 Task: Explore Airbnb accommodation in Kafr Qasim, Israel from 8th December, 2023 to 15th December, 2023 for 8 adults. Place can be shared room with 5 bedrooms having 8 beds and 5 bathrooms. Property type can be flat. Amenities needed are: wifi, TV, free parkinig on premises, gym, breakfast.
Action: Mouse moved to (479, 115)
Screenshot: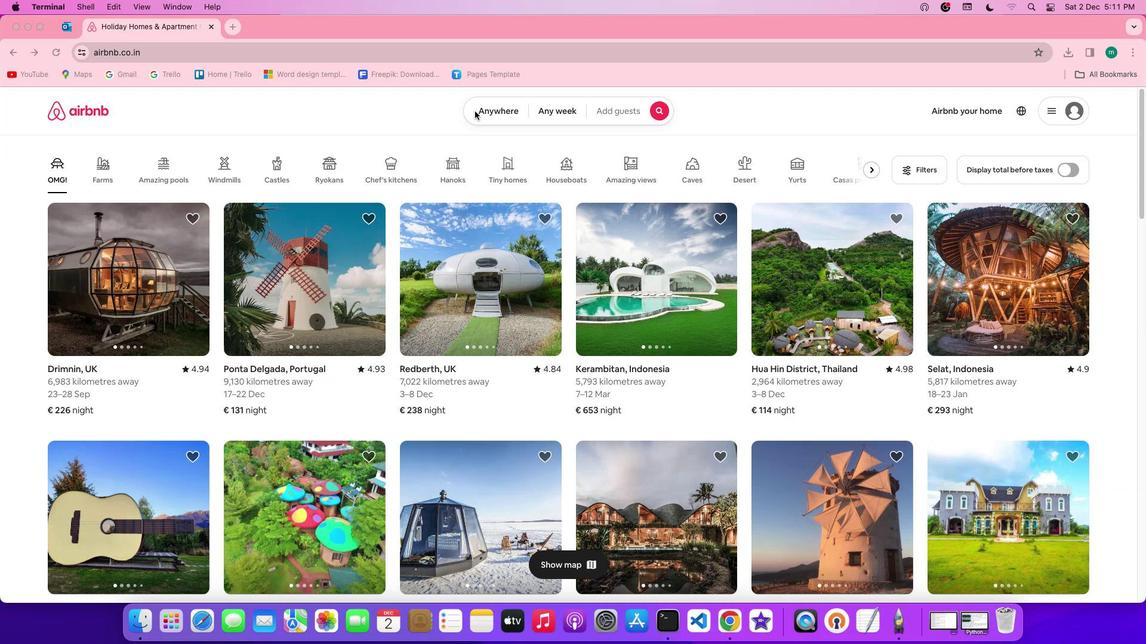 
Action: Mouse pressed left at (479, 115)
Screenshot: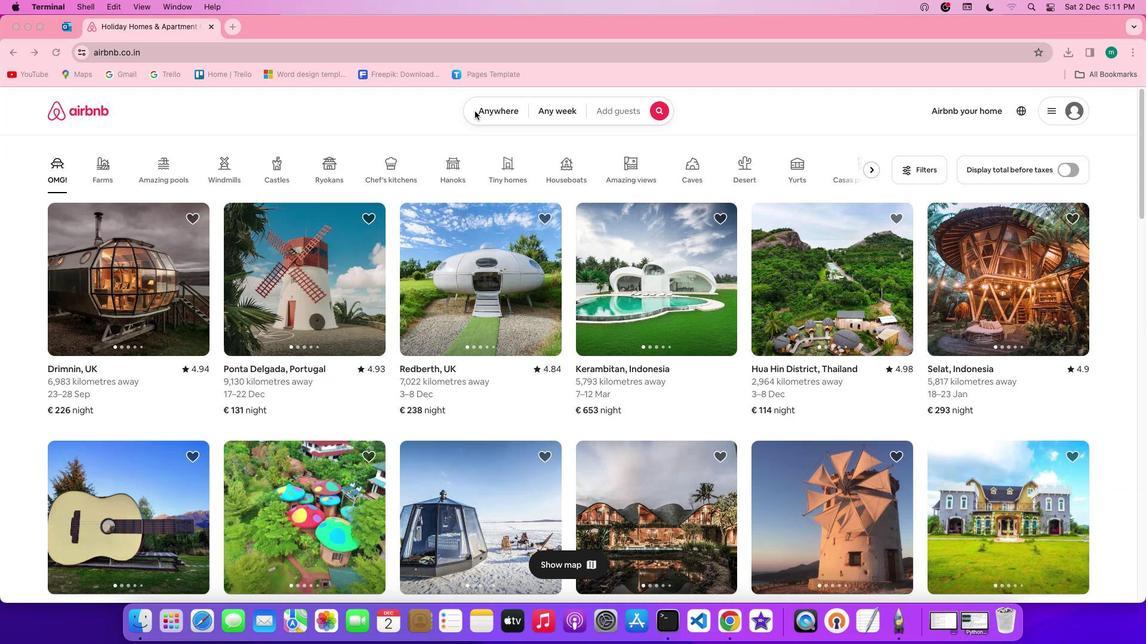 
Action: Mouse pressed left at (479, 115)
Screenshot: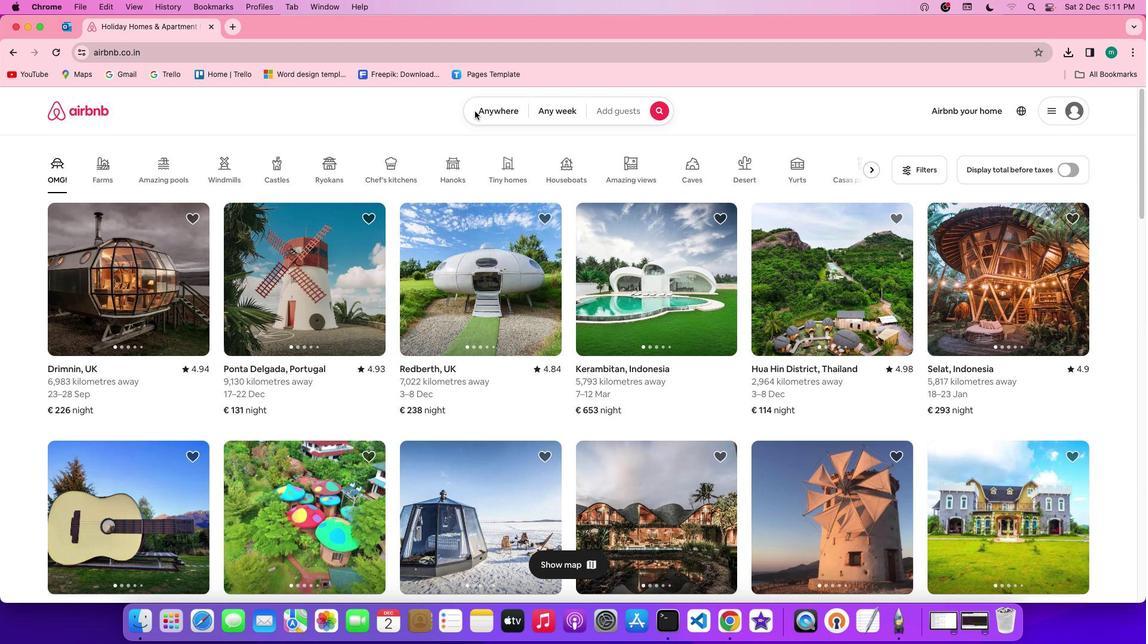 
Action: Mouse moved to (467, 162)
Screenshot: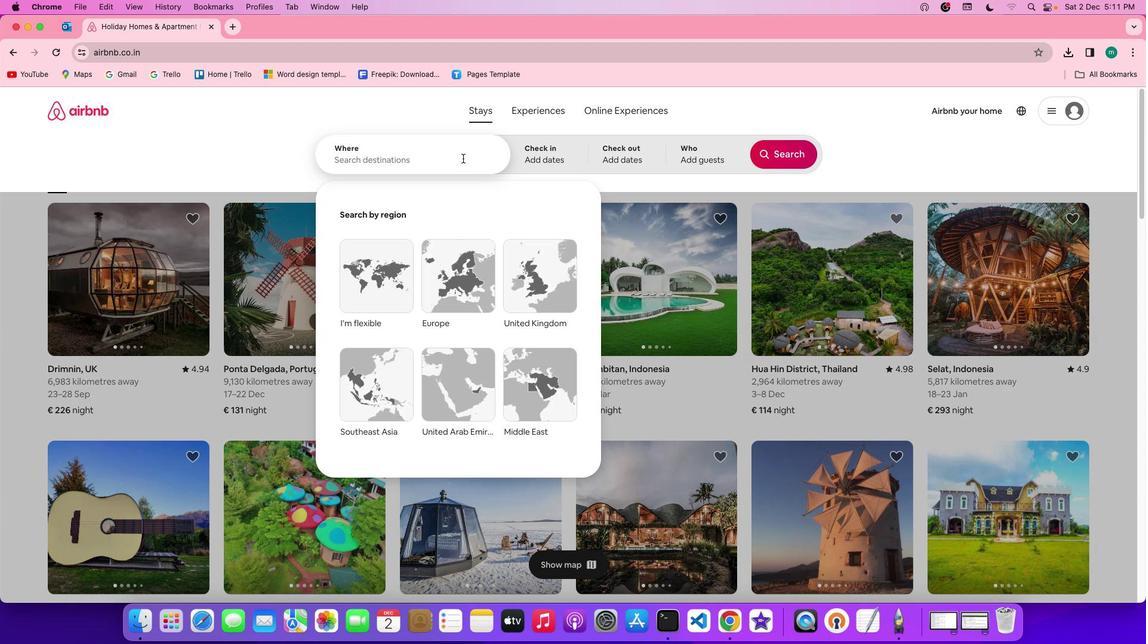 
Action: Mouse pressed left at (467, 162)
Screenshot: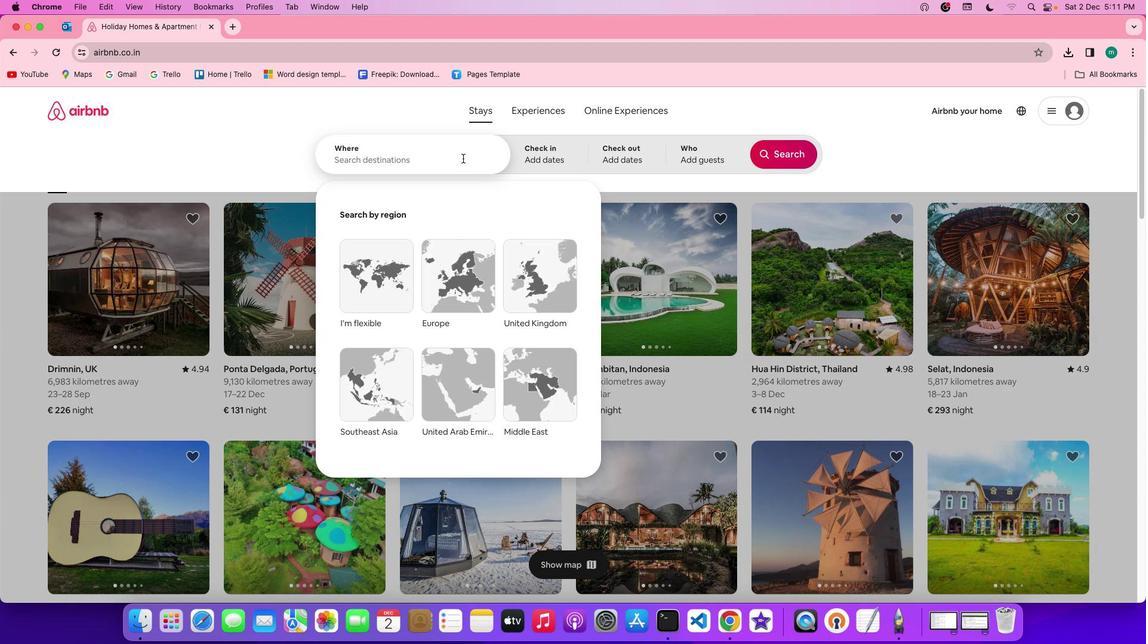 
Action: Key pressed Key.shift'K''a''f''r'Key.spaceKey.shift'Q''a''s''i''m'','Key.spaceKey.shift'i''s''r''a''e''l'
Screenshot: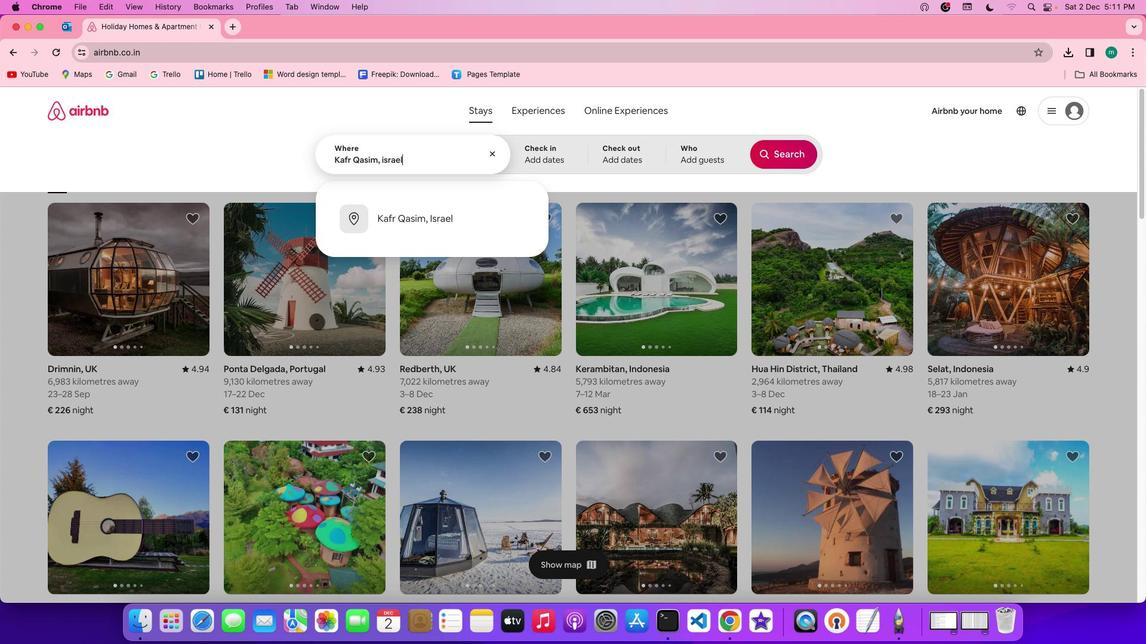 
Action: Mouse moved to (549, 149)
Screenshot: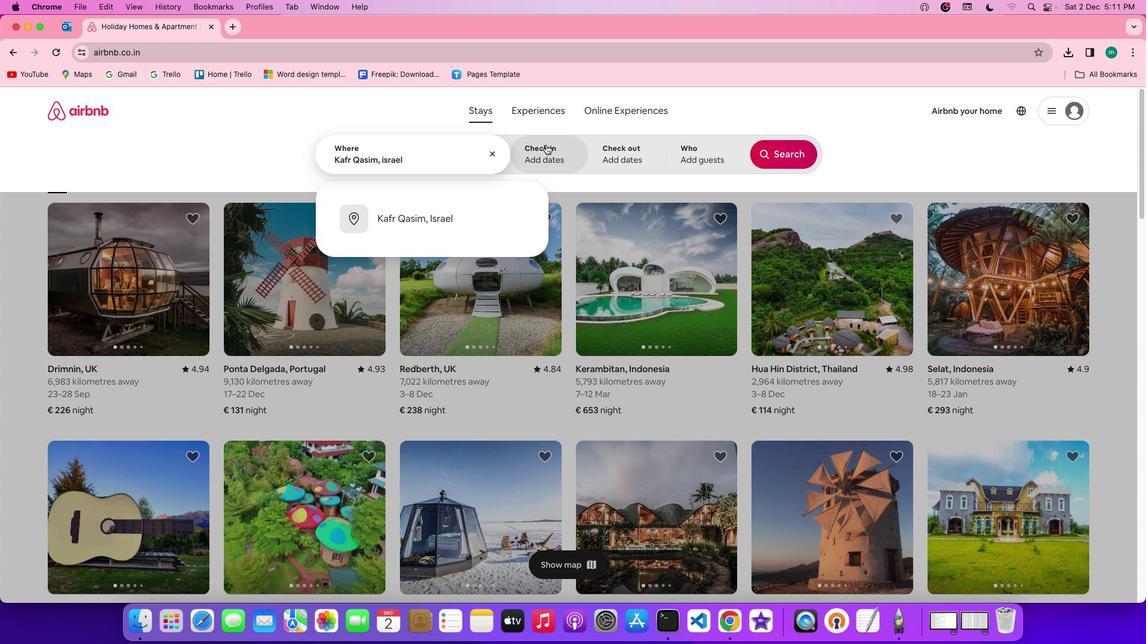 
Action: Mouse pressed left at (549, 149)
Screenshot: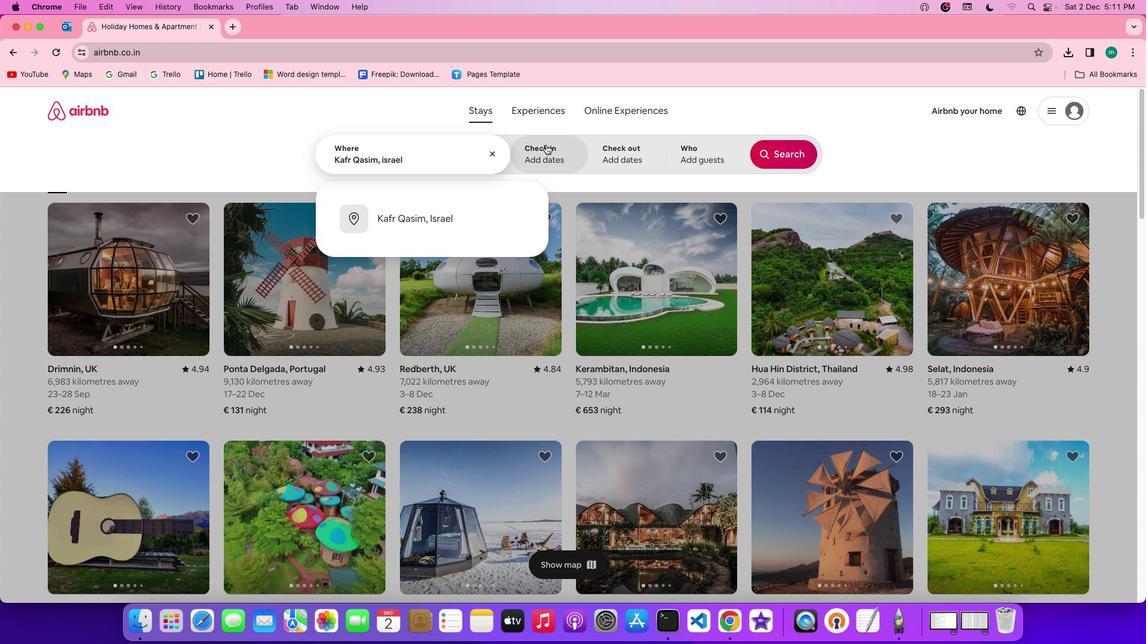 
Action: Mouse moved to (514, 327)
Screenshot: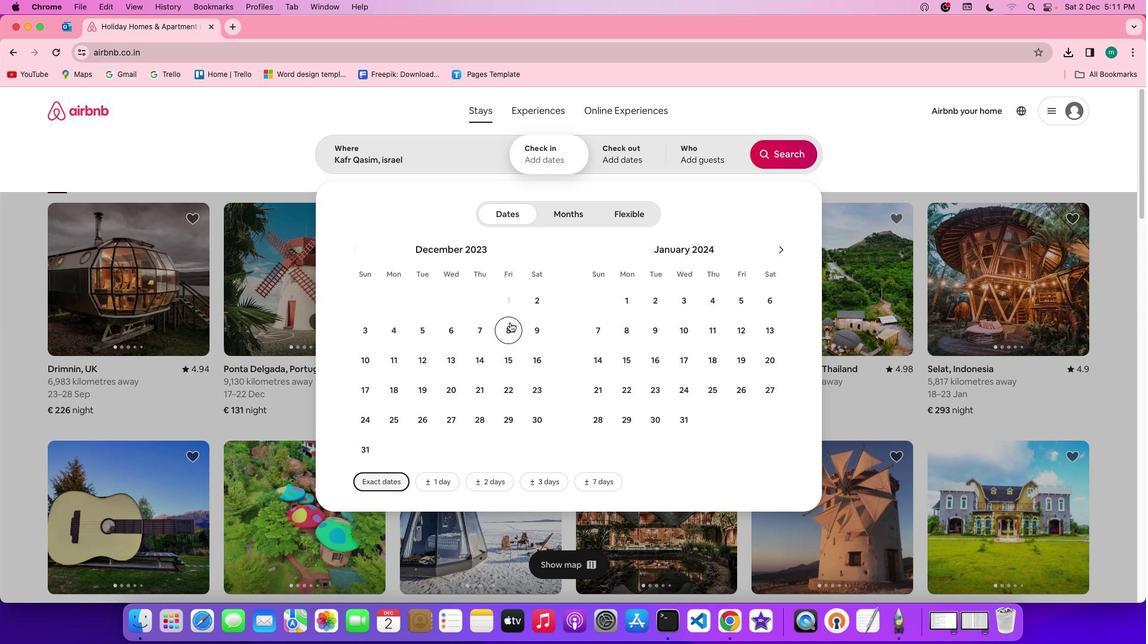 
Action: Mouse pressed left at (514, 327)
Screenshot: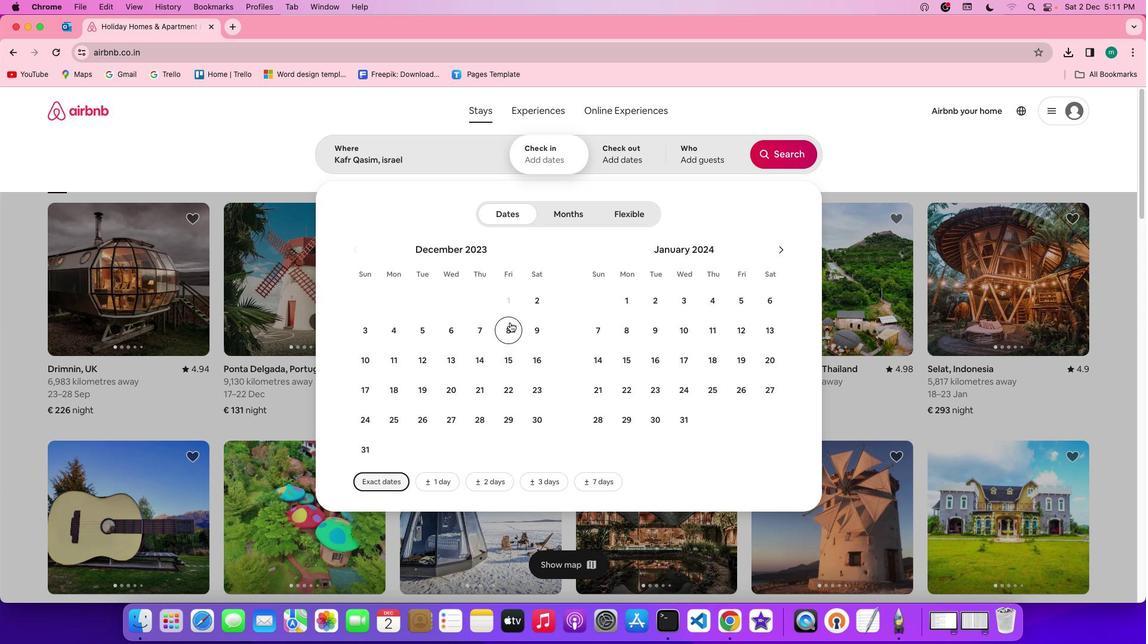 
Action: Mouse moved to (512, 357)
Screenshot: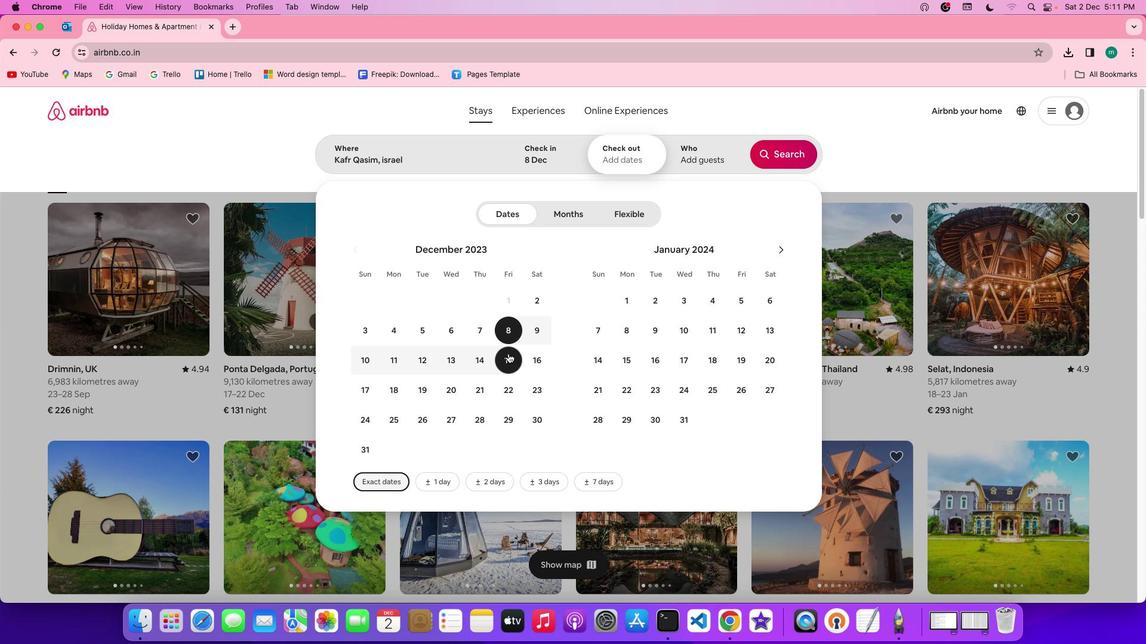 
Action: Mouse pressed left at (512, 357)
Screenshot: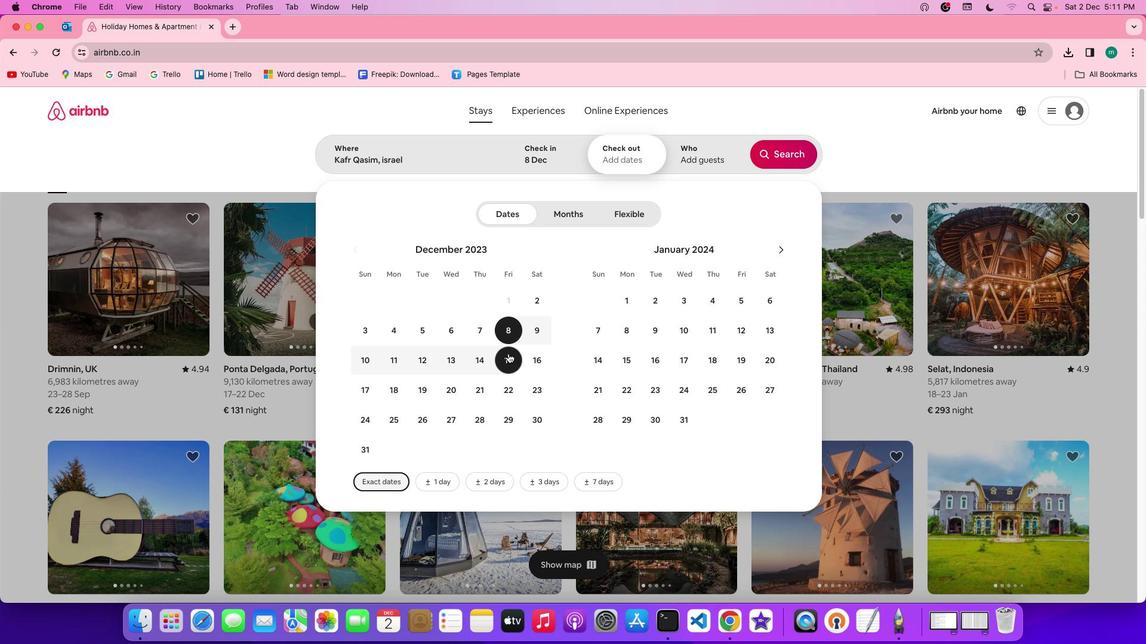 
Action: Mouse moved to (717, 154)
Screenshot: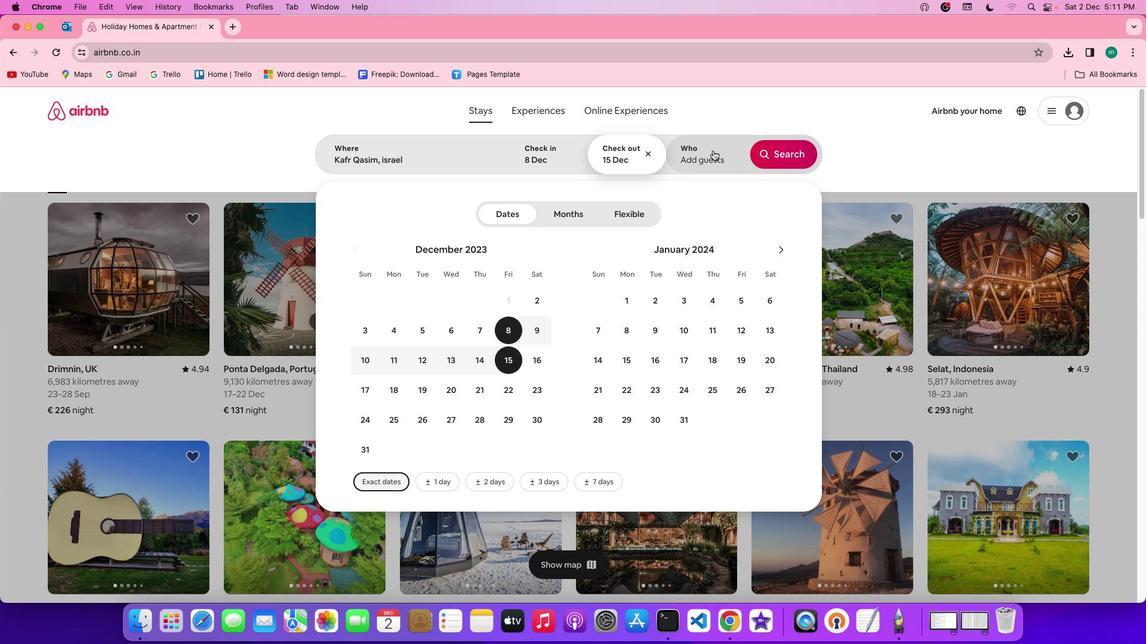 
Action: Mouse pressed left at (717, 154)
Screenshot: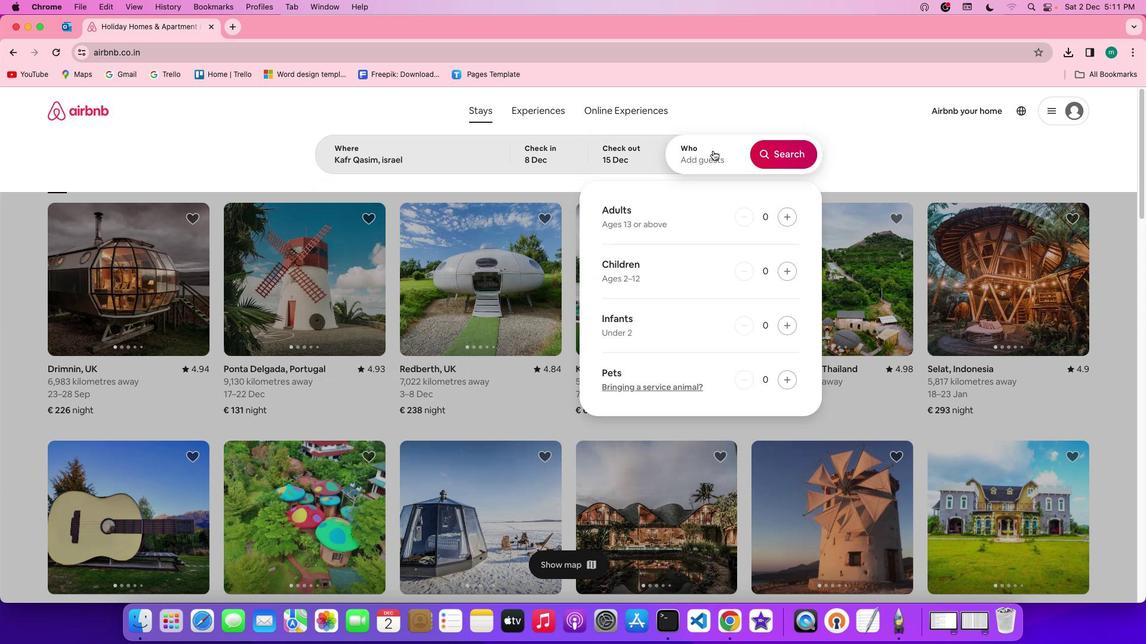 
Action: Mouse moved to (790, 224)
Screenshot: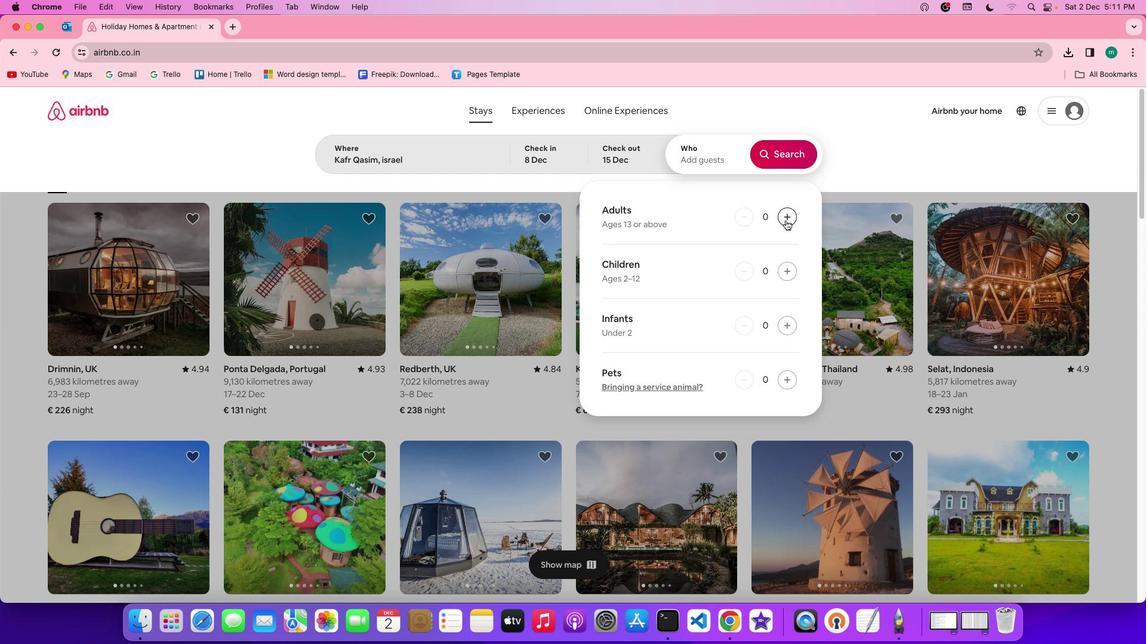 
Action: Mouse pressed left at (790, 224)
Screenshot: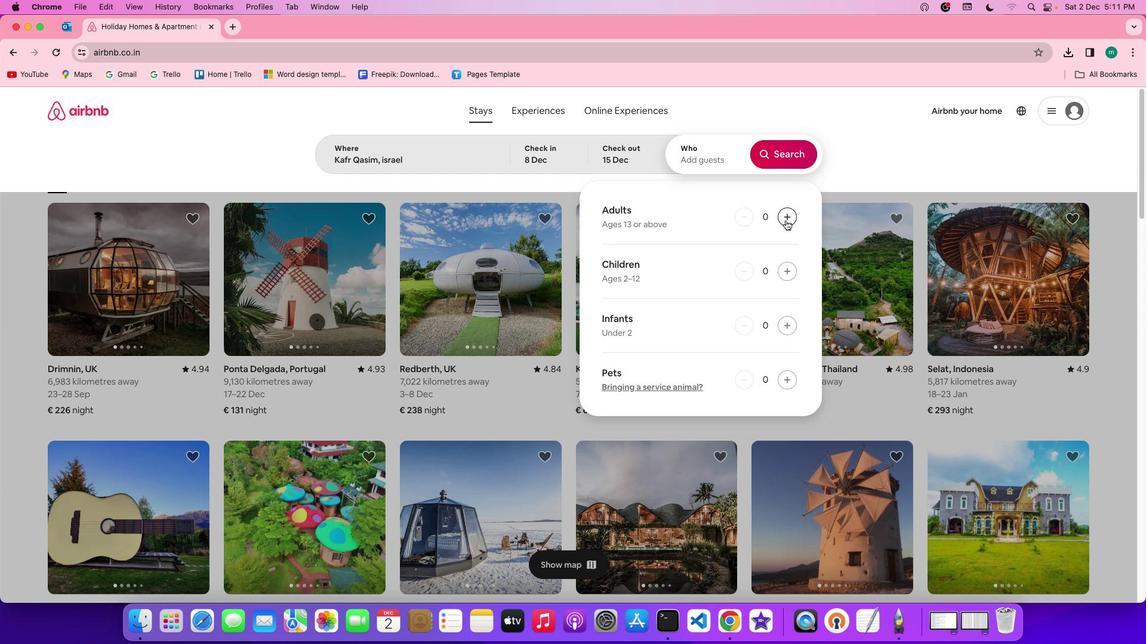 
Action: Mouse pressed left at (790, 224)
Screenshot: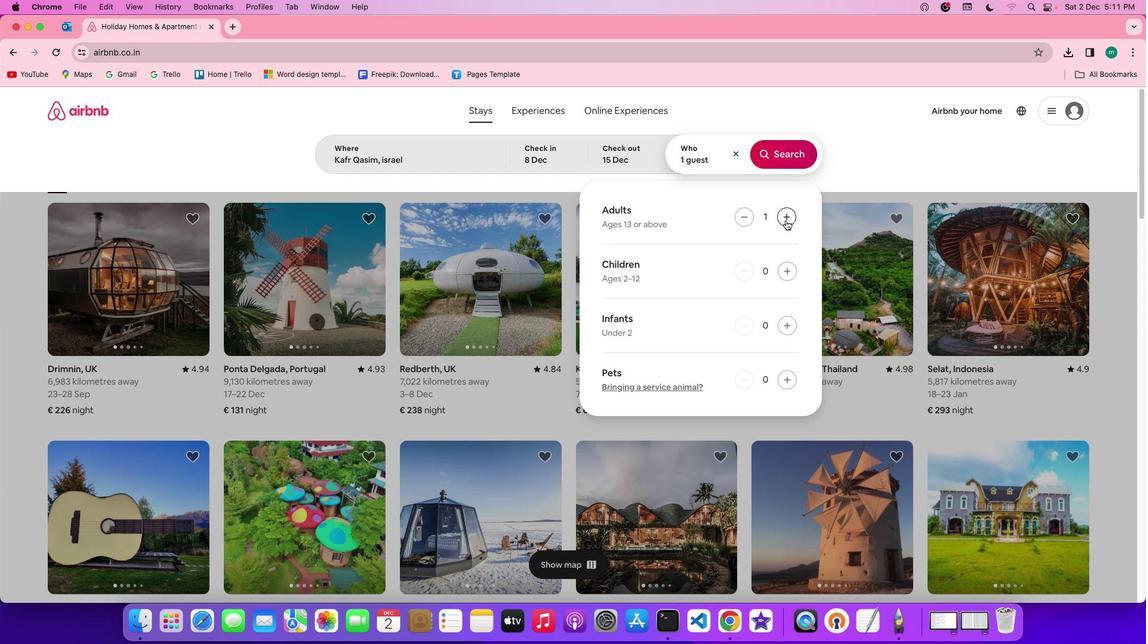 
Action: Mouse pressed left at (790, 224)
Screenshot: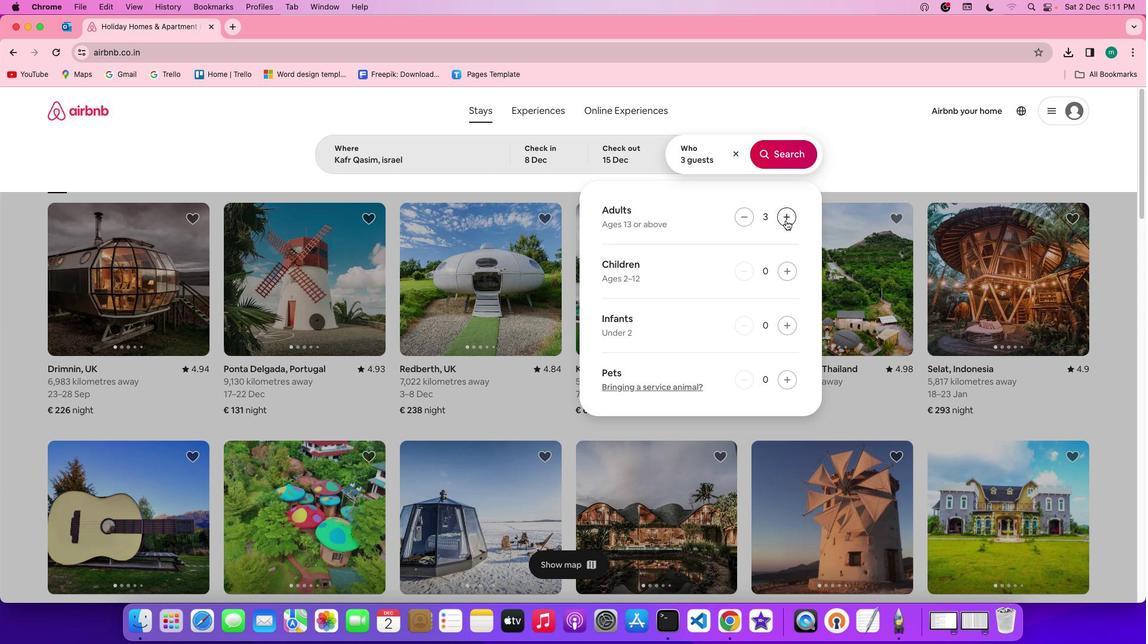 
Action: Mouse pressed left at (790, 224)
Screenshot: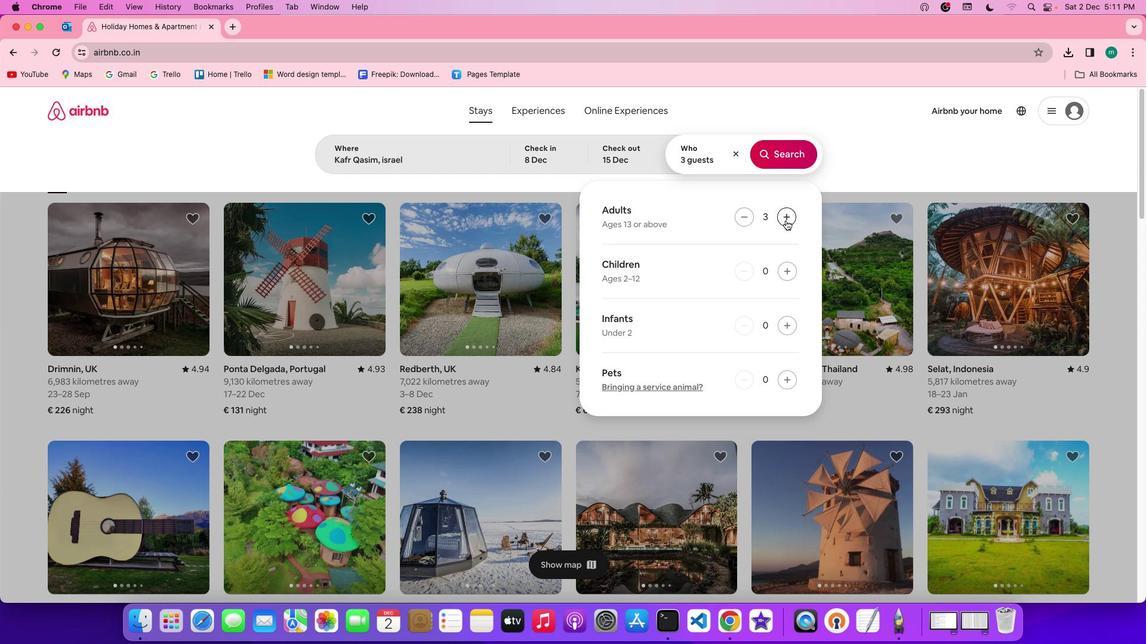 
Action: Mouse pressed left at (790, 224)
Screenshot: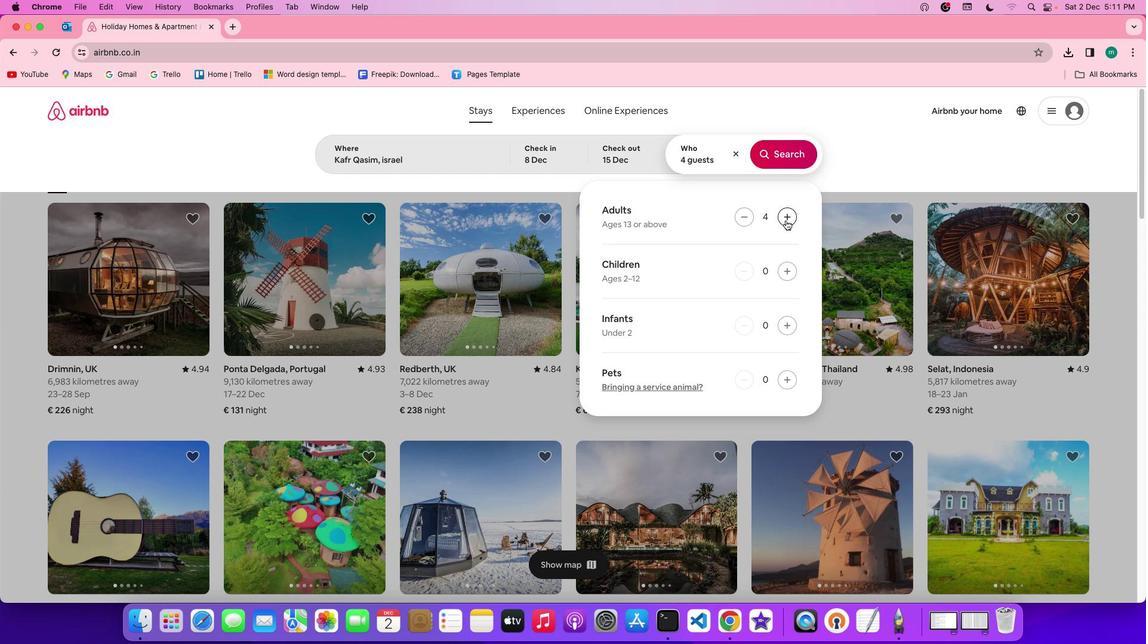 
Action: Mouse pressed left at (790, 224)
Screenshot: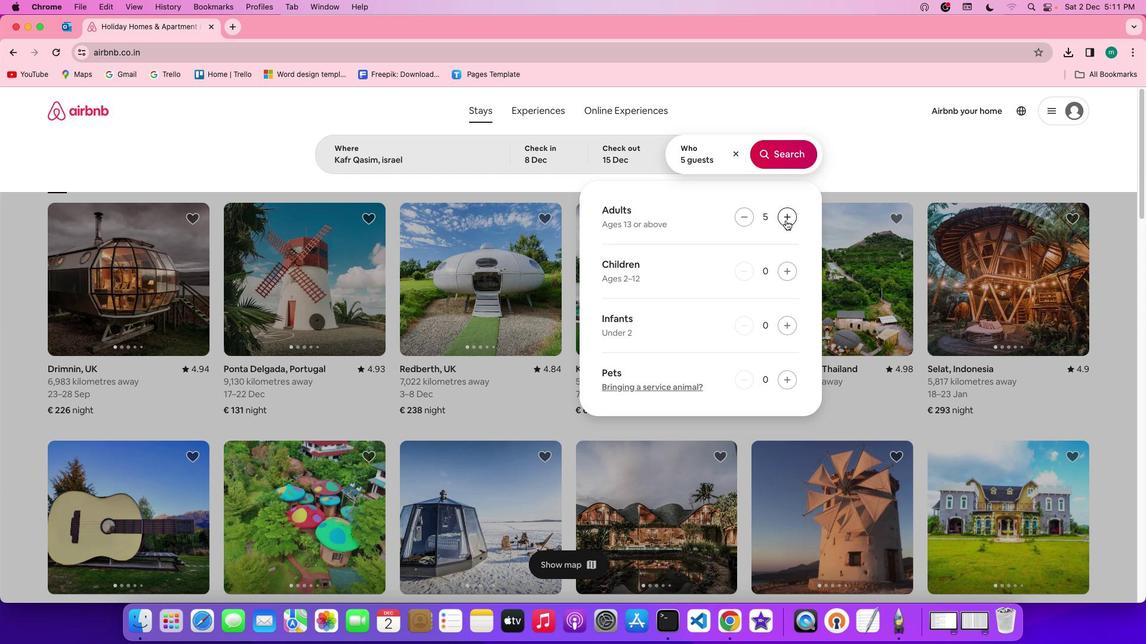 
Action: Mouse pressed left at (790, 224)
Screenshot: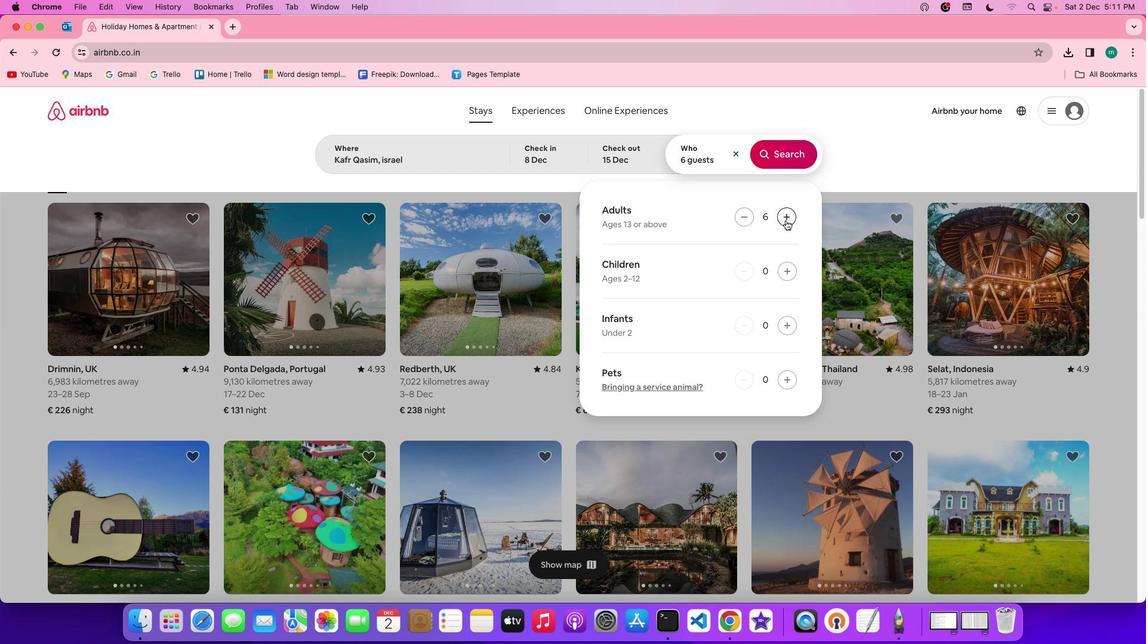 
Action: Mouse pressed left at (790, 224)
Screenshot: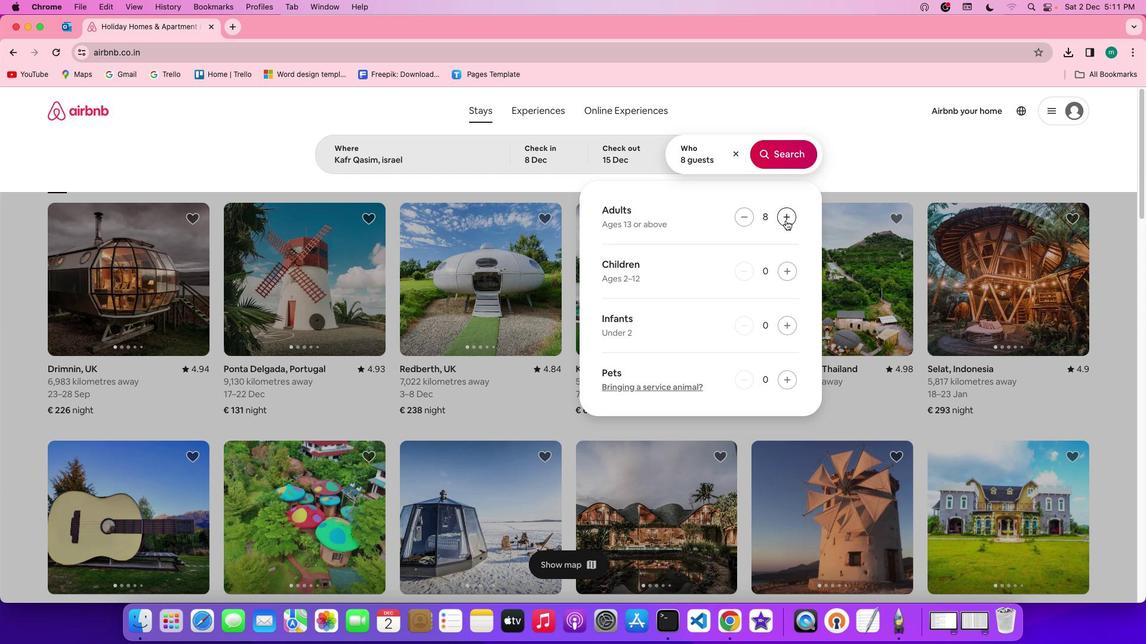 
Action: Mouse moved to (776, 156)
Screenshot: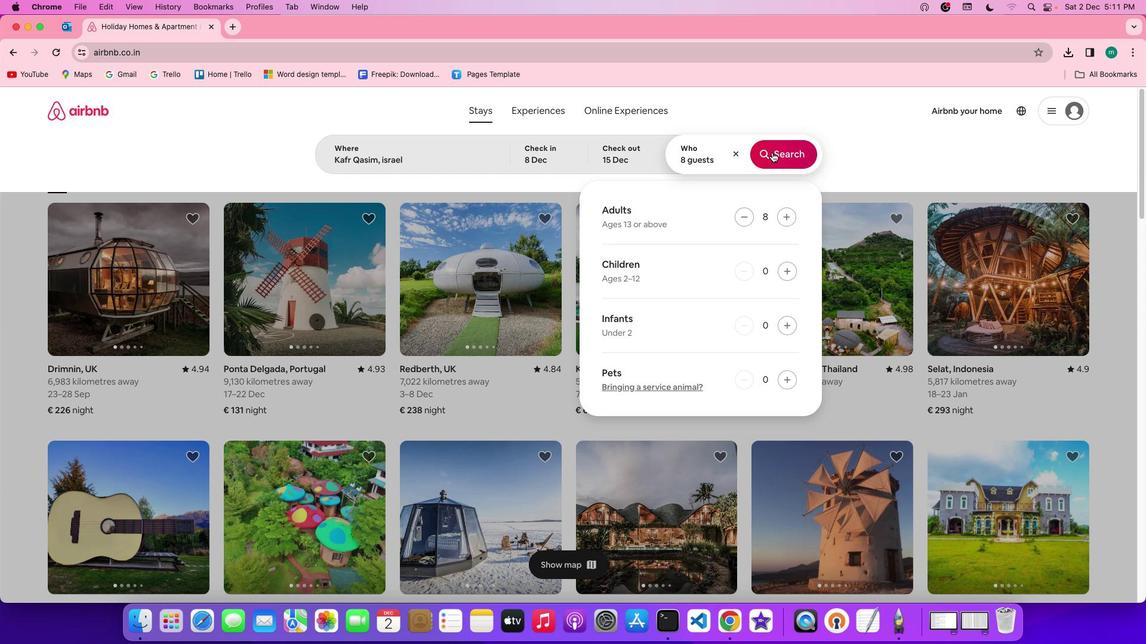 
Action: Mouse pressed left at (776, 156)
Screenshot: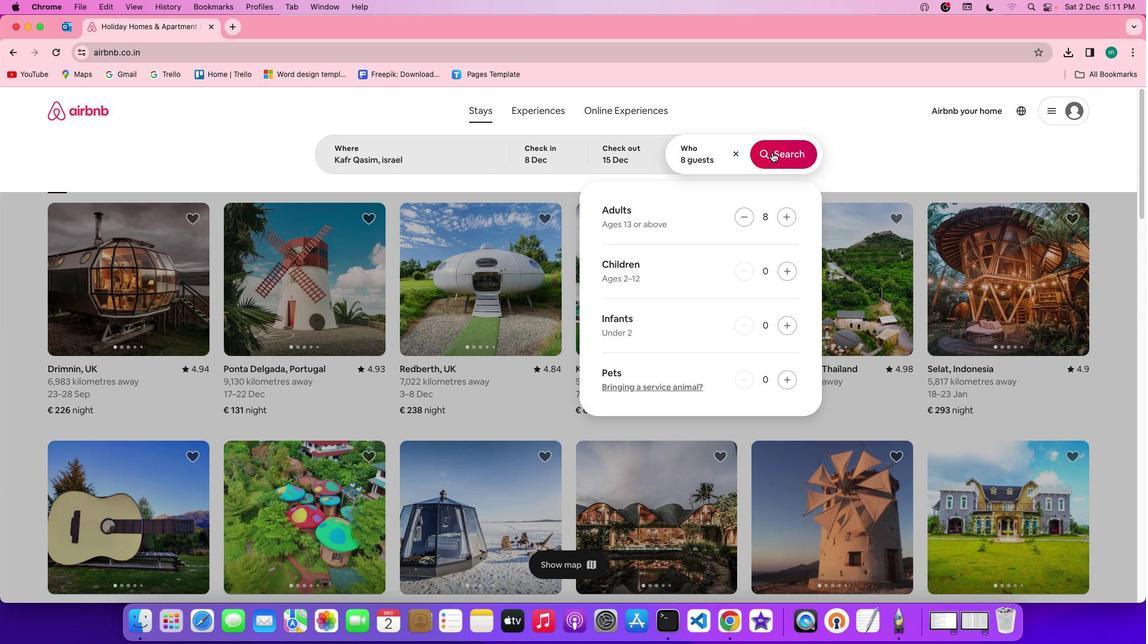
Action: Mouse moved to (970, 165)
Screenshot: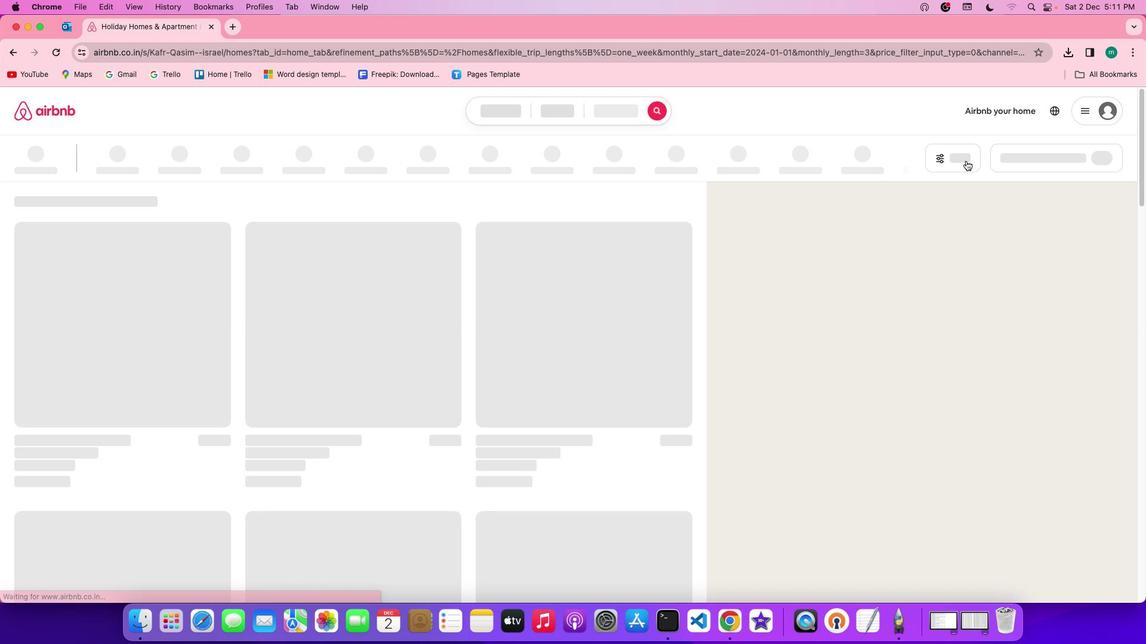 
Action: Mouse pressed left at (970, 165)
Screenshot: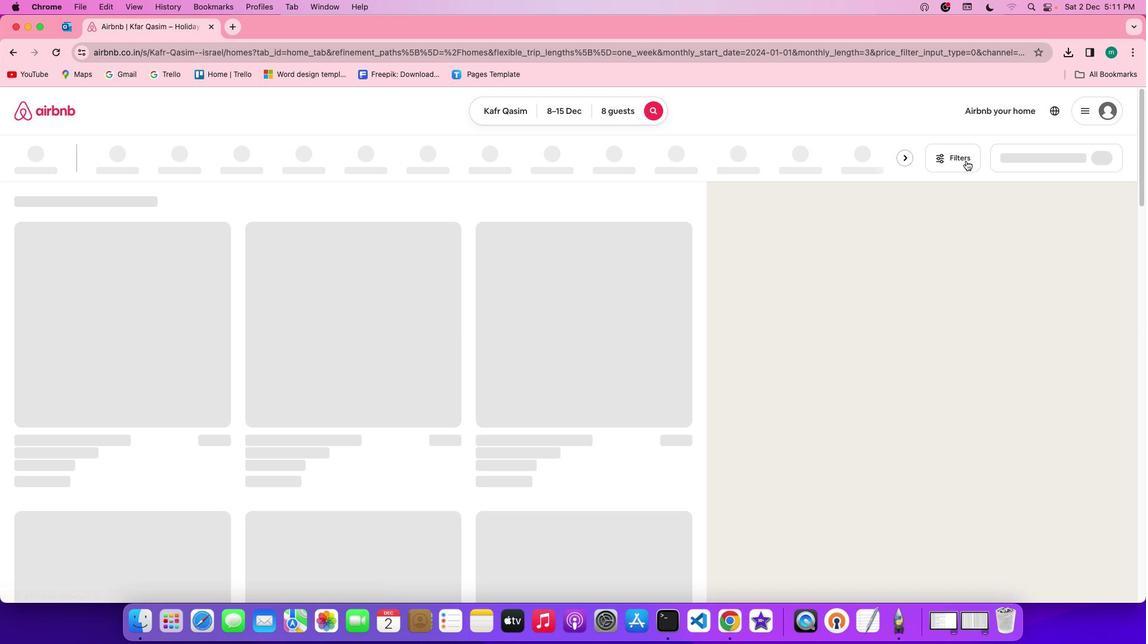 
Action: Mouse moved to (966, 163)
Screenshot: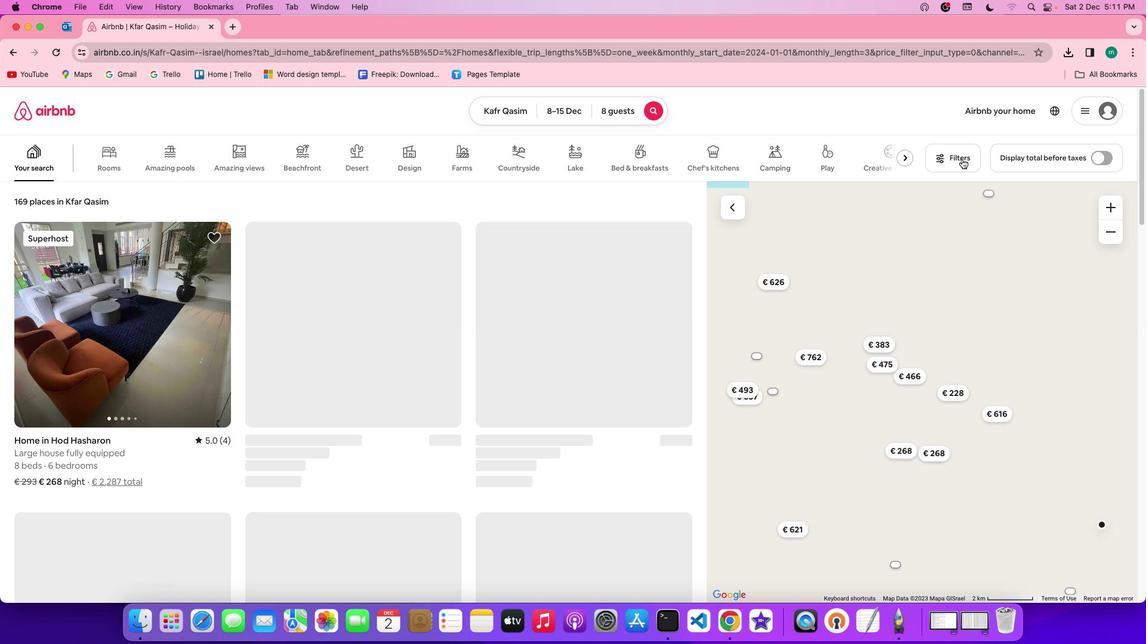 
Action: Mouse scrolled (966, 163) with delta (4, 3)
Screenshot: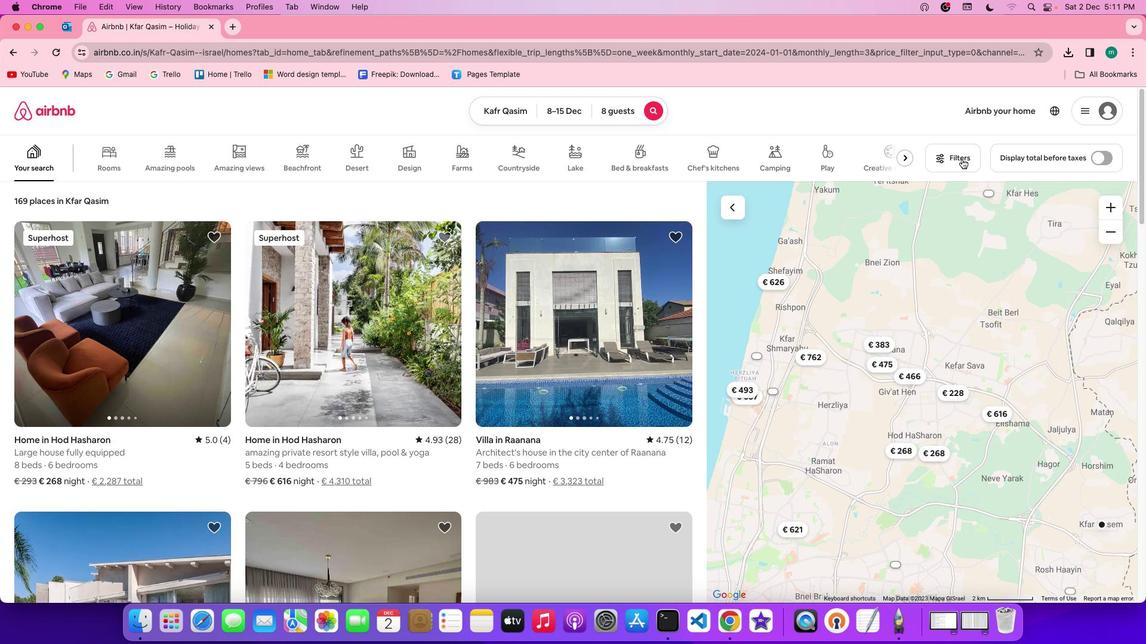 
Action: Mouse scrolled (966, 163) with delta (4, 3)
Screenshot: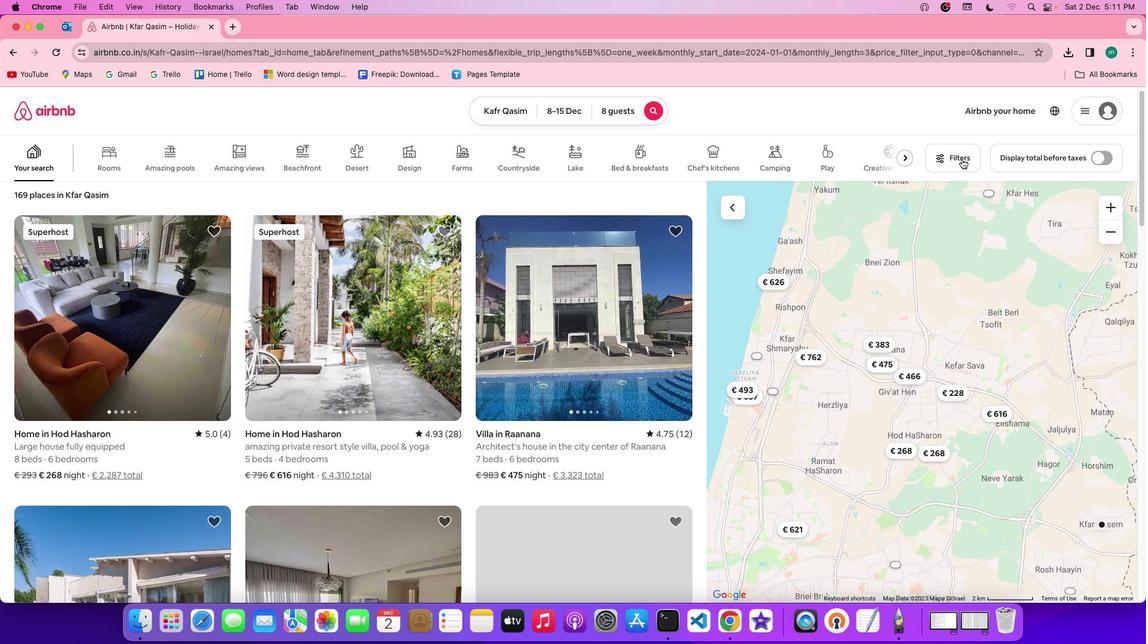 
Action: Mouse scrolled (966, 163) with delta (4, 3)
Screenshot: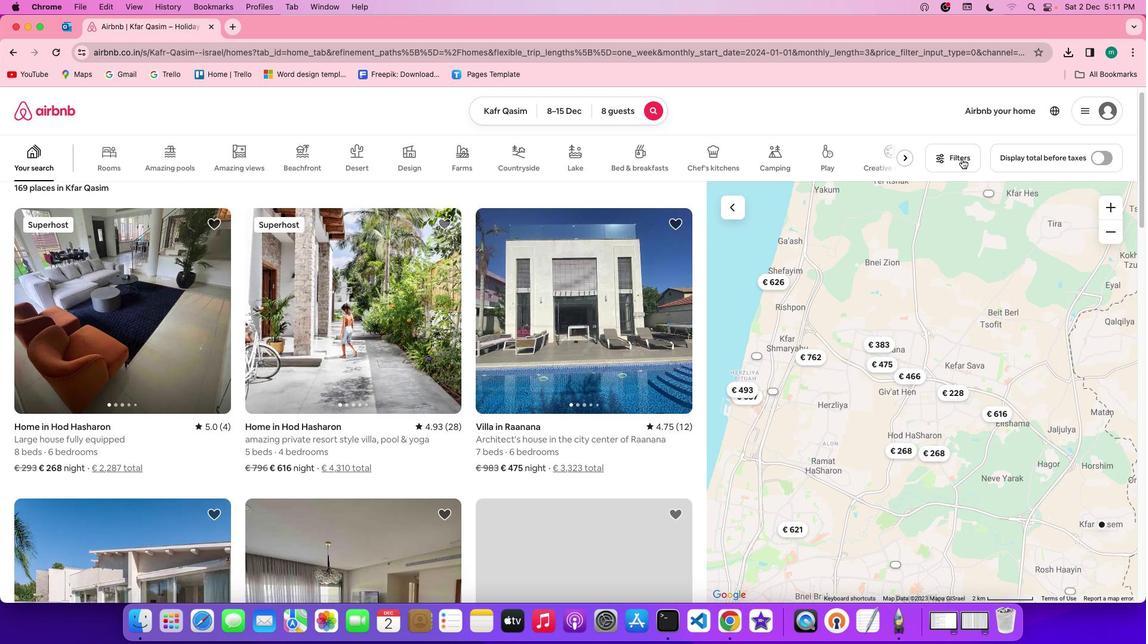 
Action: Mouse scrolled (966, 163) with delta (4, 3)
Screenshot: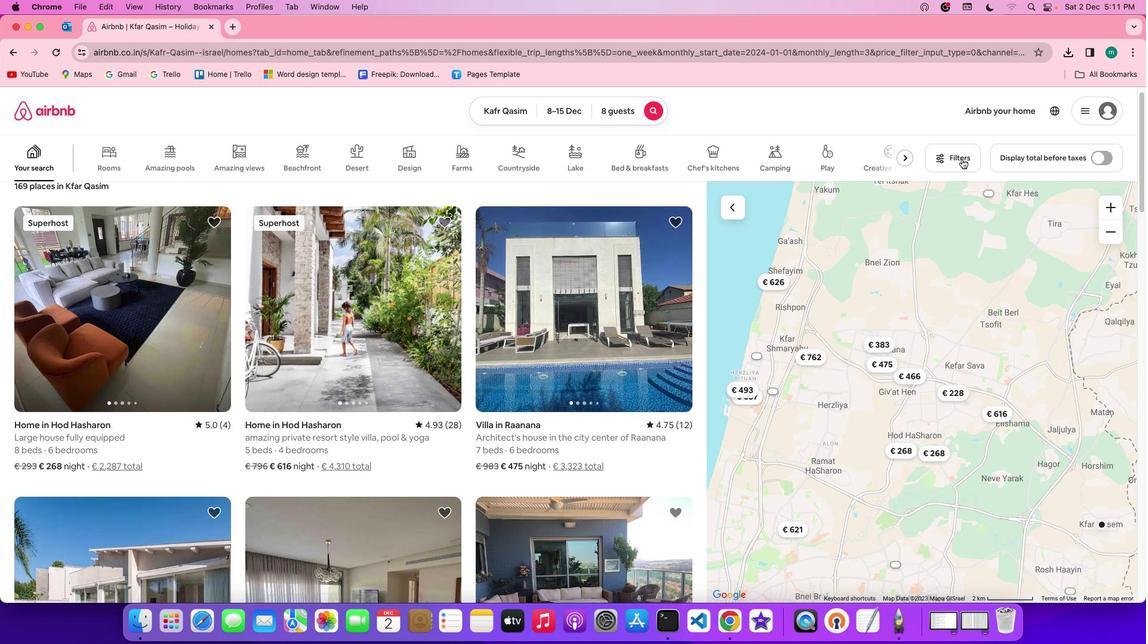 
Action: Mouse scrolled (966, 163) with delta (4, 3)
Screenshot: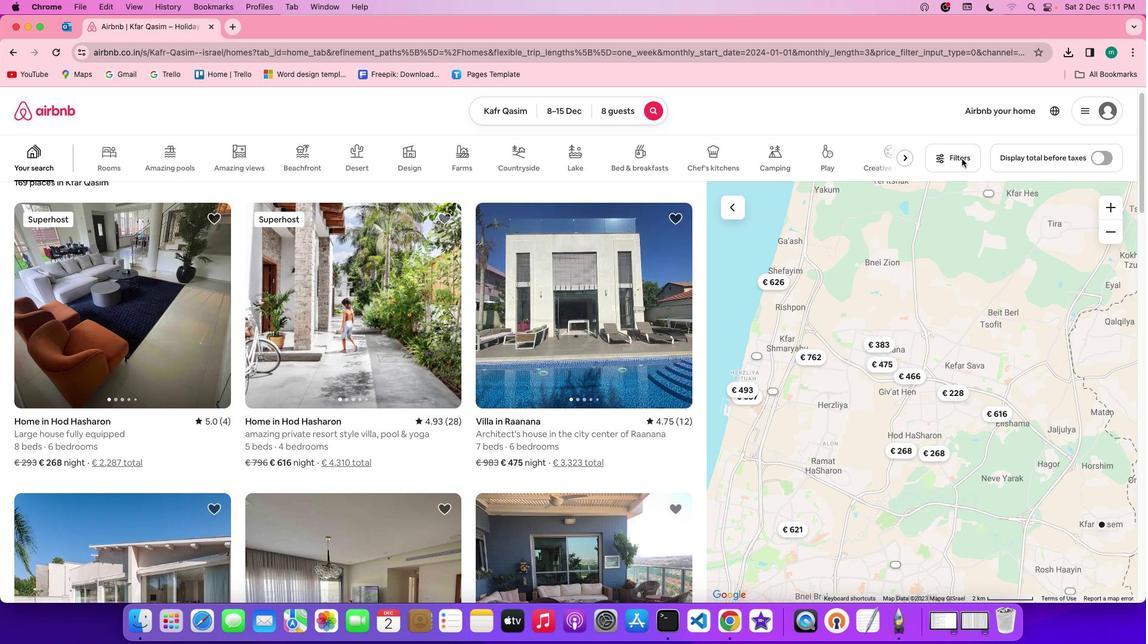 
Action: Mouse scrolled (966, 163) with delta (4, 3)
Screenshot: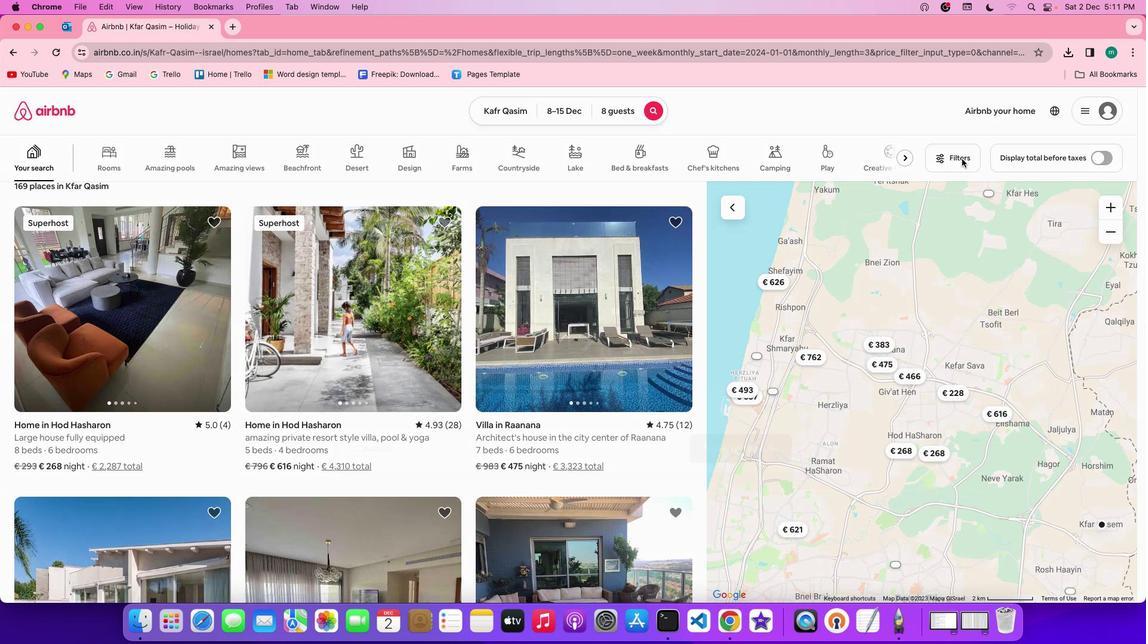 
Action: Mouse moved to (523, 344)
Screenshot: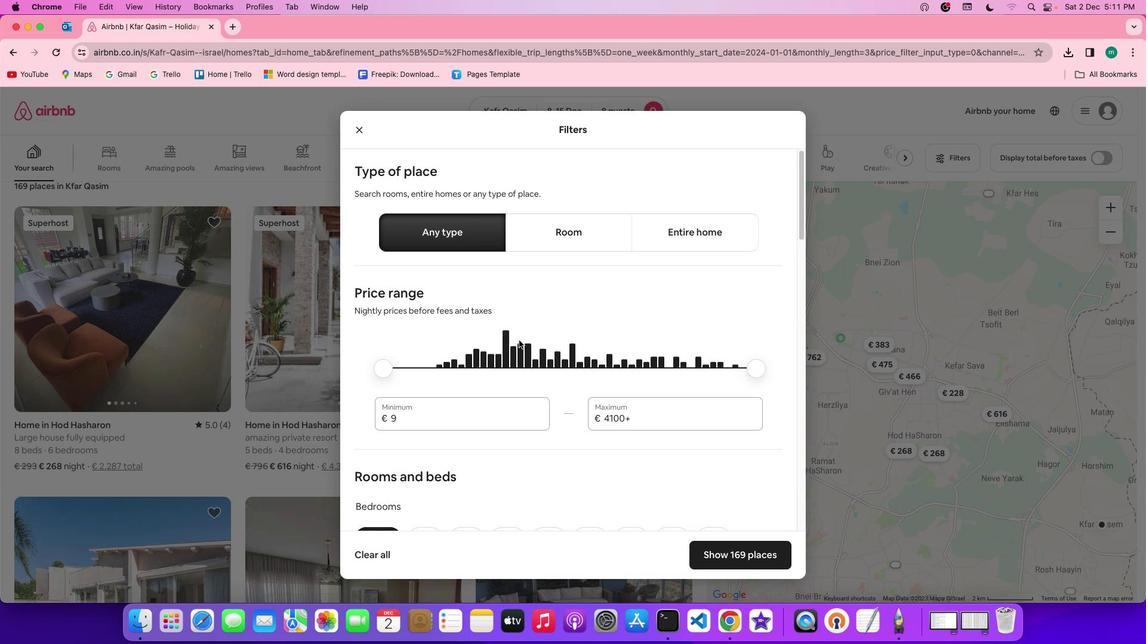 
Action: Mouse scrolled (523, 344) with delta (4, 3)
Screenshot: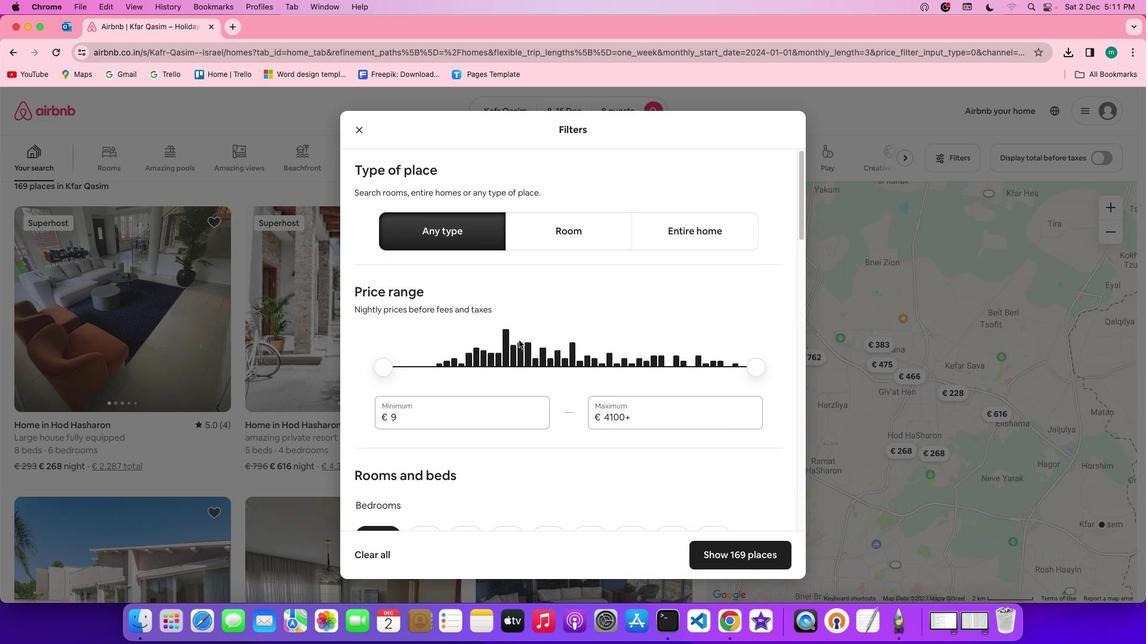 
Action: Mouse scrolled (523, 344) with delta (4, 3)
Screenshot: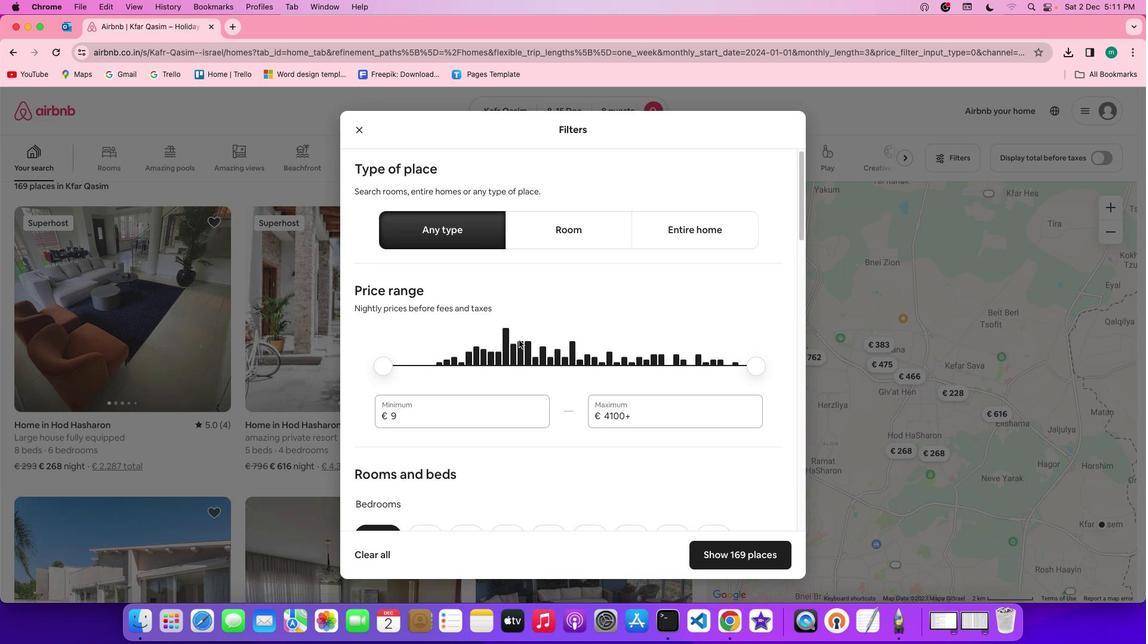 
Action: Mouse scrolled (523, 344) with delta (4, 3)
Screenshot: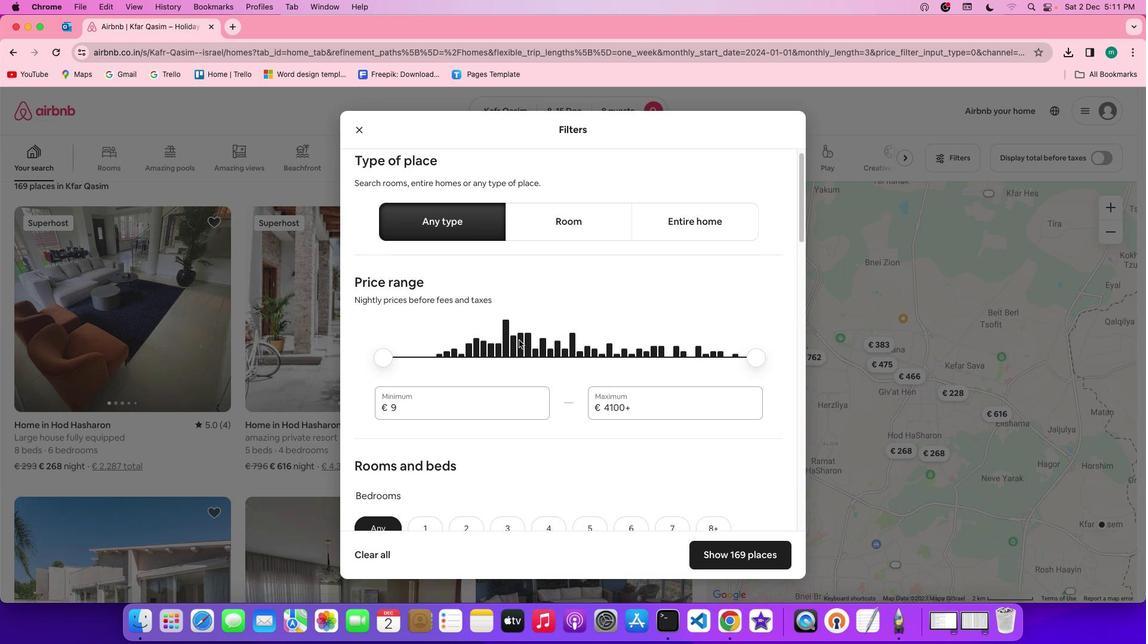 
Action: Mouse scrolled (523, 344) with delta (4, 3)
Screenshot: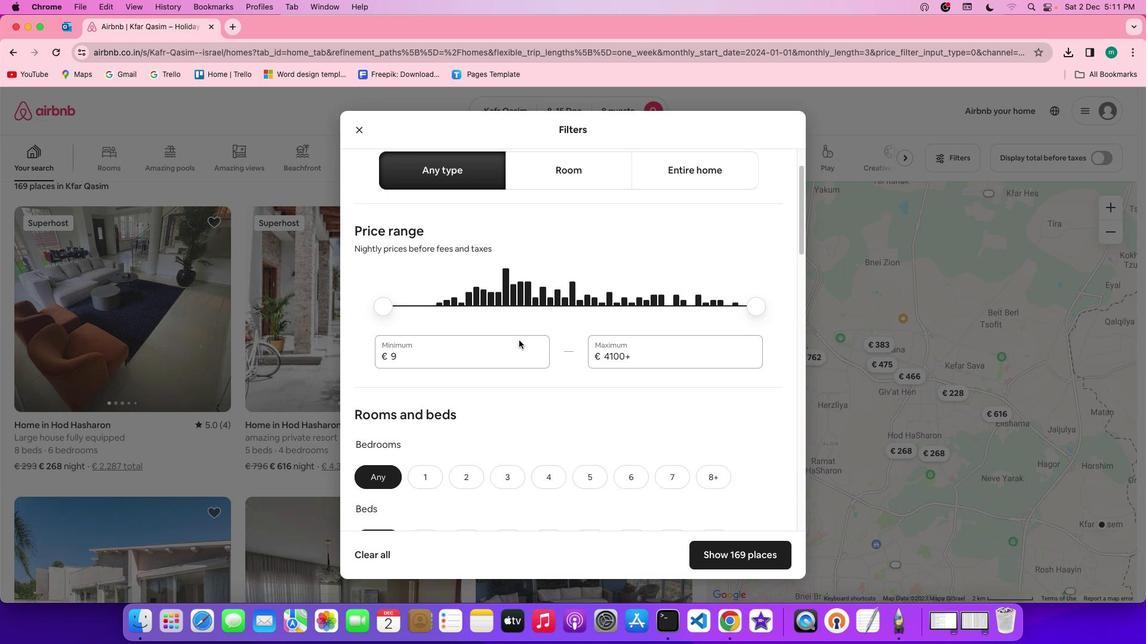 
Action: Mouse scrolled (523, 344) with delta (4, 3)
Screenshot: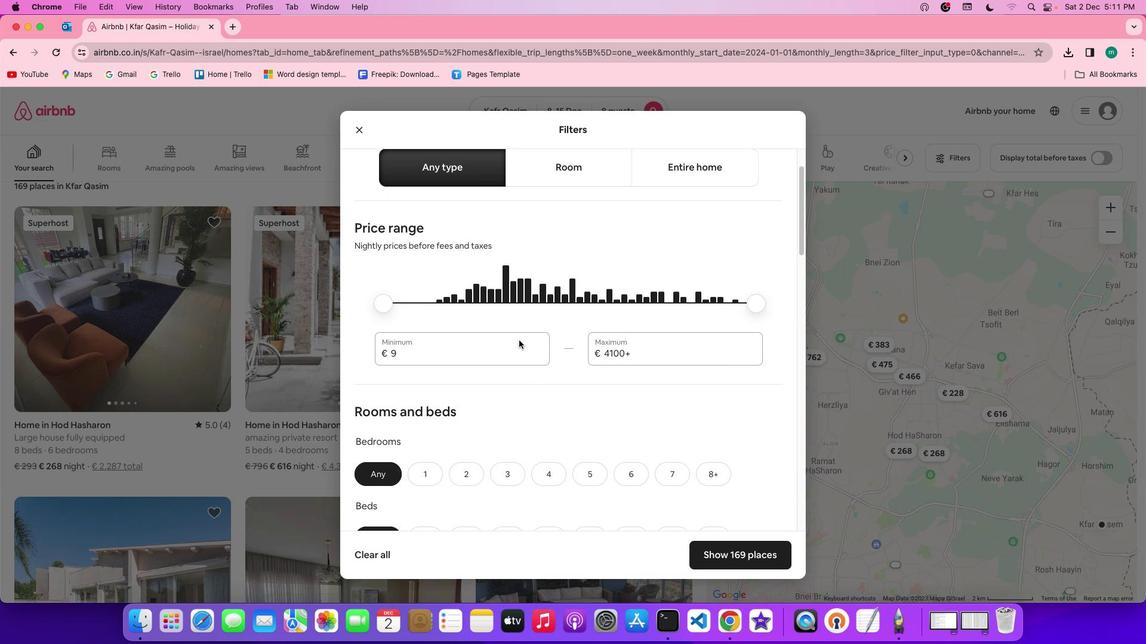 
Action: Mouse scrolled (523, 344) with delta (4, 3)
Screenshot: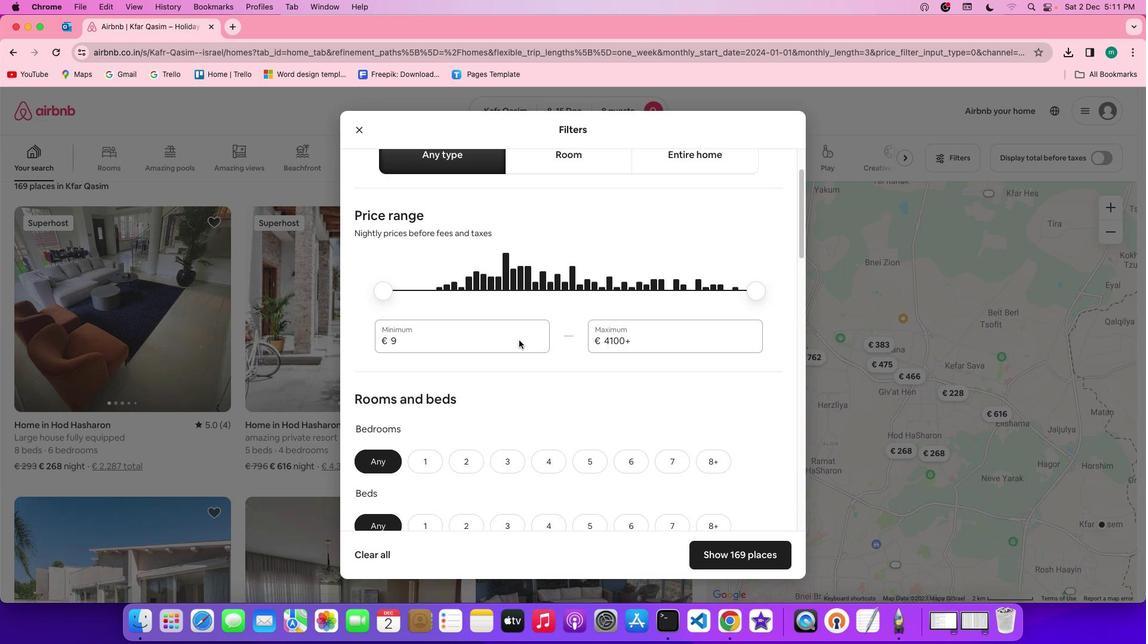 
Action: Mouse scrolled (523, 344) with delta (4, 3)
Screenshot: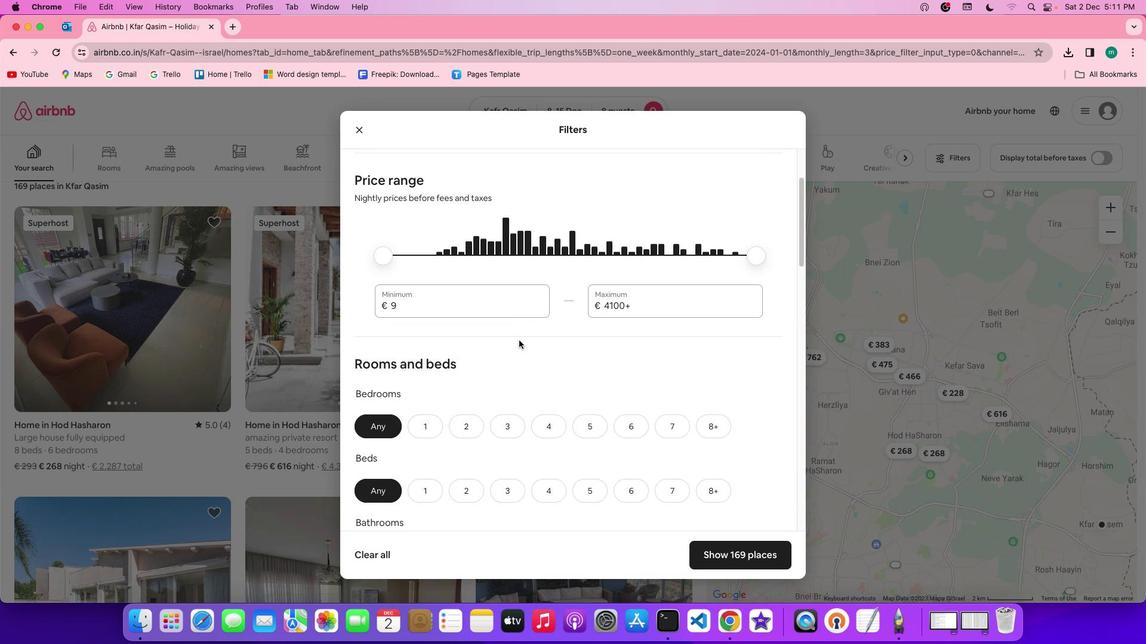 
Action: Mouse scrolled (523, 344) with delta (4, 3)
Screenshot: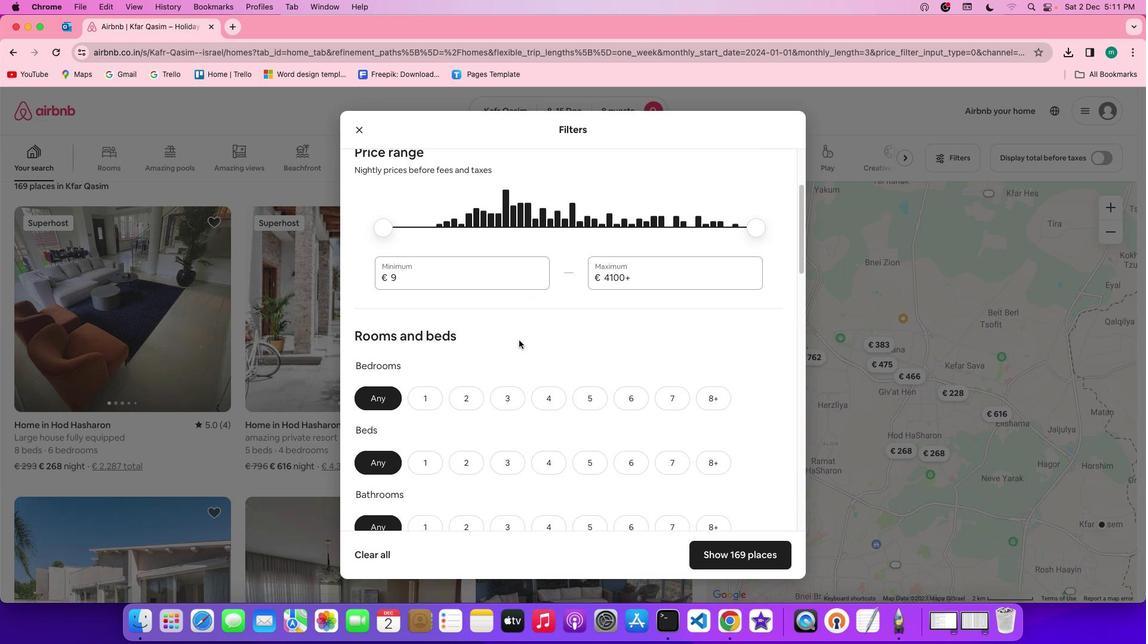 
Action: Mouse scrolled (523, 344) with delta (4, 3)
Screenshot: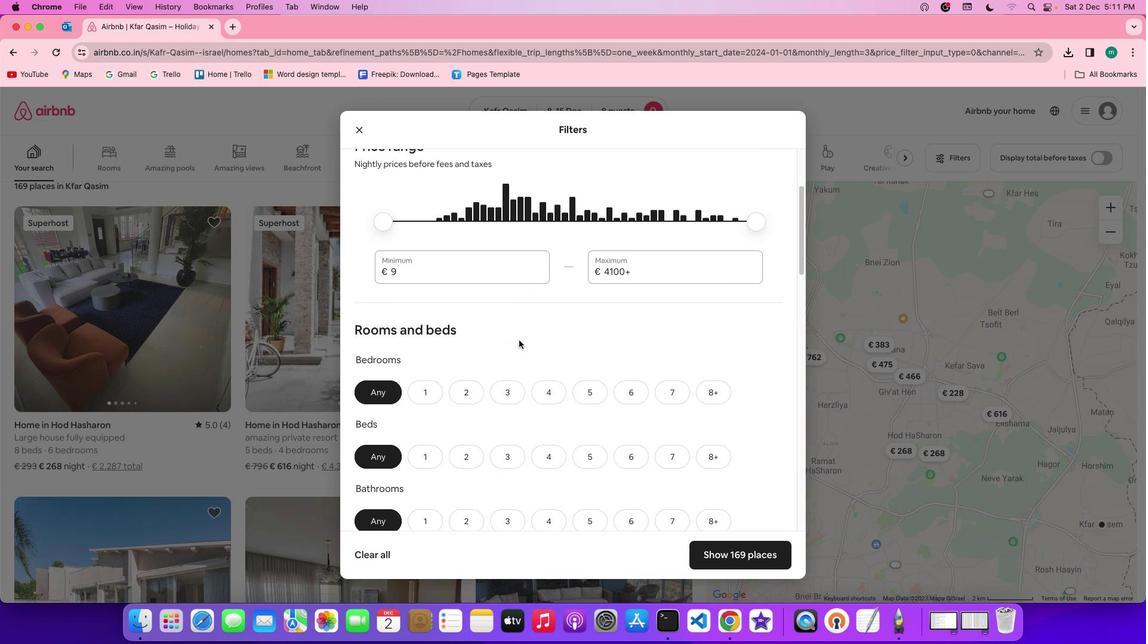
Action: Mouse scrolled (523, 344) with delta (4, 3)
Screenshot: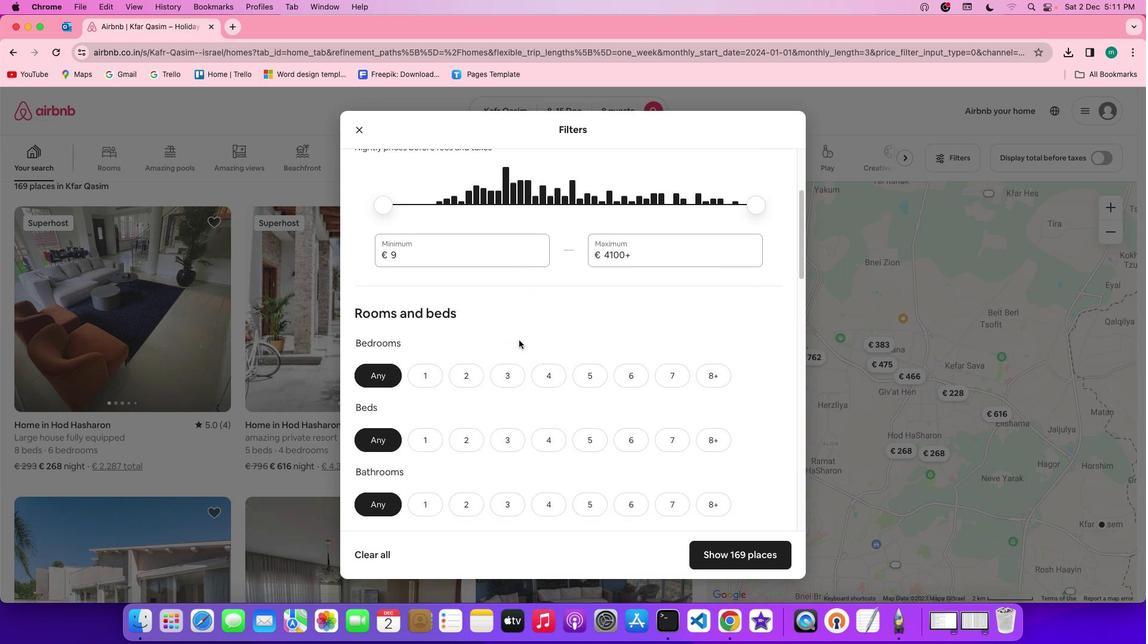 
Action: Mouse scrolled (523, 344) with delta (4, 3)
Screenshot: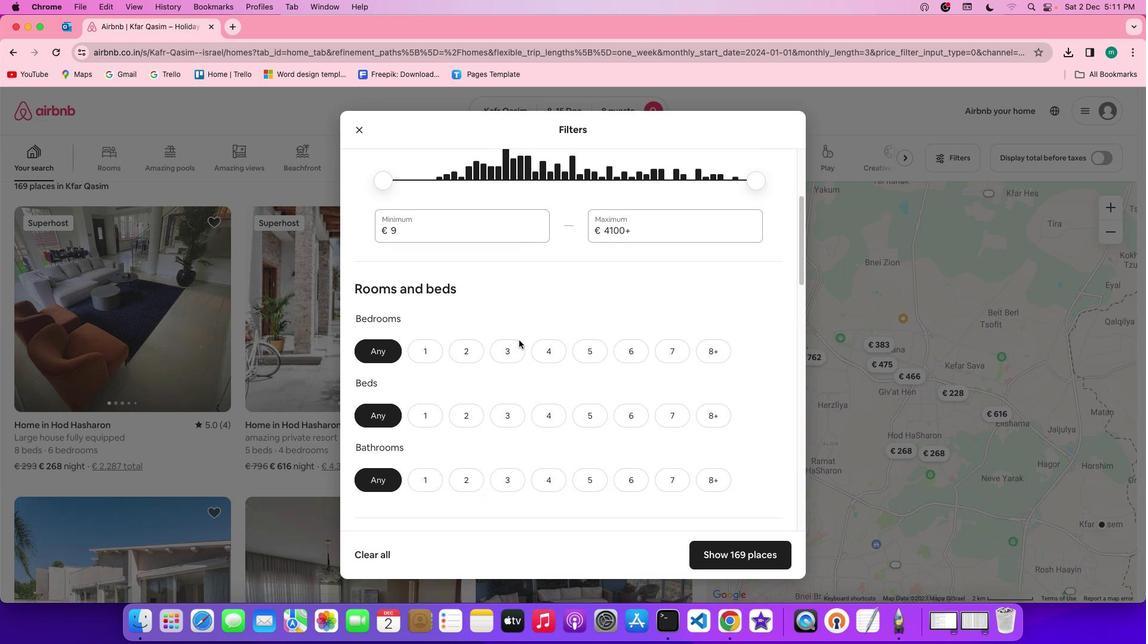
Action: Mouse scrolled (523, 344) with delta (4, 3)
Screenshot: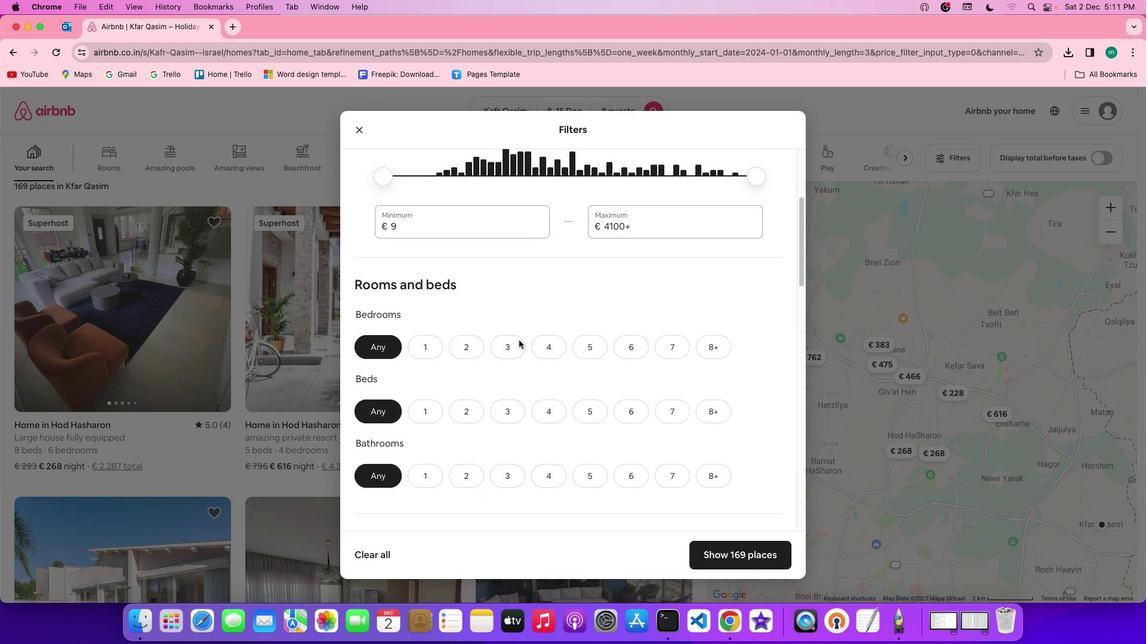 
Action: Mouse scrolled (523, 344) with delta (4, 2)
Screenshot: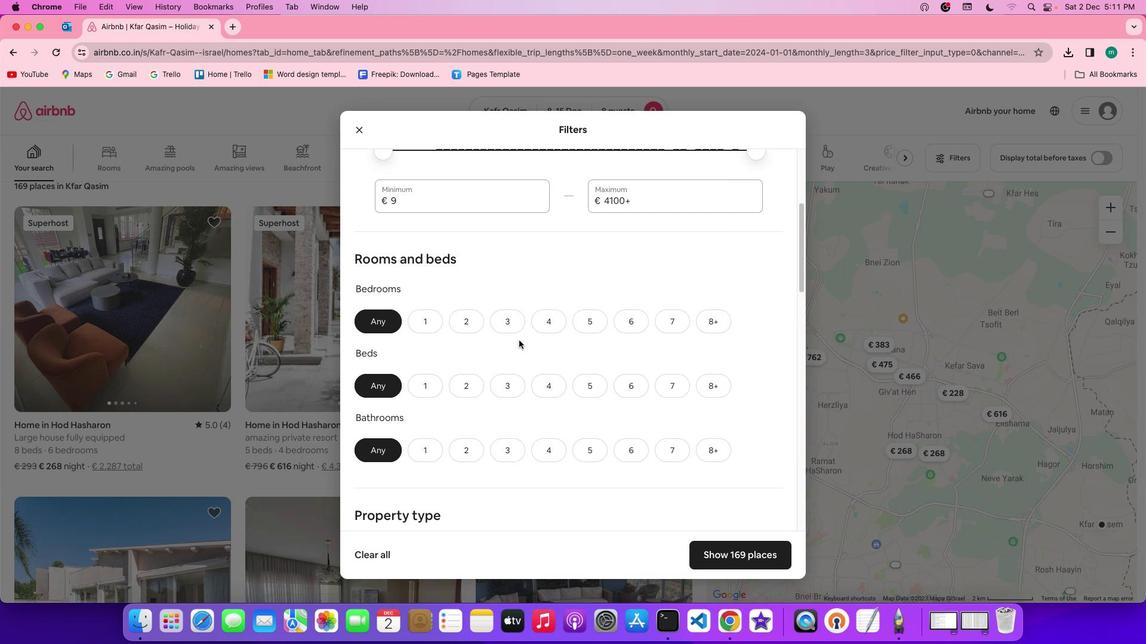 
Action: Mouse moved to (592, 276)
Screenshot: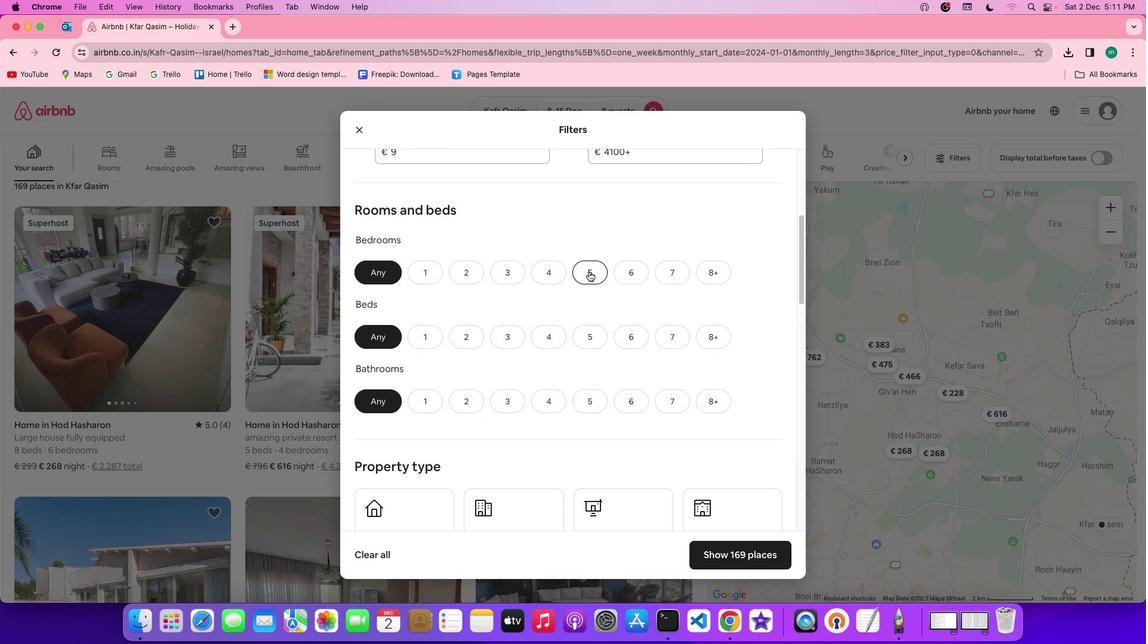 
Action: Mouse pressed left at (592, 276)
Screenshot: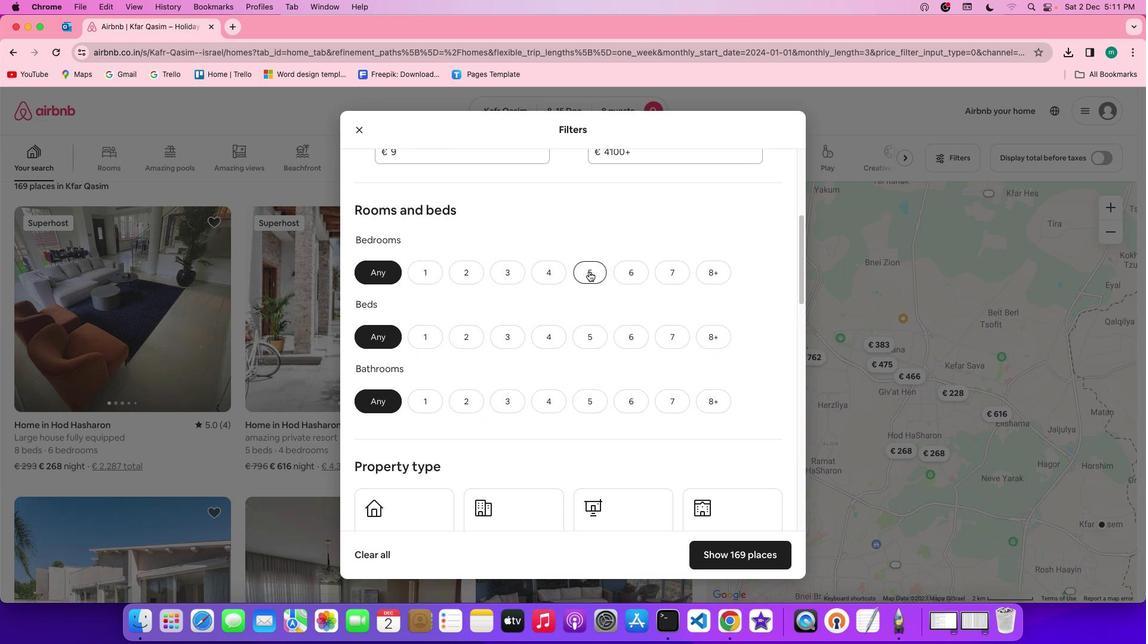 
Action: Mouse moved to (709, 343)
Screenshot: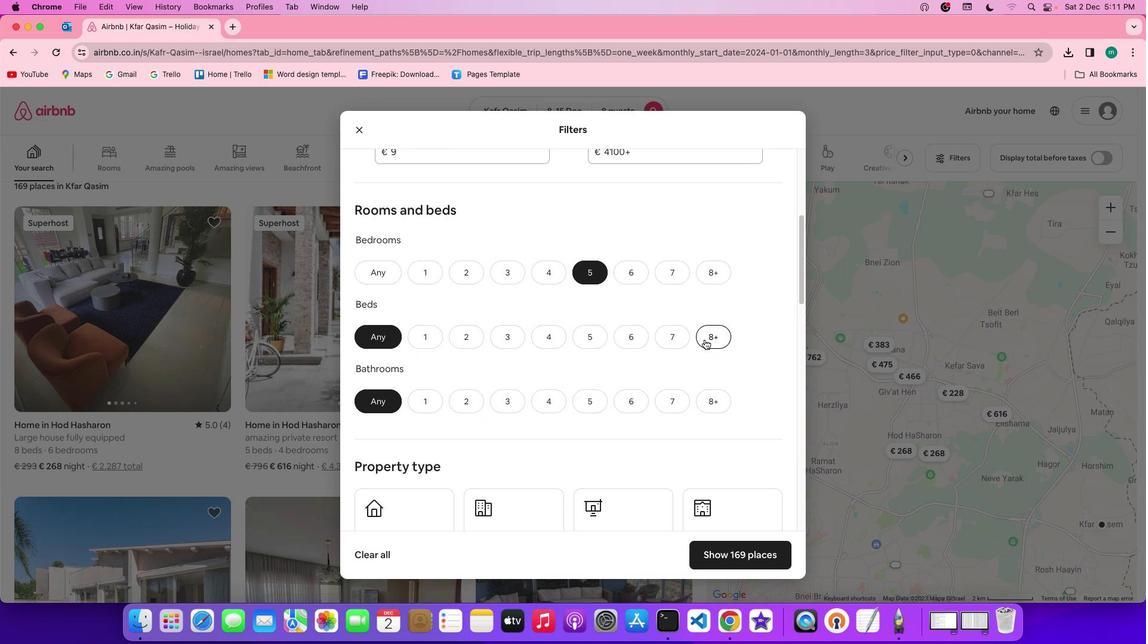 
Action: Mouse pressed left at (709, 343)
Screenshot: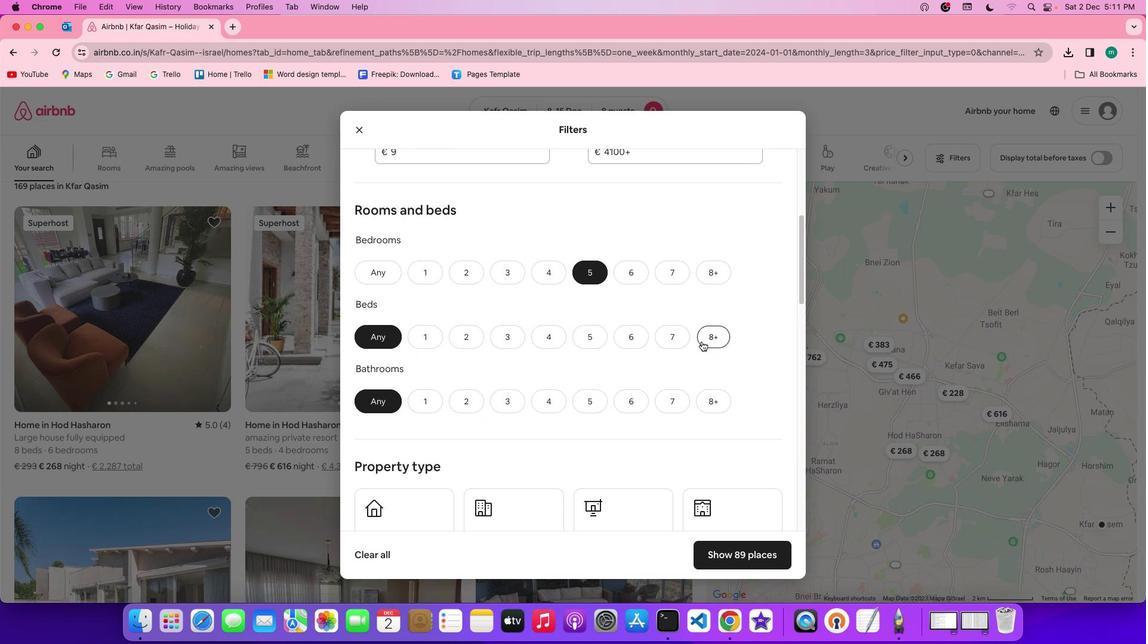 
Action: Mouse moved to (601, 412)
Screenshot: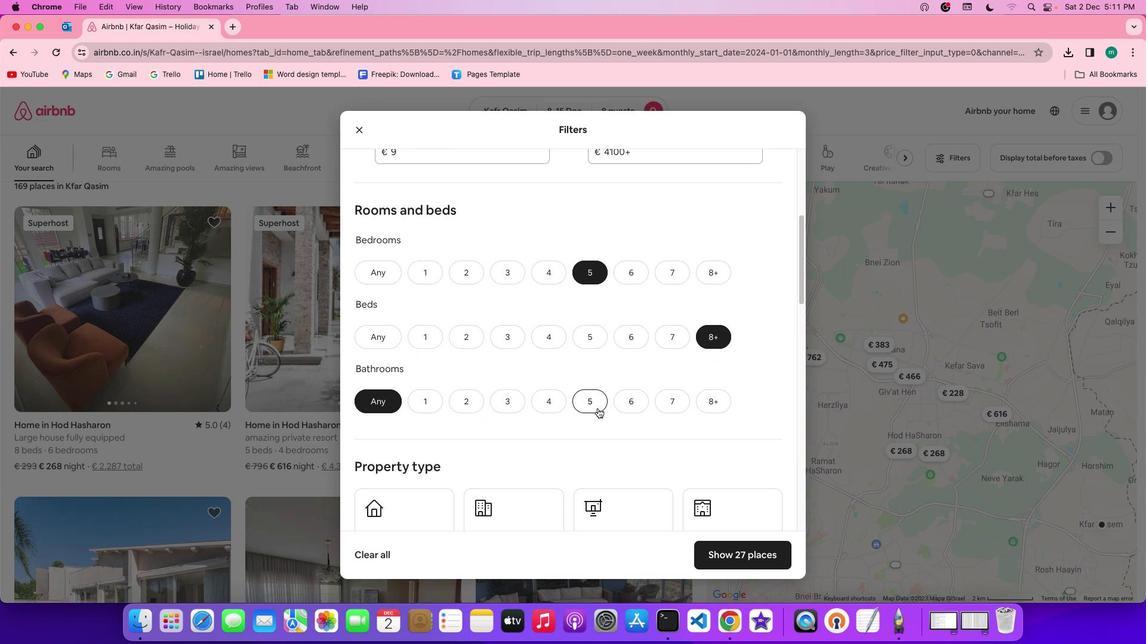 
Action: Mouse pressed left at (601, 412)
Screenshot: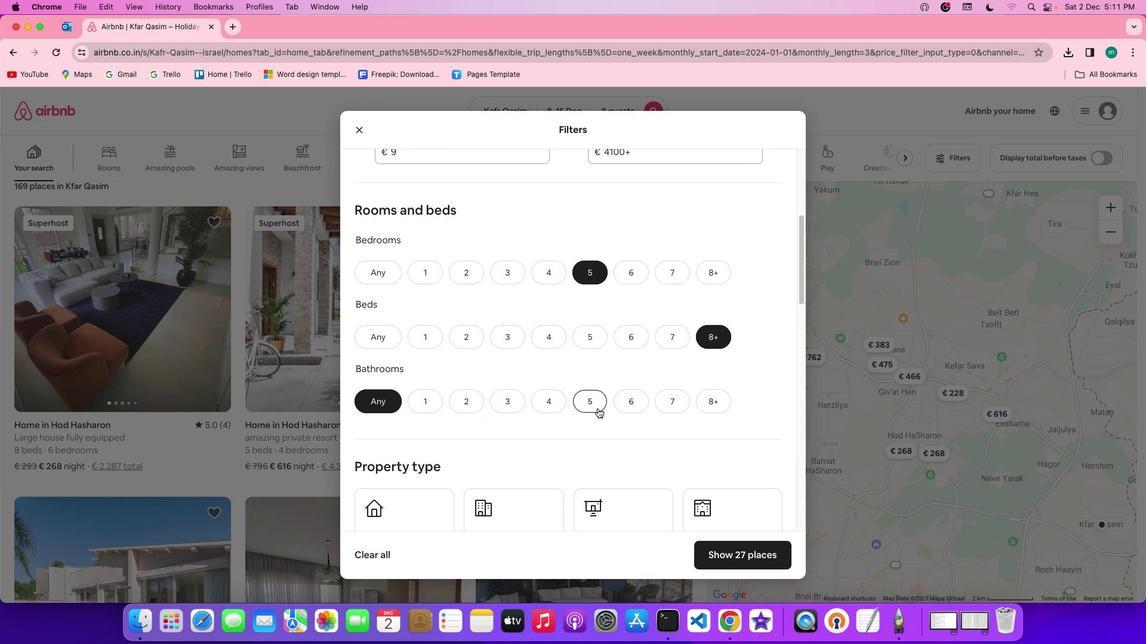 
Action: Mouse moved to (653, 409)
Screenshot: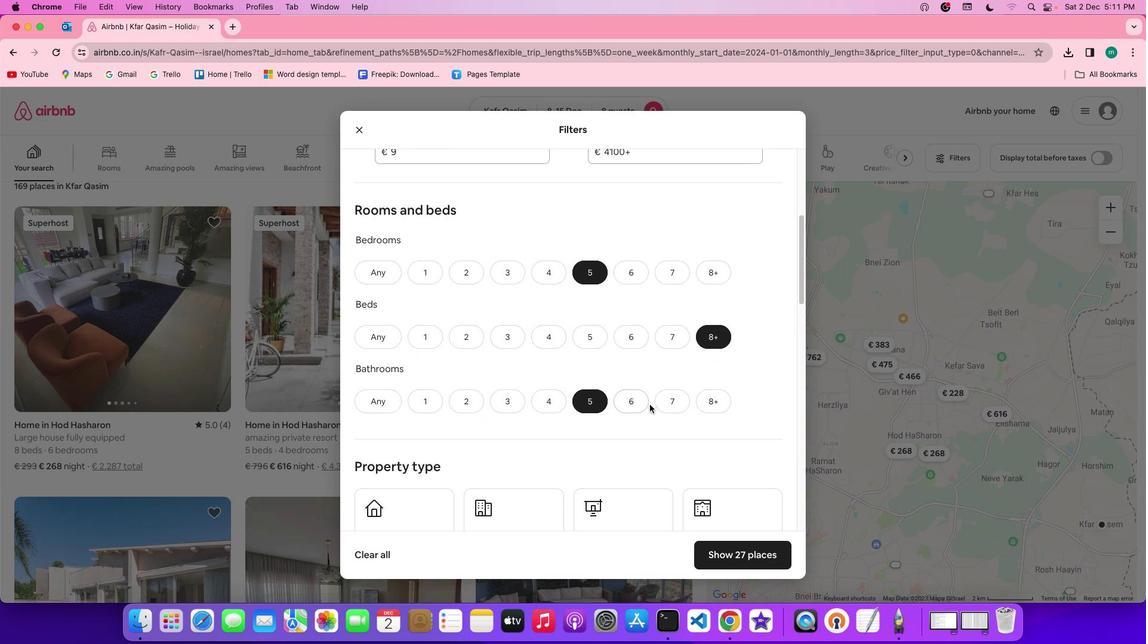 
Action: Mouse scrolled (653, 409) with delta (4, 3)
Screenshot: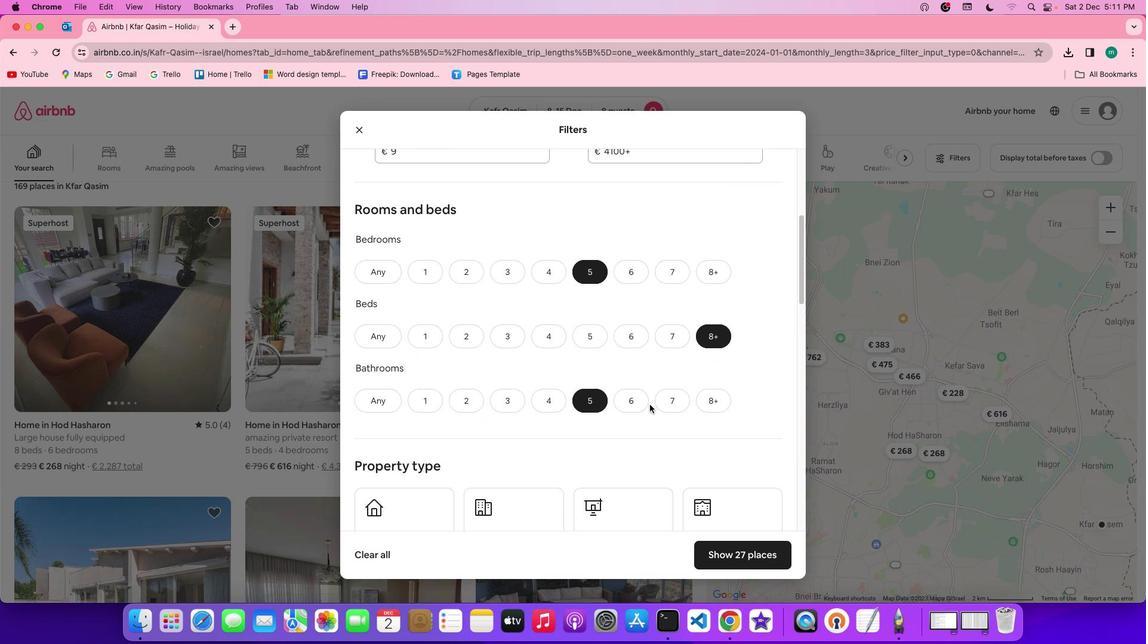 
Action: Mouse scrolled (653, 409) with delta (4, 3)
Screenshot: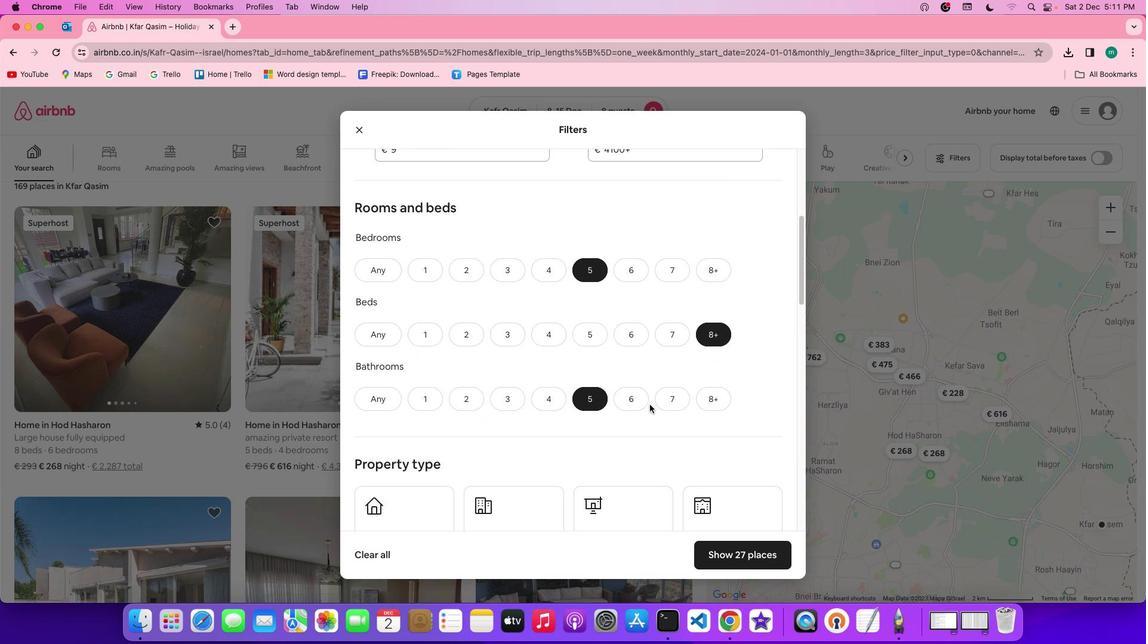 
Action: Mouse scrolled (653, 409) with delta (4, 3)
Screenshot: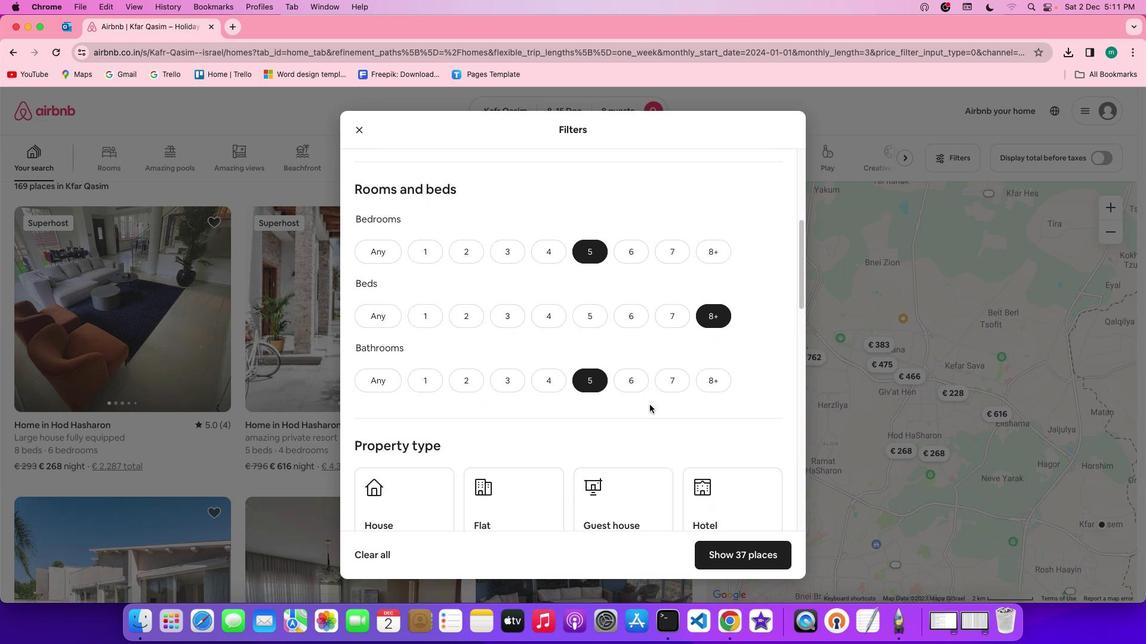 
Action: Mouse scrolled (653, 409) with delta (4, 3)
Screenshot: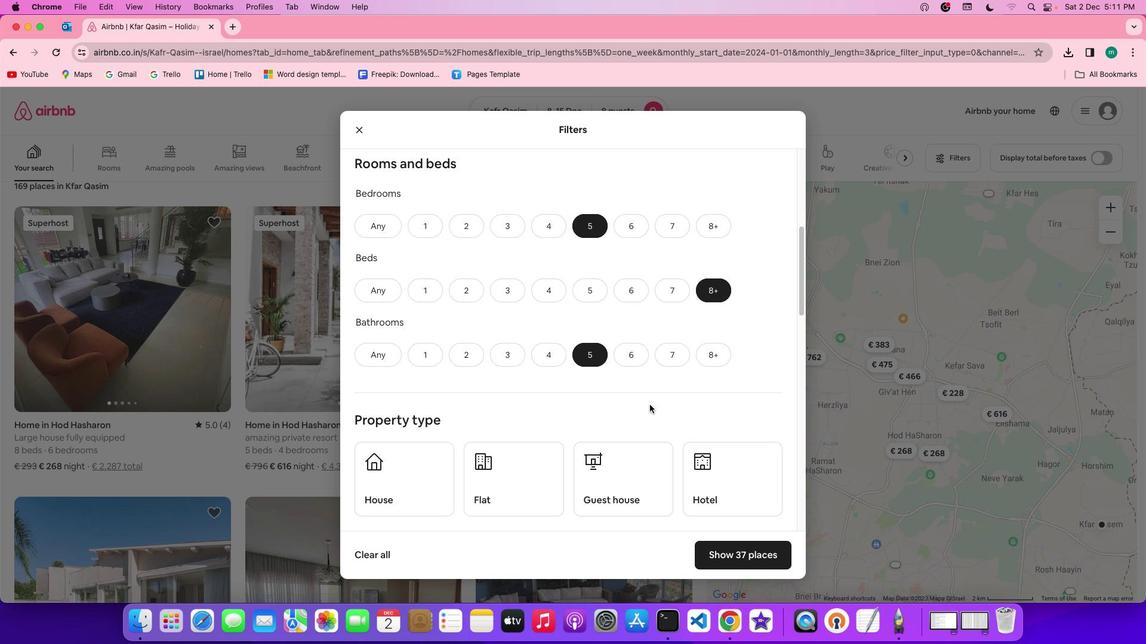 
Action: Mouse scrolled (653, 409) with delta (4, 3)
Screenshot: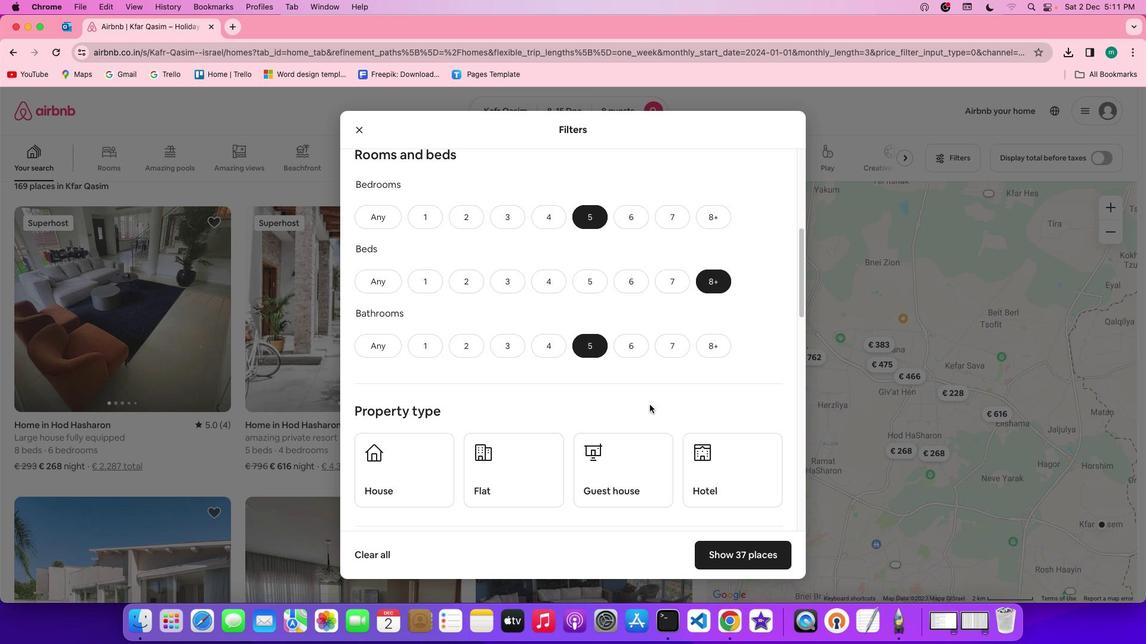 
Action: Mouse scrolled (653, 409) with delta (4, 3)
Screenshot: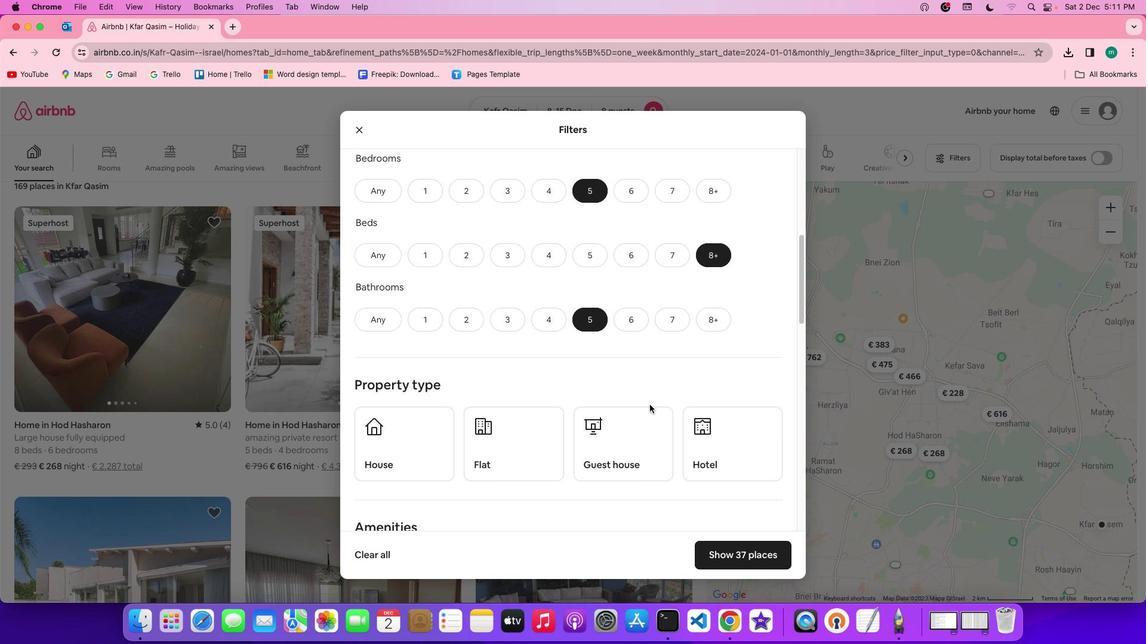 
Action: Mouse scrolled (653, 409) with delta (4, 3)
Screenshot: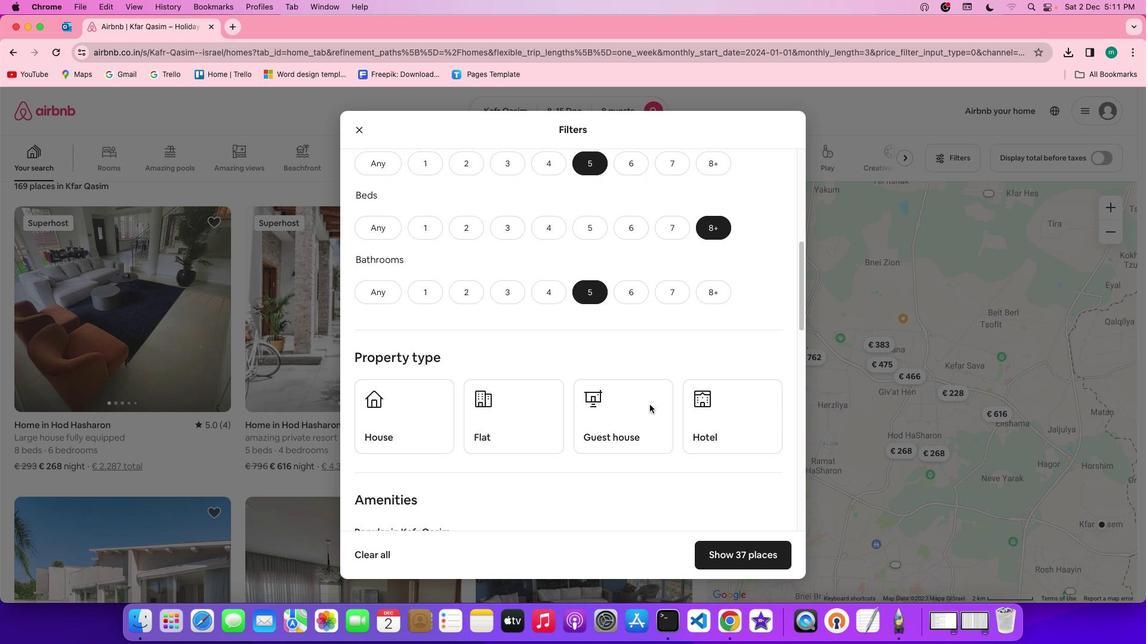
Action: Mouse scrolled (653, 409) with delta (4, 3)
Screenshot: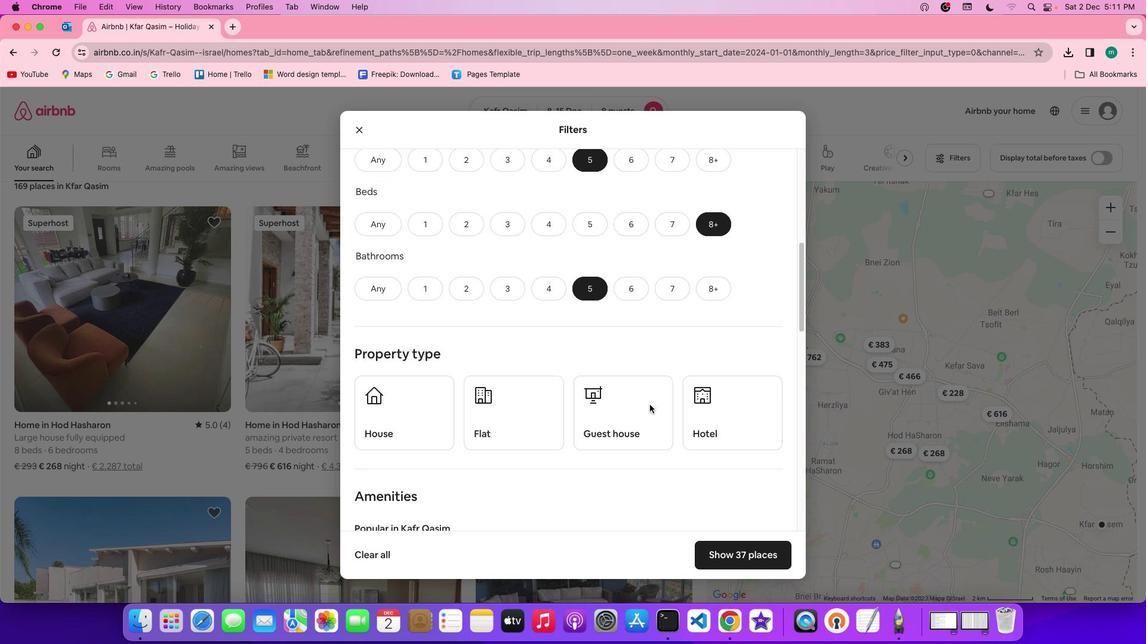 
Action: Mouse scrolled (653, 409) with delta (4, 3)
Screenshot: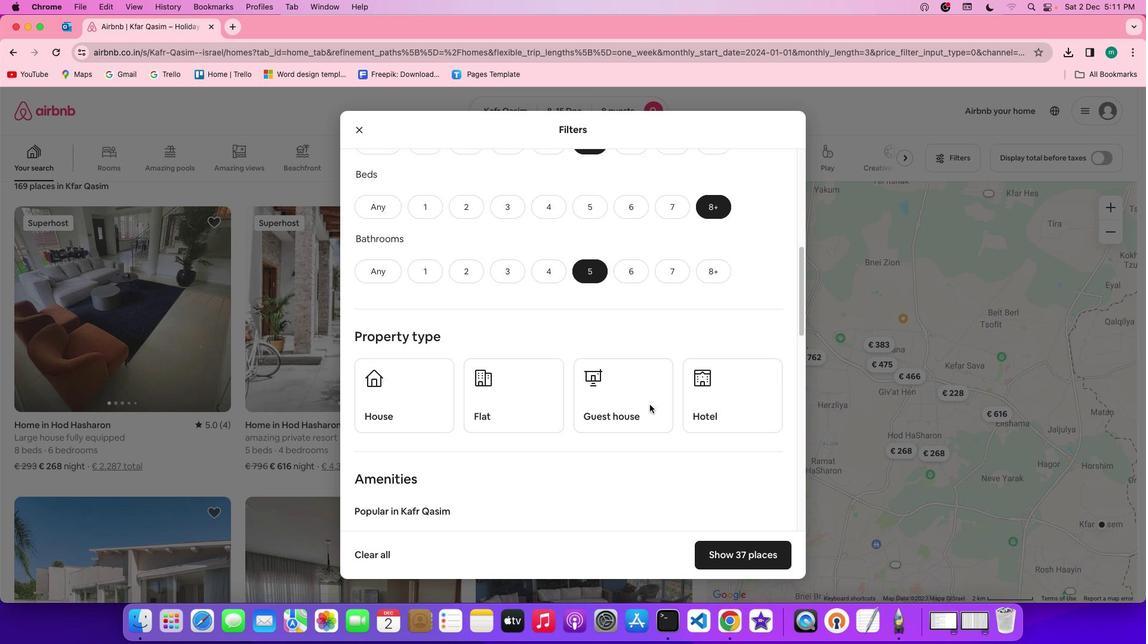 
Action: Mouse scrolled (653, 409) with delta (4, 3)
Screenshot: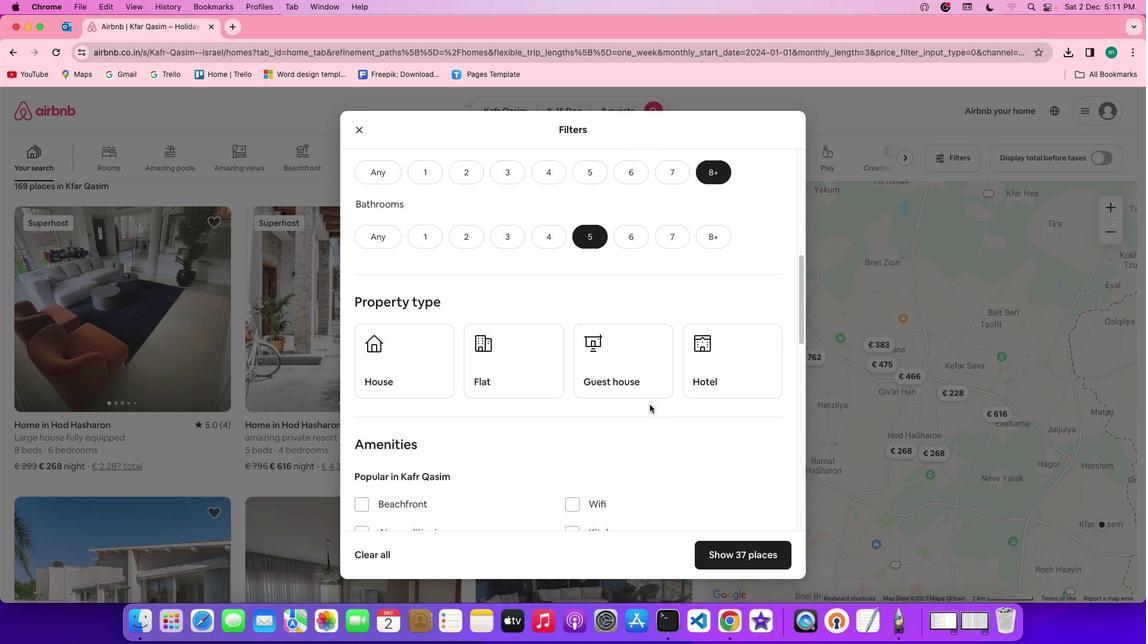 
Action: Mouse scrolled (653, 409) with delta (4, 3)
Screenshot: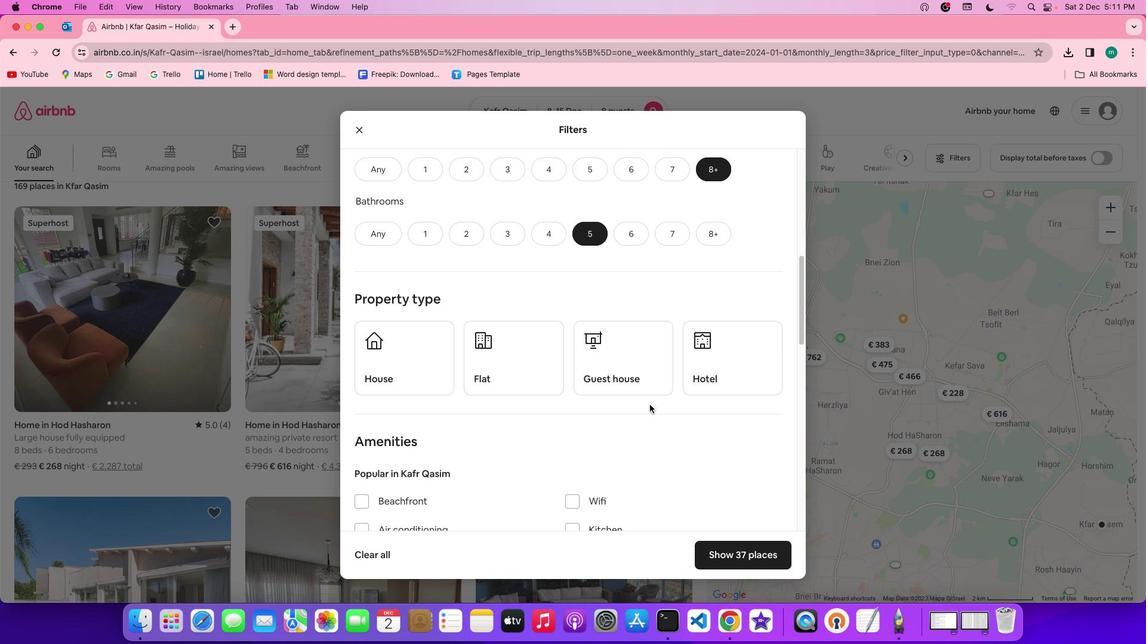 
Action: Mouse moved to (545, 366)
Screenshot: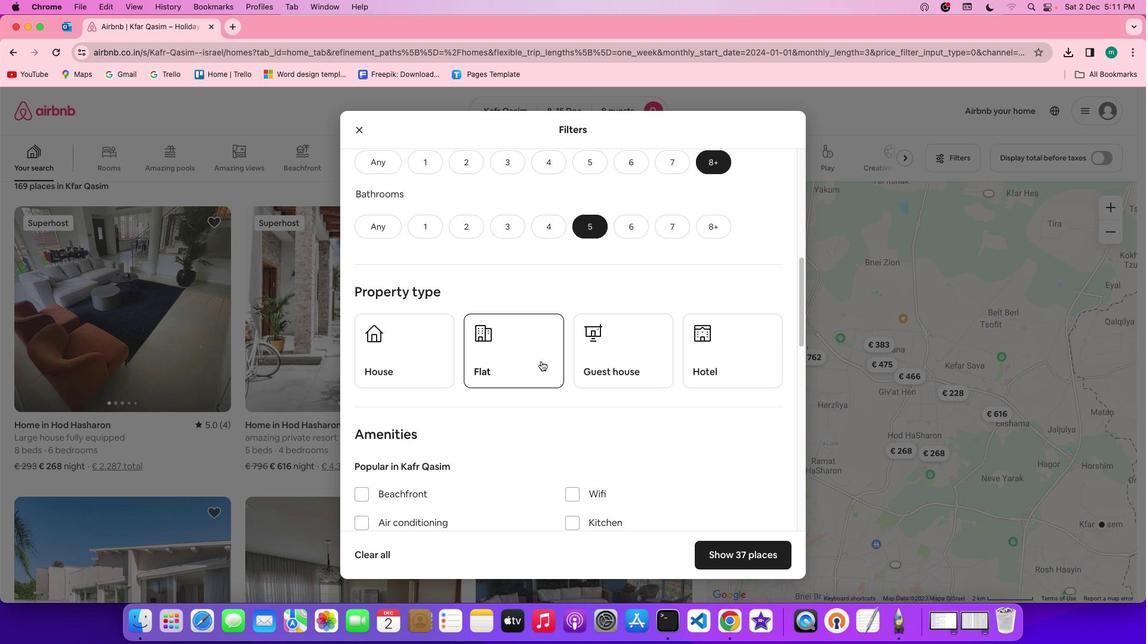 
Action: Mouse pressed left at (545, 366)
Screenshot: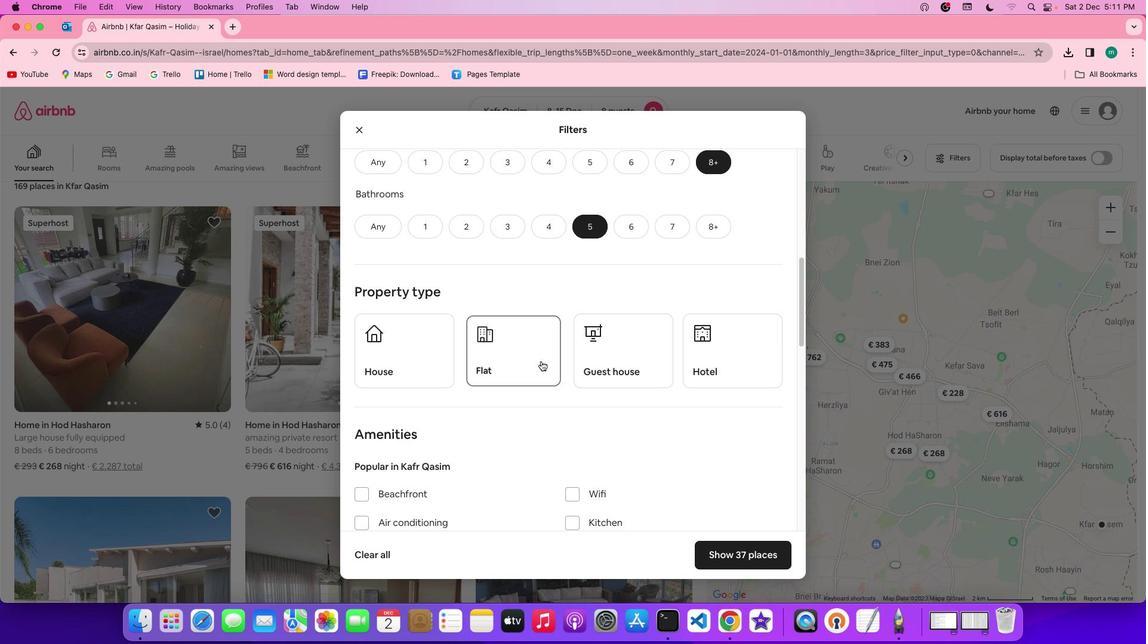 
Action: Mouse moved to (655, 406)
Screenshot: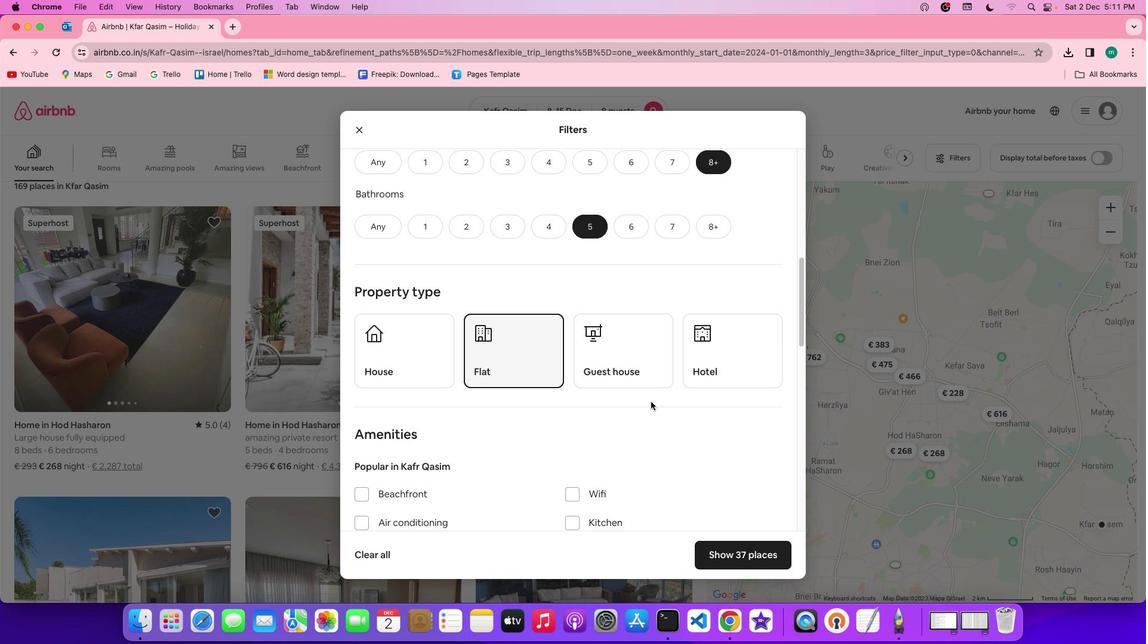 
Action: Mouse scrolled (655, 406) with delta (4, 3)
Screenshot: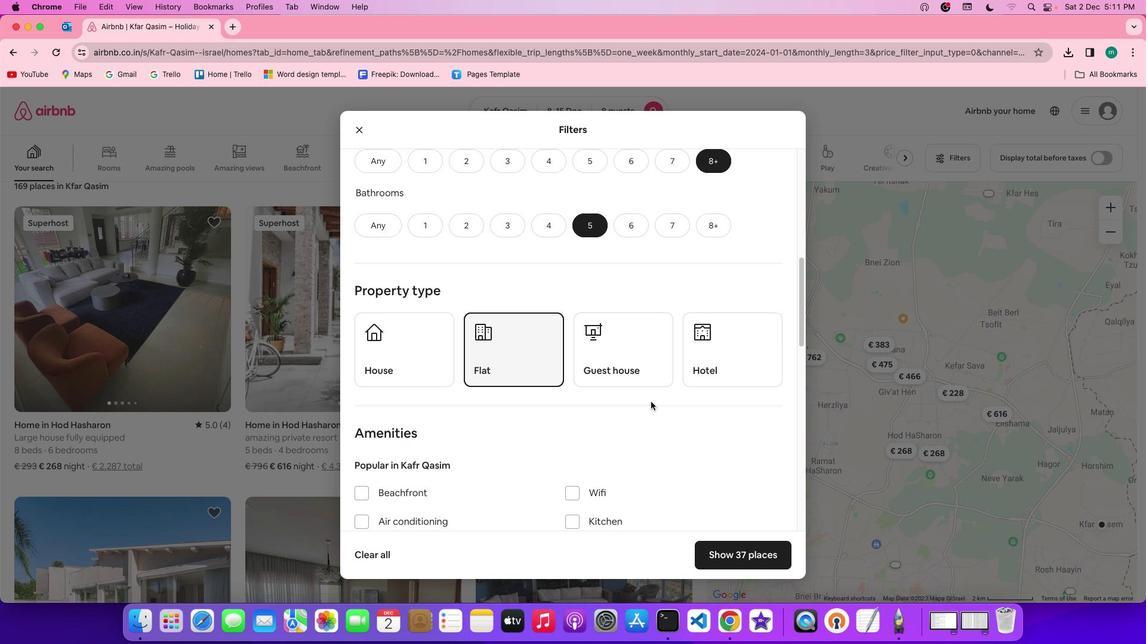 
Action: Mouse scrolled (655, 406) with delta (4, 3)
Screenshot: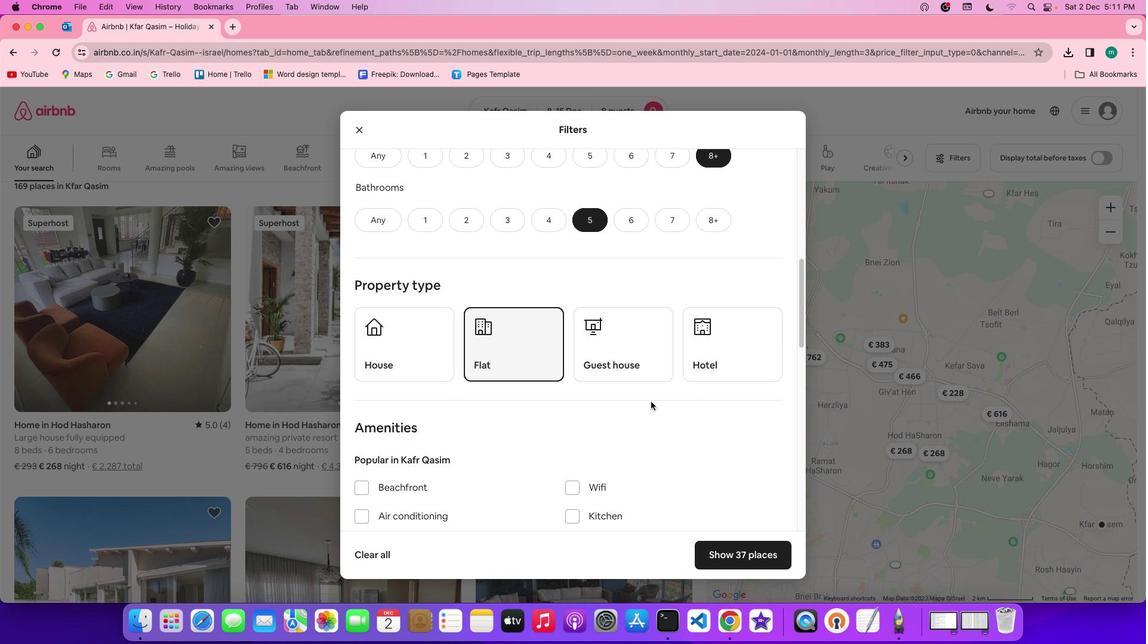 
Action: Mouse scrolled (655, 406) with delta (4, 3)
Screenshot: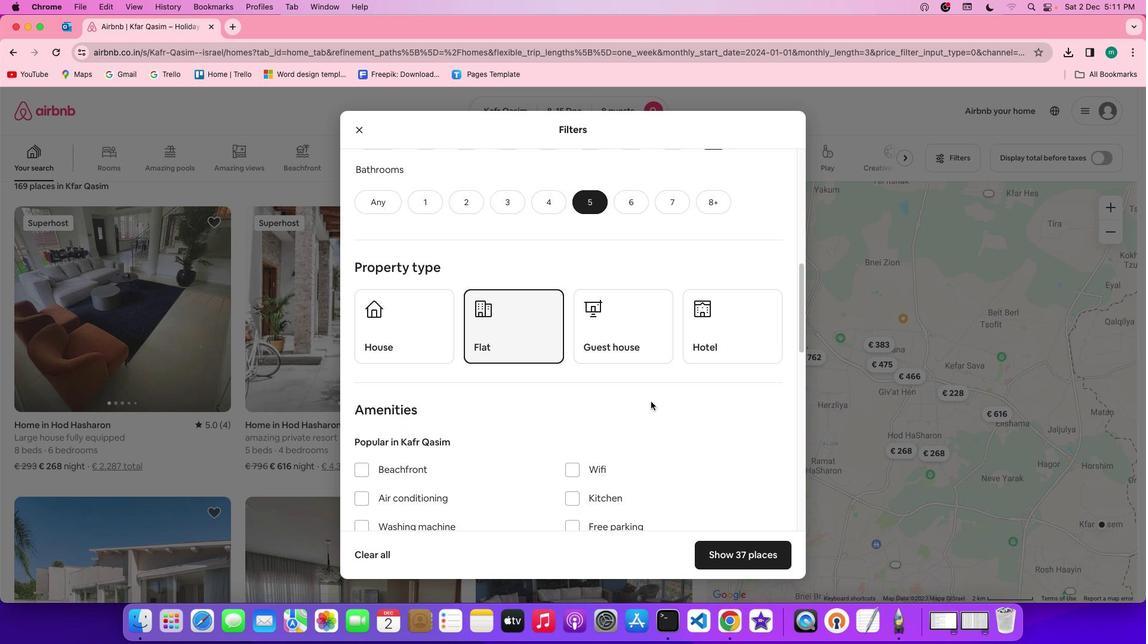 
Action: Mouse scrolled (655, 406) with delta (4, 3)
Screenshot: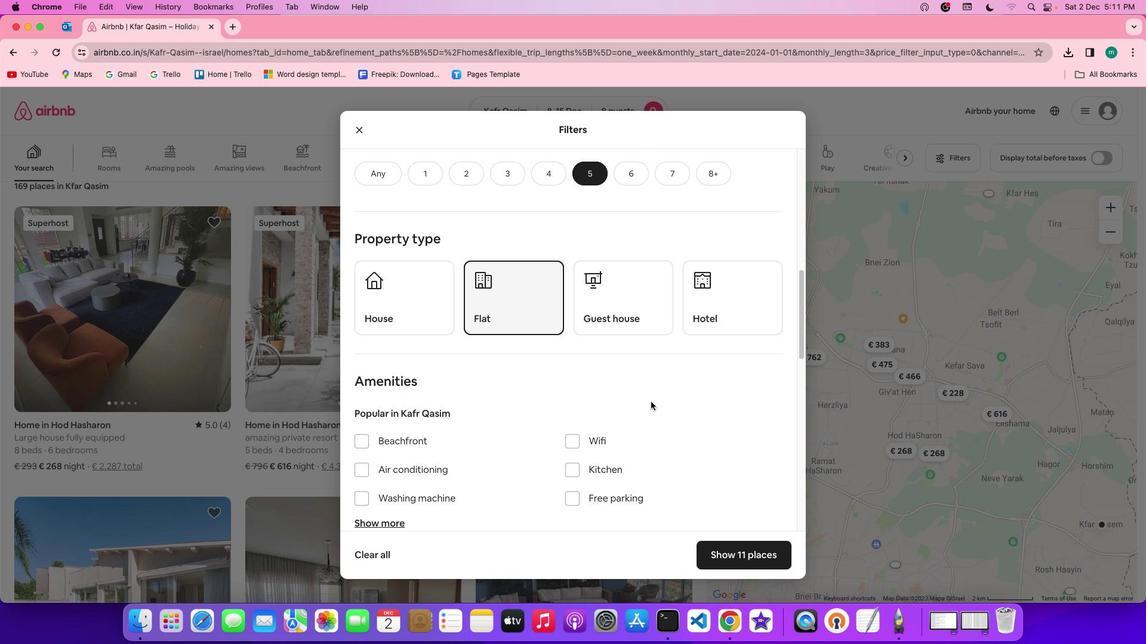 
Action: Mouse scrolled (655, 406) with delta (4, 3)
Screenshot: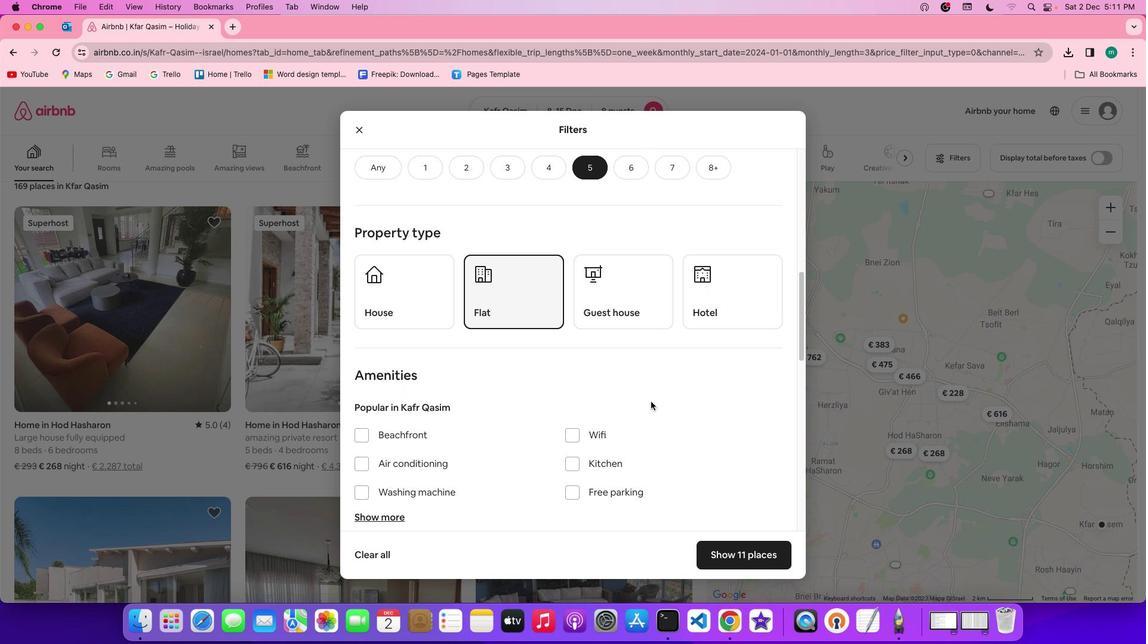 
Action: Mouse scrolled (655, 406) with delta (4, 2)
Screenshot: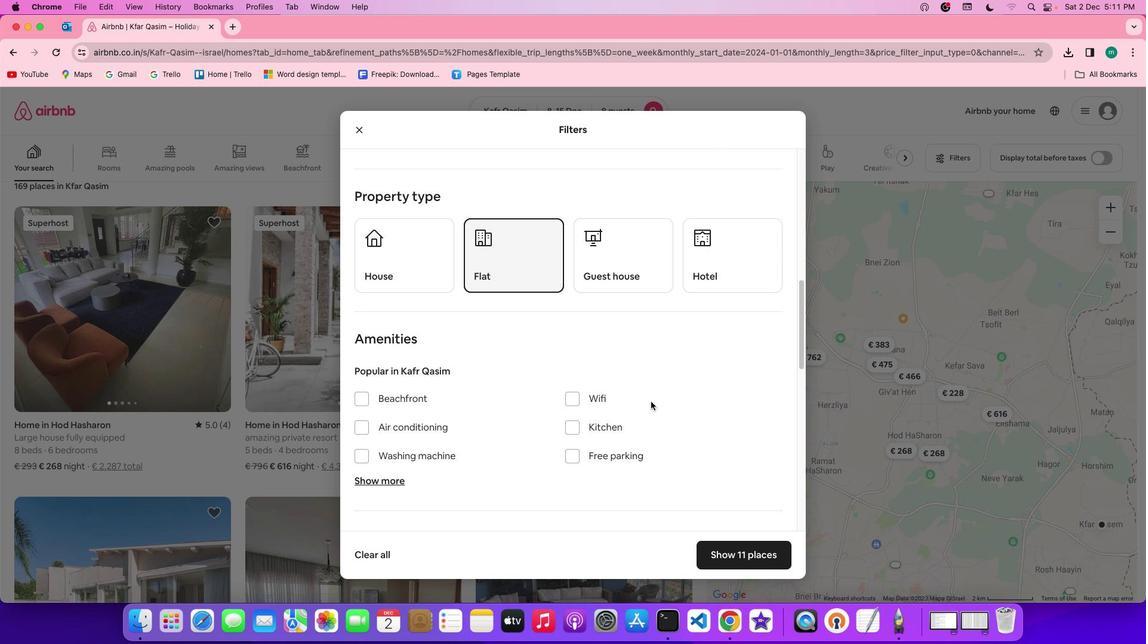 
Action: Mouse scrolled (655, 406) with delta (4, 3)
Screenshot: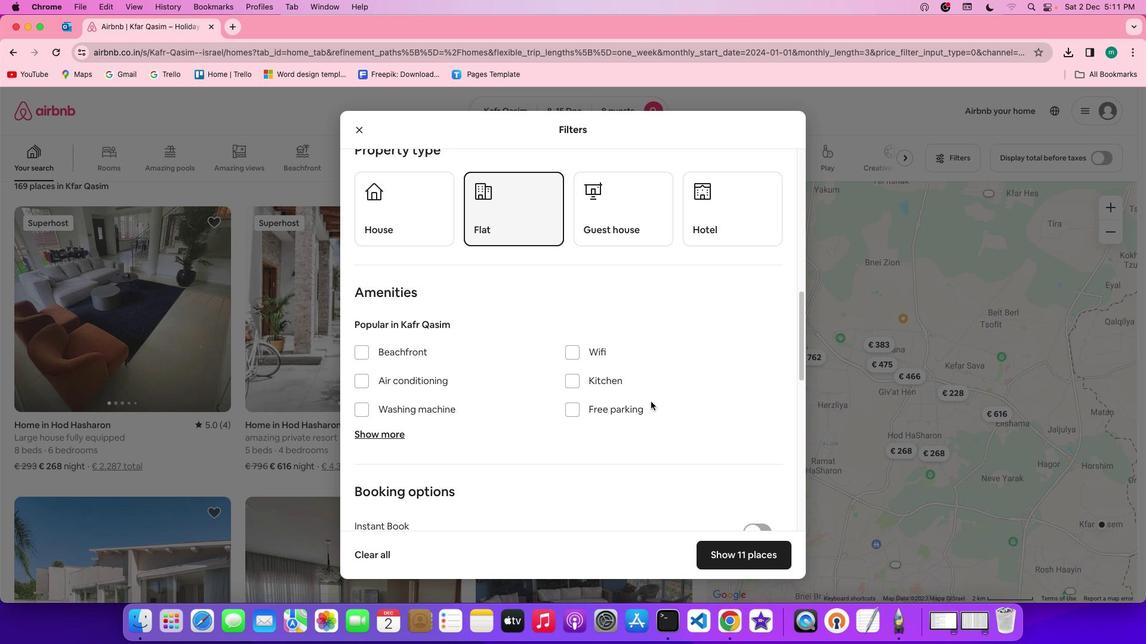 
Action: Mouse scrolled (655, 406) with delta (4, 3)
Screenshot: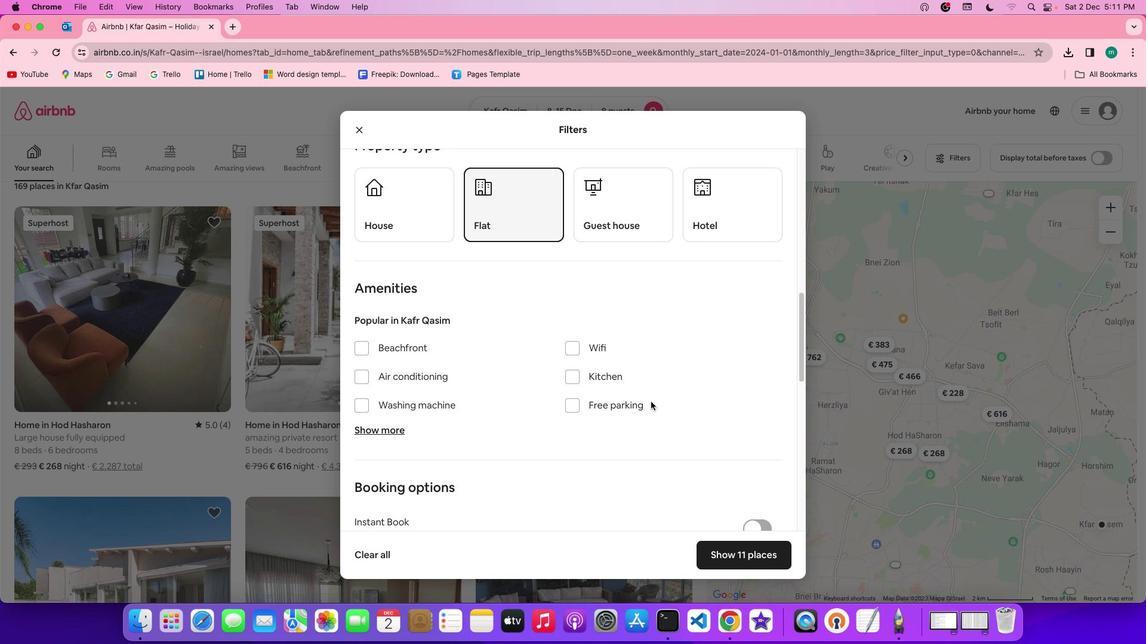 
Action: Mouse scrolled (655, 406) with delta (4, 2)
Screenshot: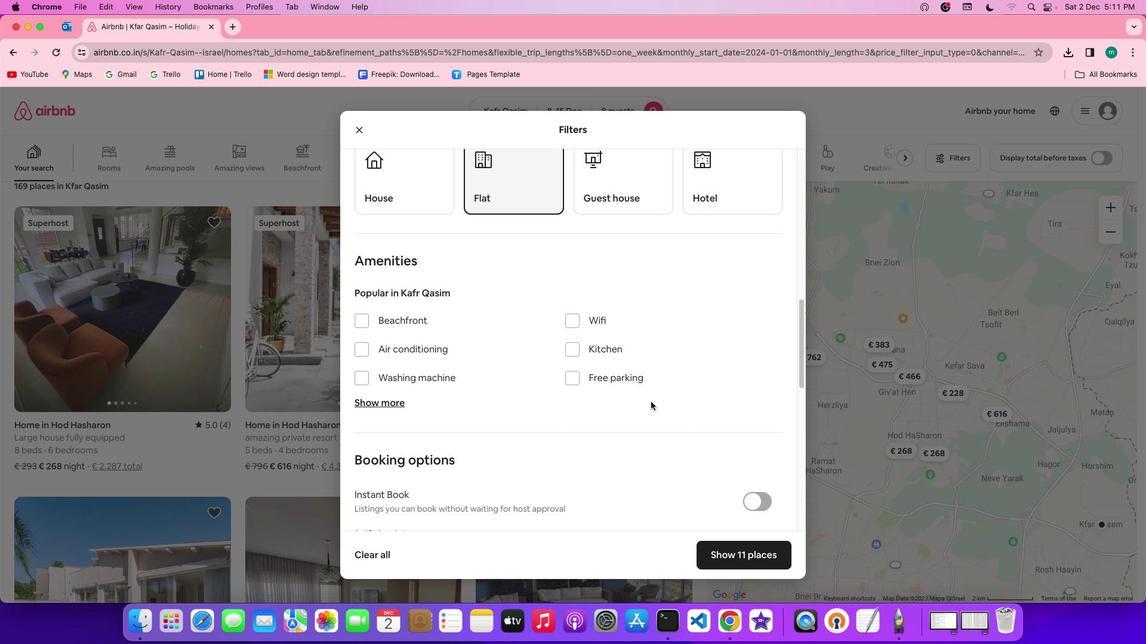 
Action: Mouse moved to (579, 280)
Screenshot: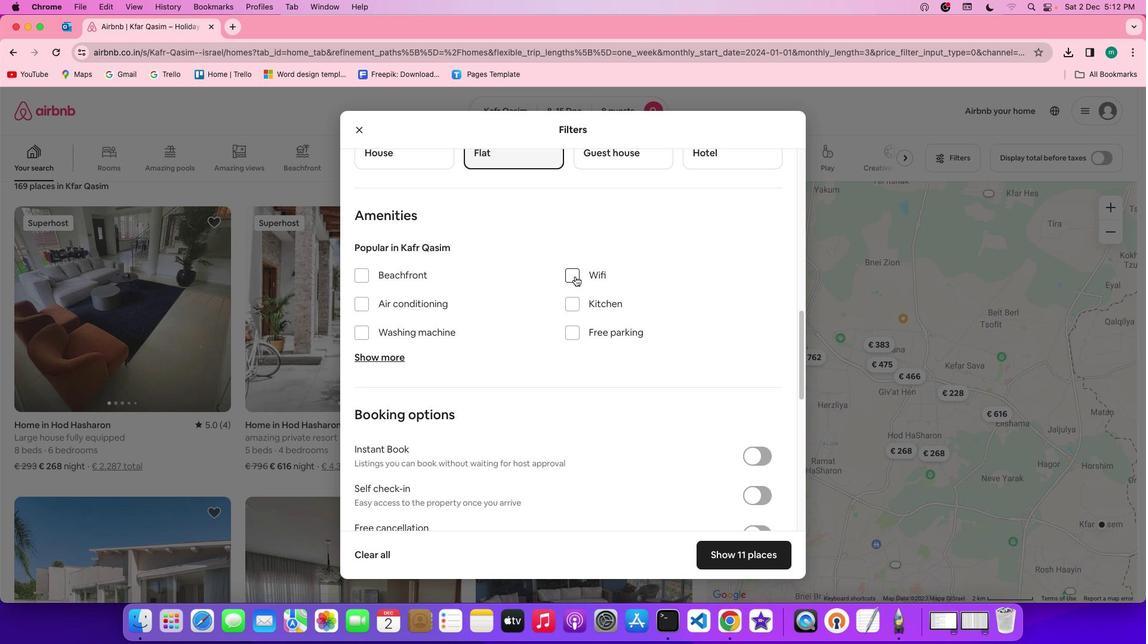
Action: Mouse pressed left at (579, 280)
Screenshot: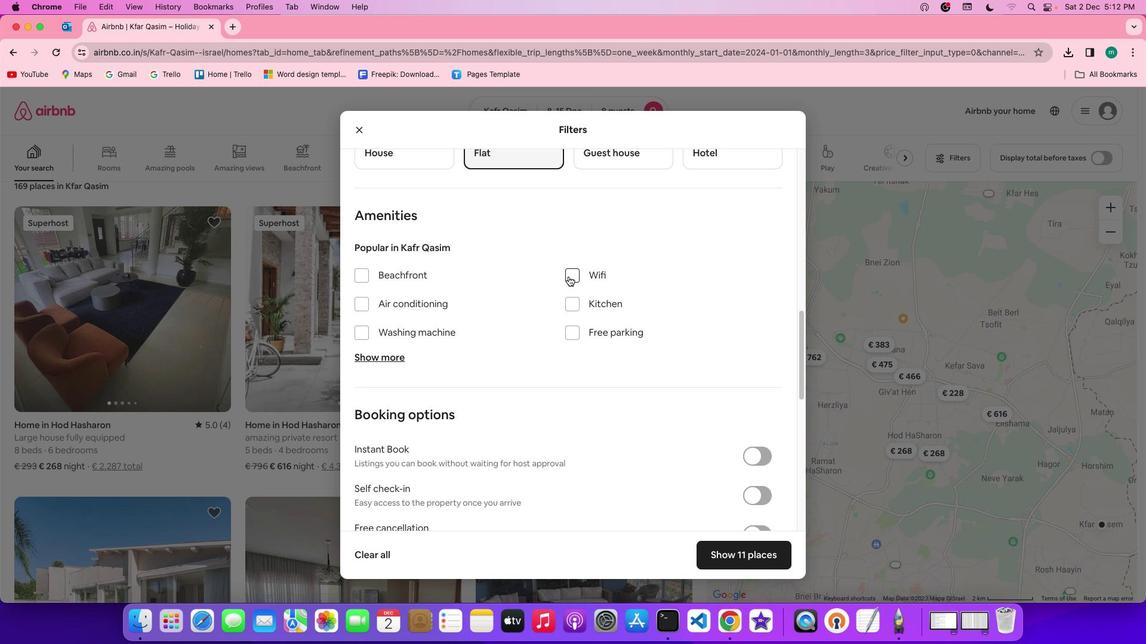 
Action: Mouse moved to (397, 360)
Screenshot: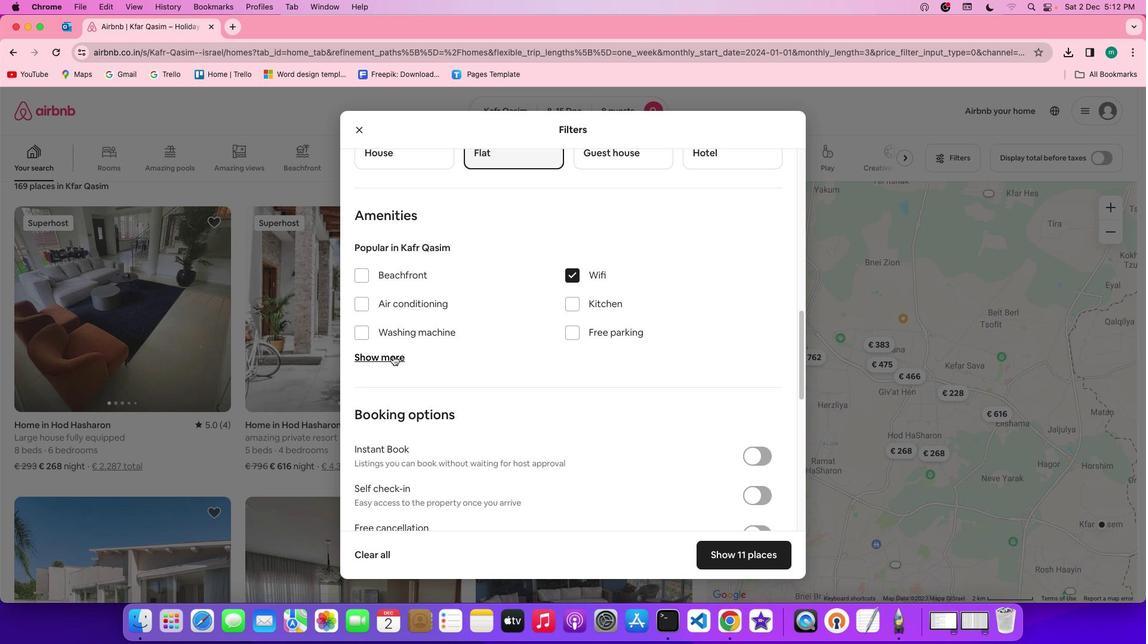 
Action: Mouse pressed left at (397, 360)
Screenshot: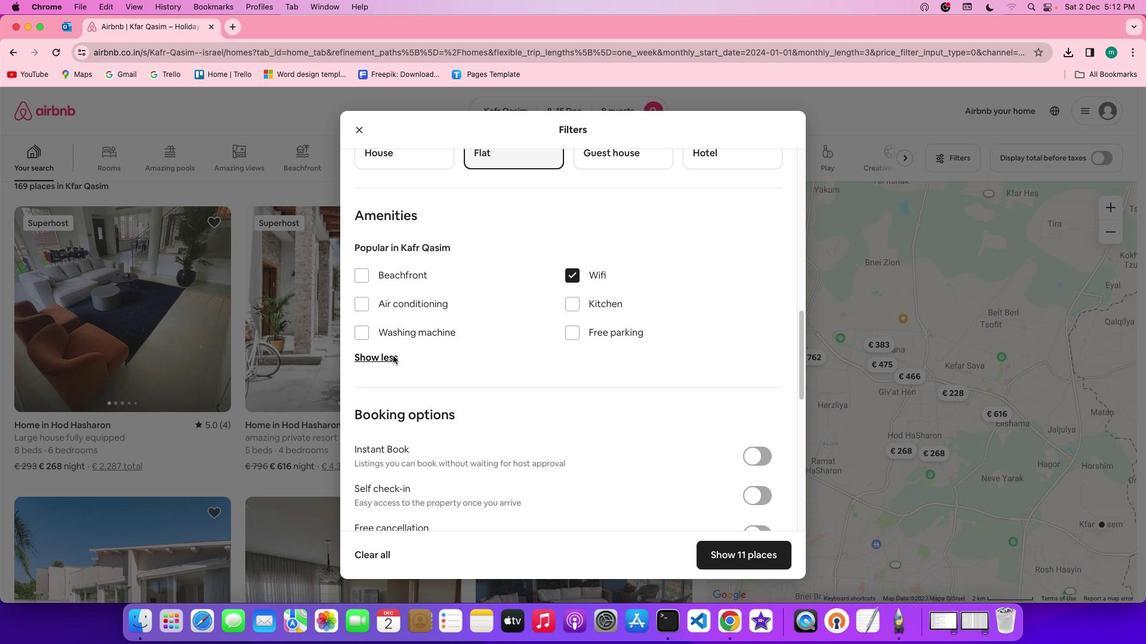 
Action: Mouse moved to (477, 367)
Screenshot: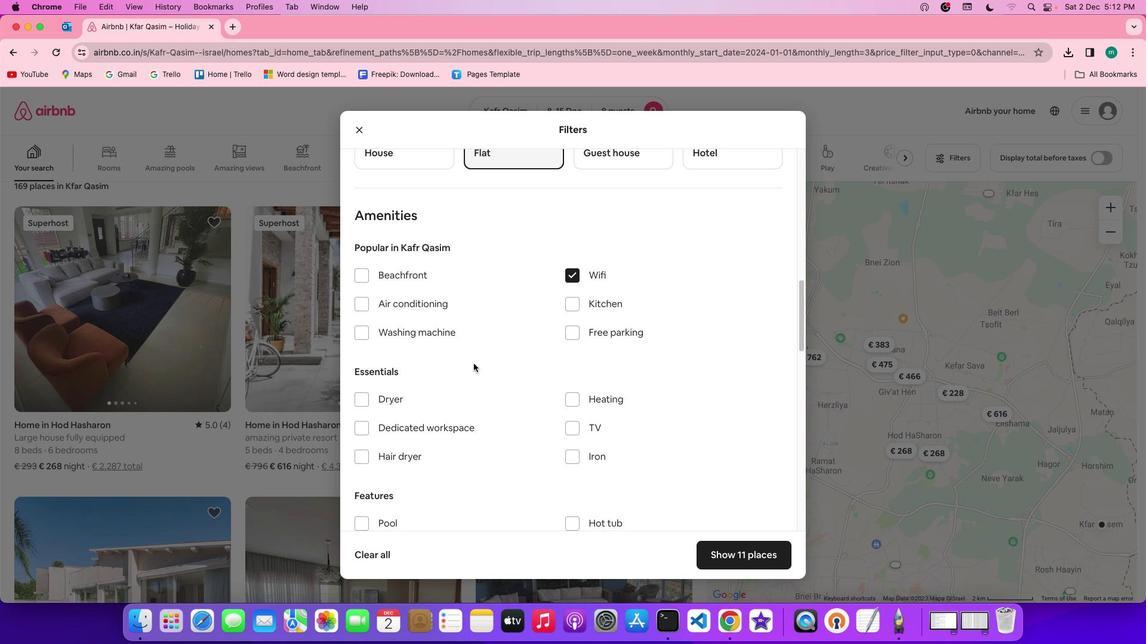 
Action: Mouse scrolled (477, 367) with delta (4, 3)
Screenshot: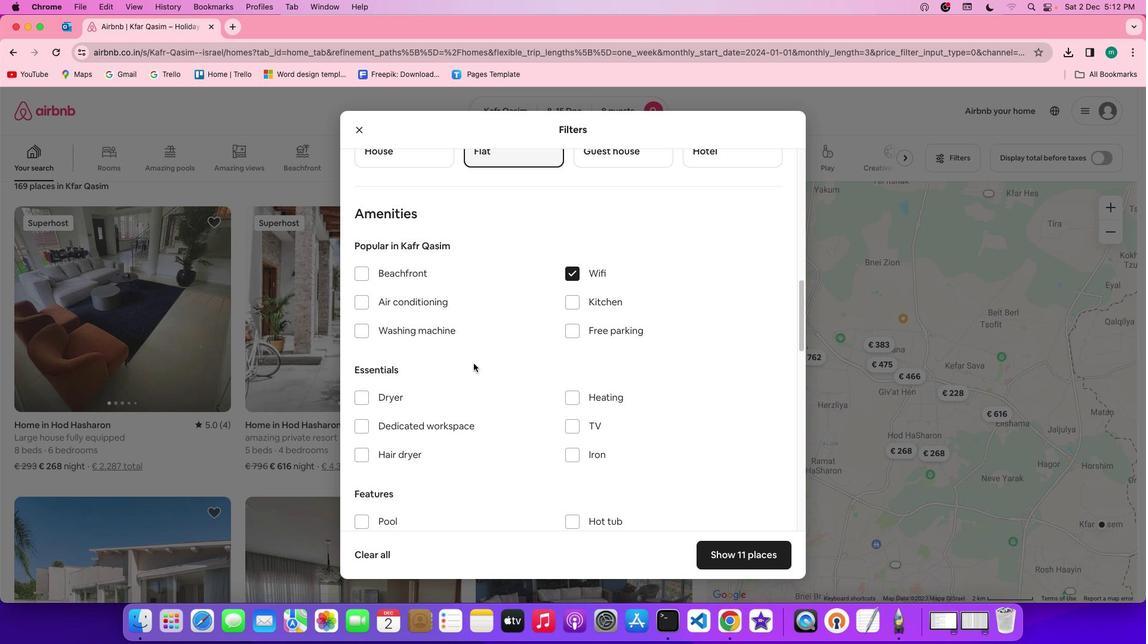 
Action: Mouse scrolled (477, 367) with delta (4, 3)
Screenshot: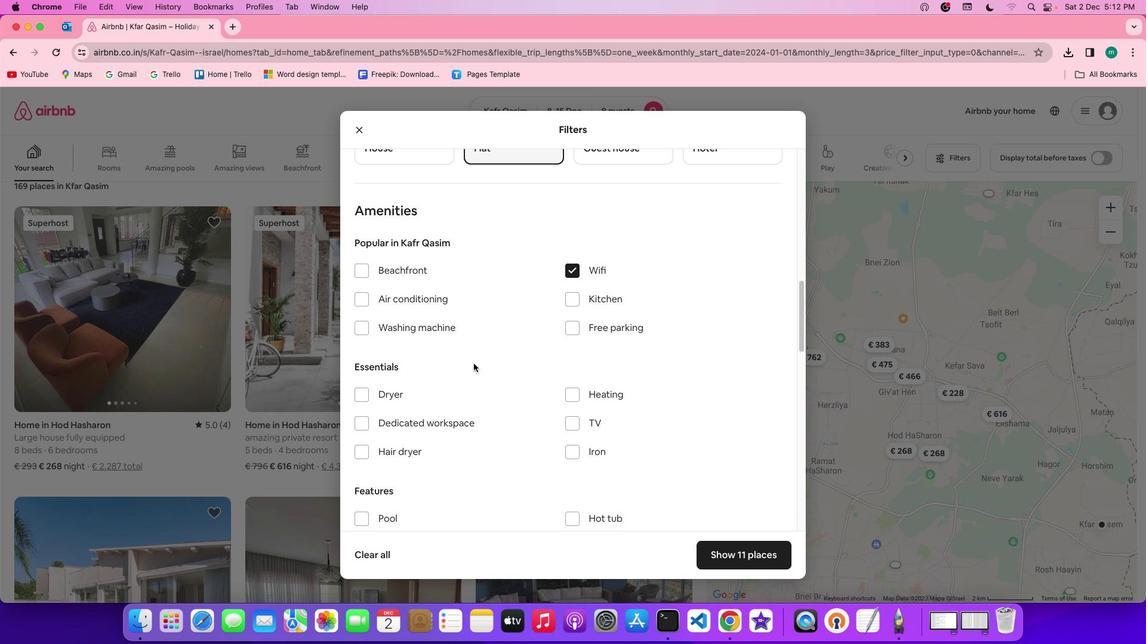 
Action: Mouse scrolled (477, 367) with delta (4, 2)
Screenshot: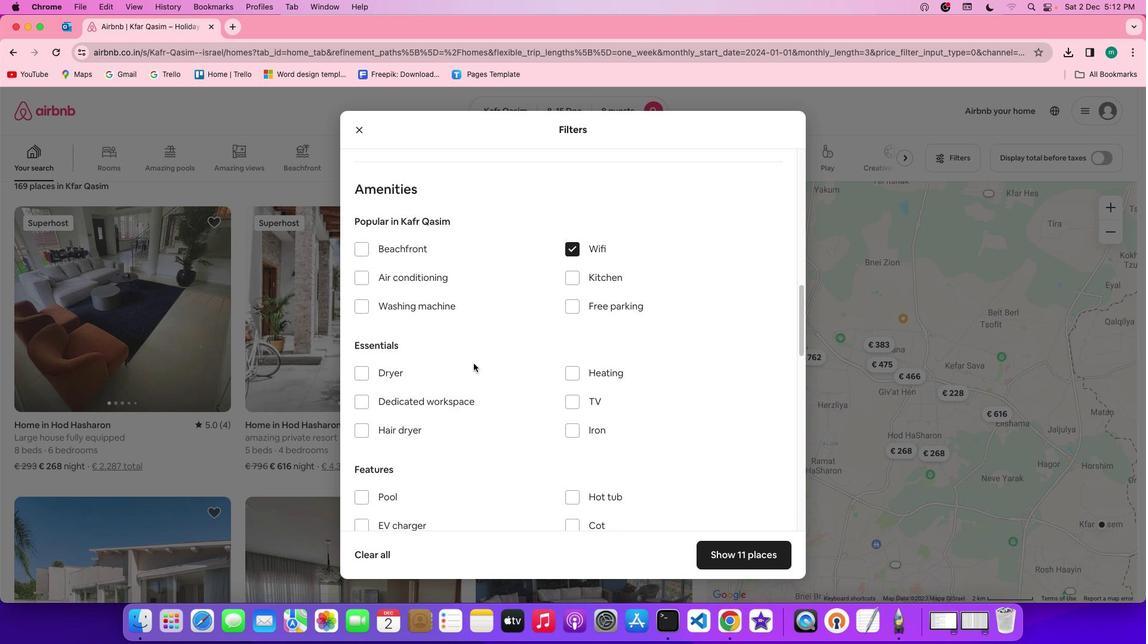 
Action: Mouse moved to (567, 357)
Screenshot: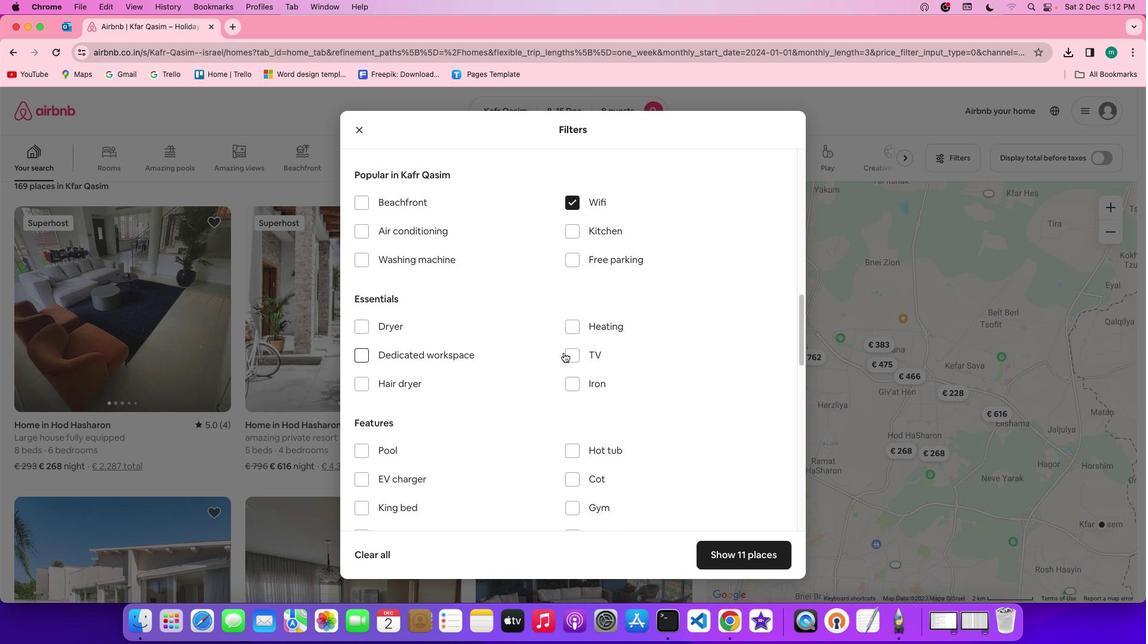 
Action: Mouse pressed left at (567, 357)
Screenshot: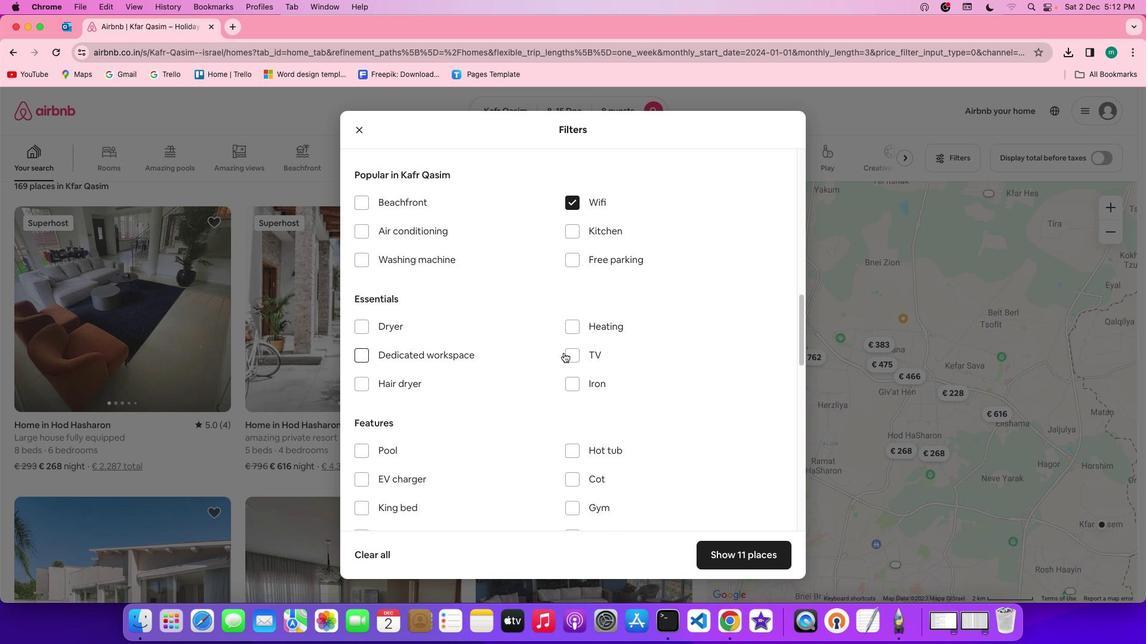 
Action: Mouse moved to (575, 358)
Screenshot: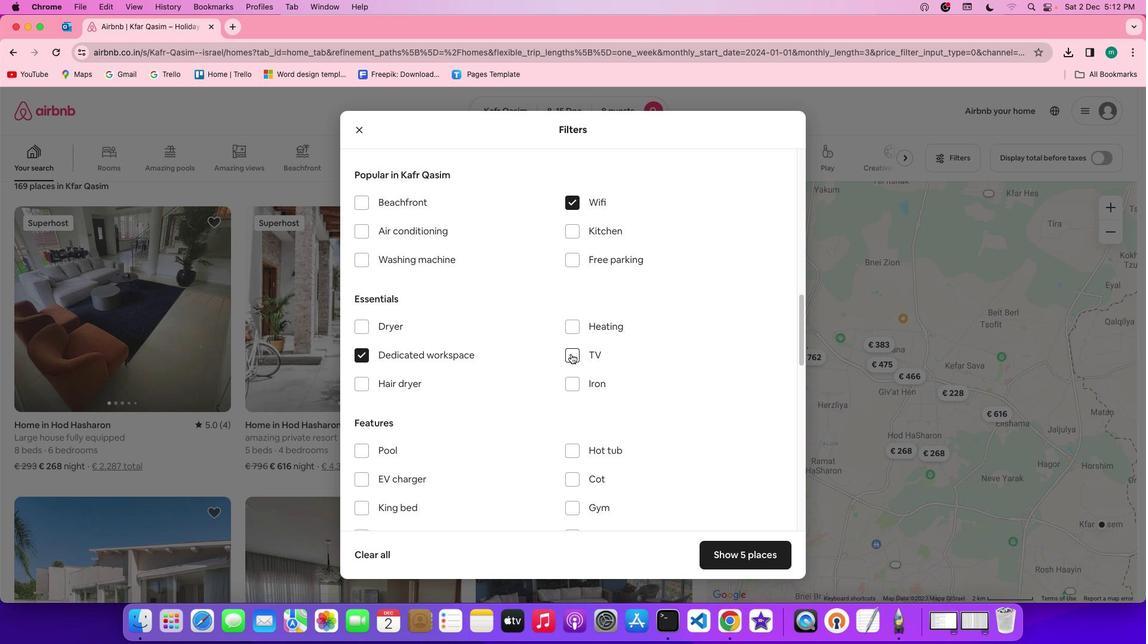 
Action: Mouse pressed left at (575, 358)
Screenshot: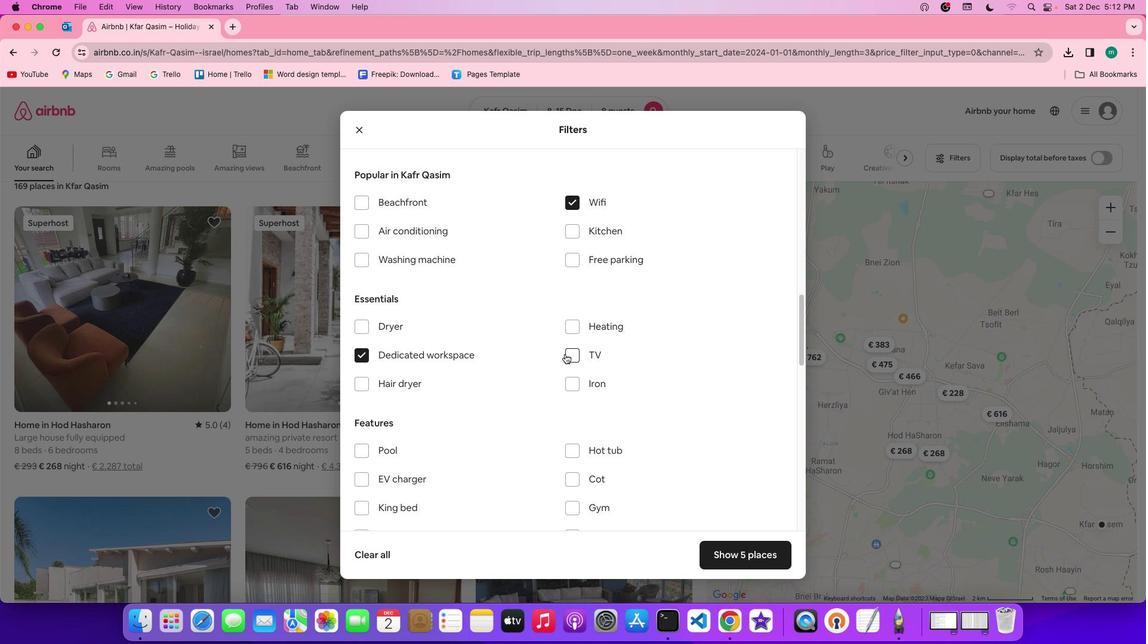 
Action: Mouse moved to (440, 362)
Screenshot: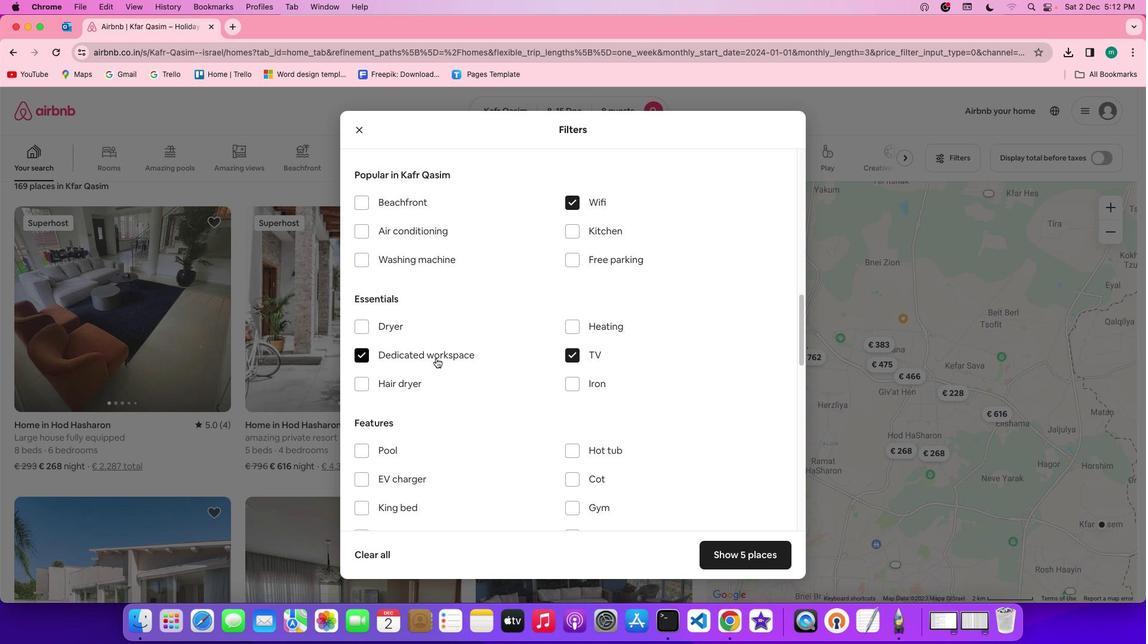 
Action: Mouse pressed left at (440, 362)
Screenshot: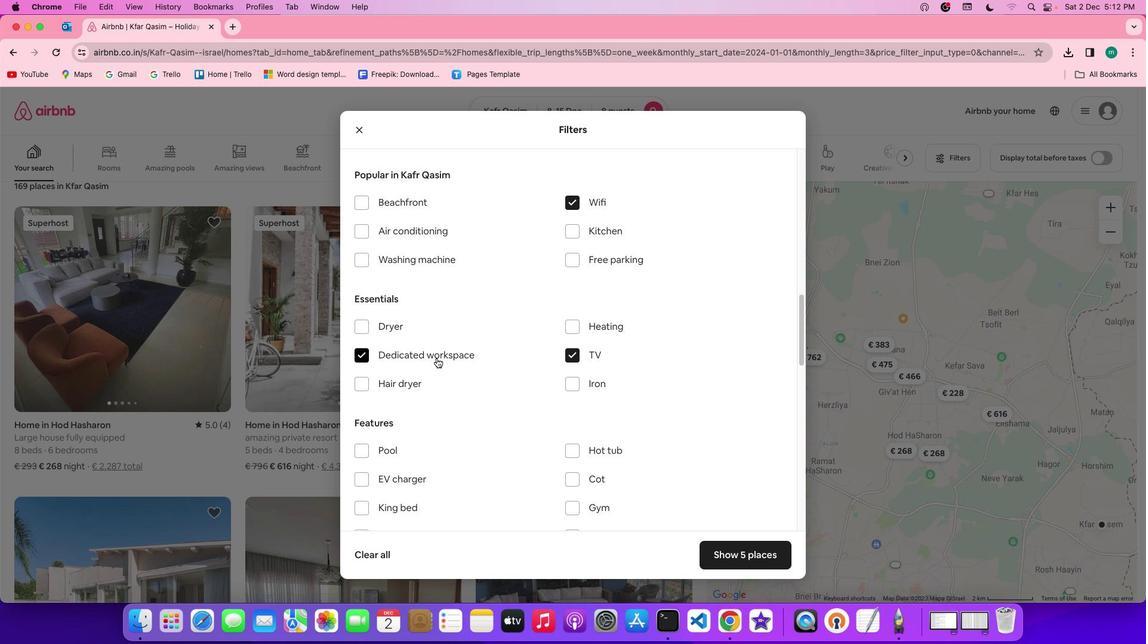 
Action: Mouse moved to (680, 413)
Screenshot: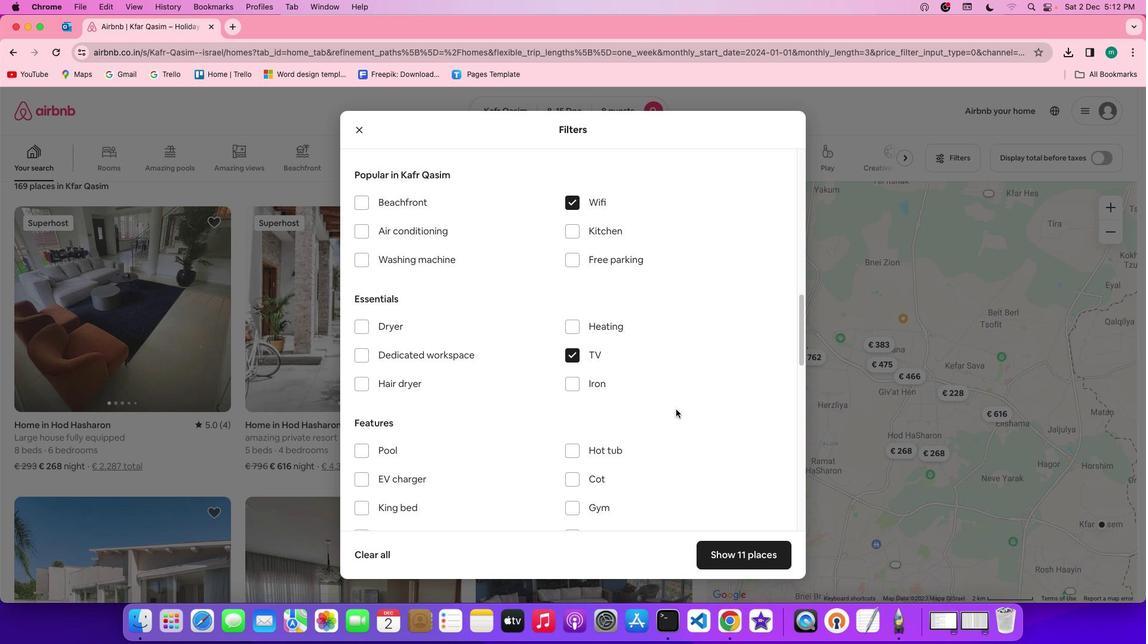 
Action: Mouse scrolled (680, 413) with delta (4, 3)
Screenshot: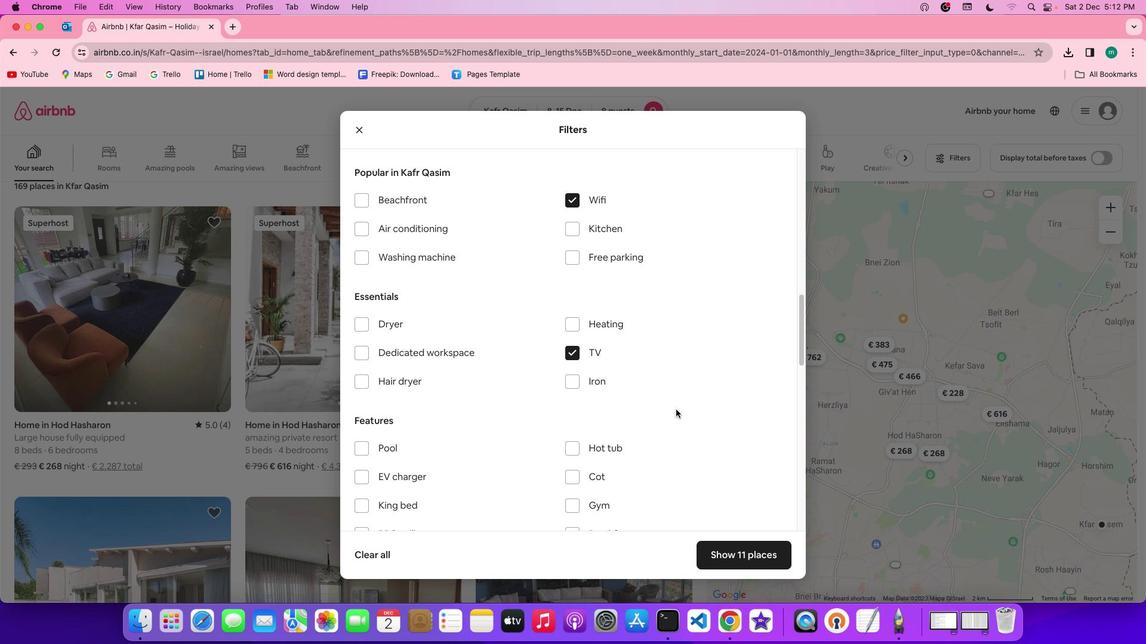 
Action: Mouse scrolled (680, 413) with delta (4, 3)
Screenshot: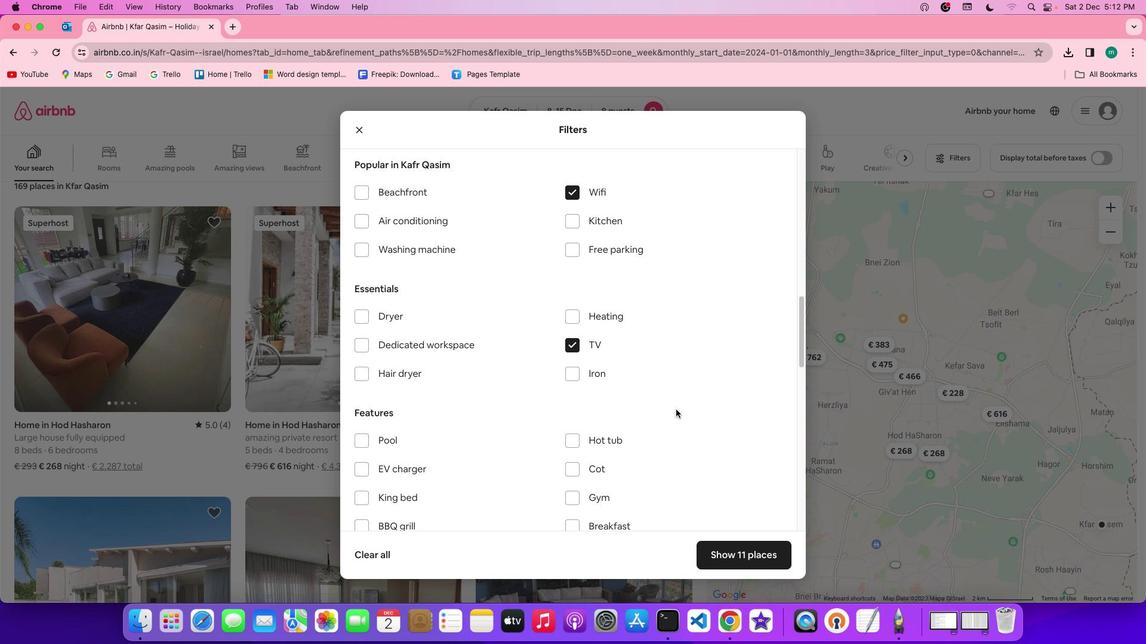 
Action: Mouse moved to (604, 249)
Screenshot: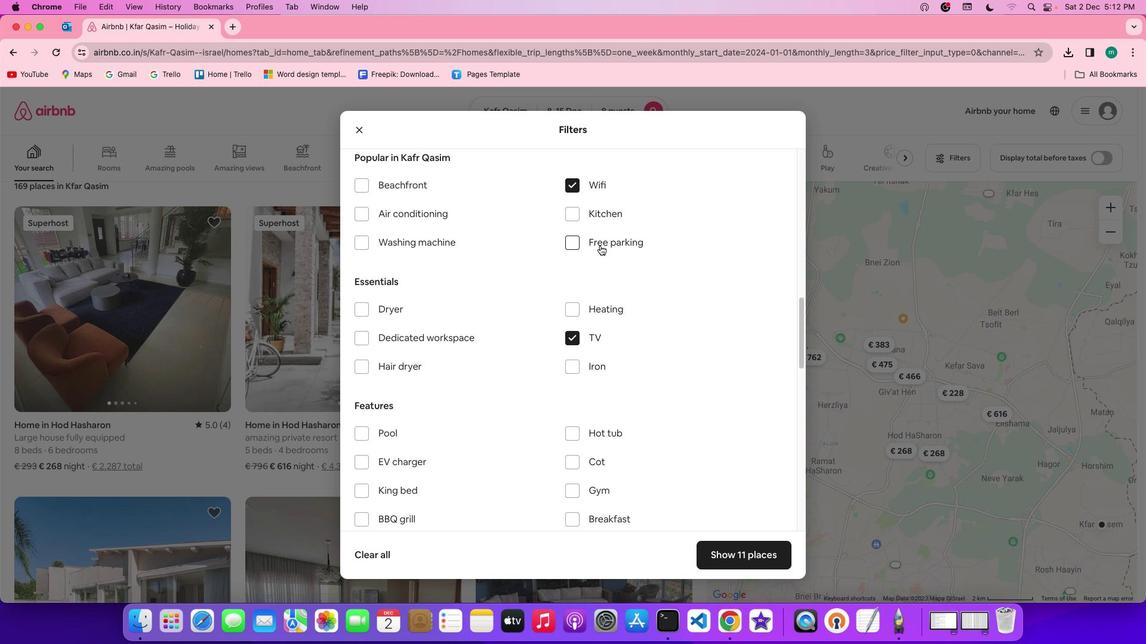 
Action: Mouse pressed left at (604, 249)
Screenshot: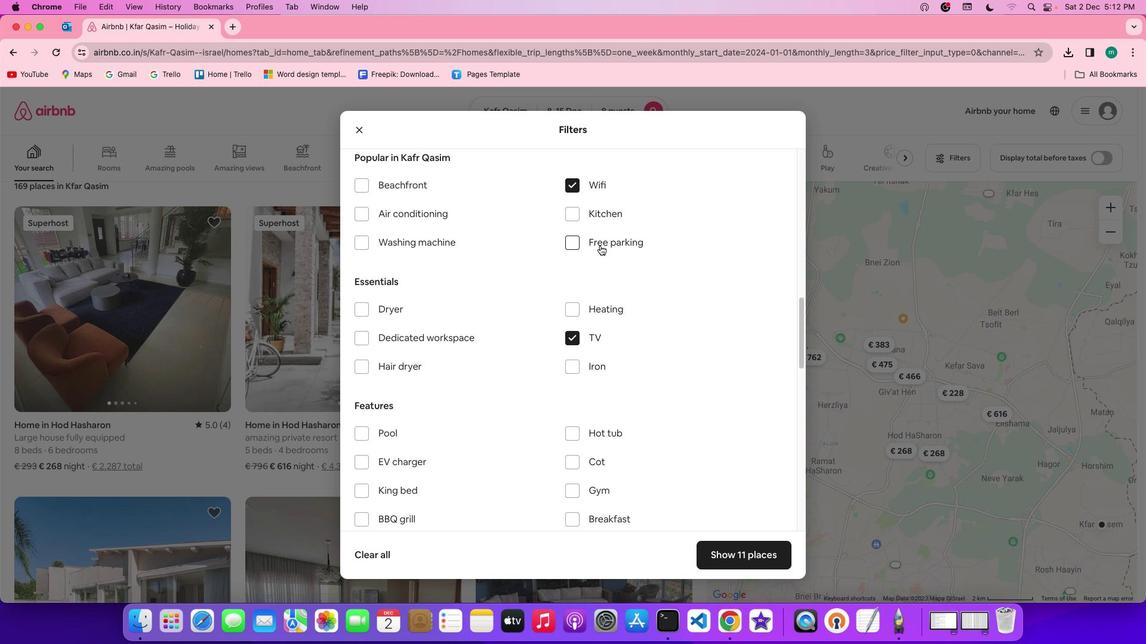 
Action: Mouse moved to (656, 412)
Screenshot: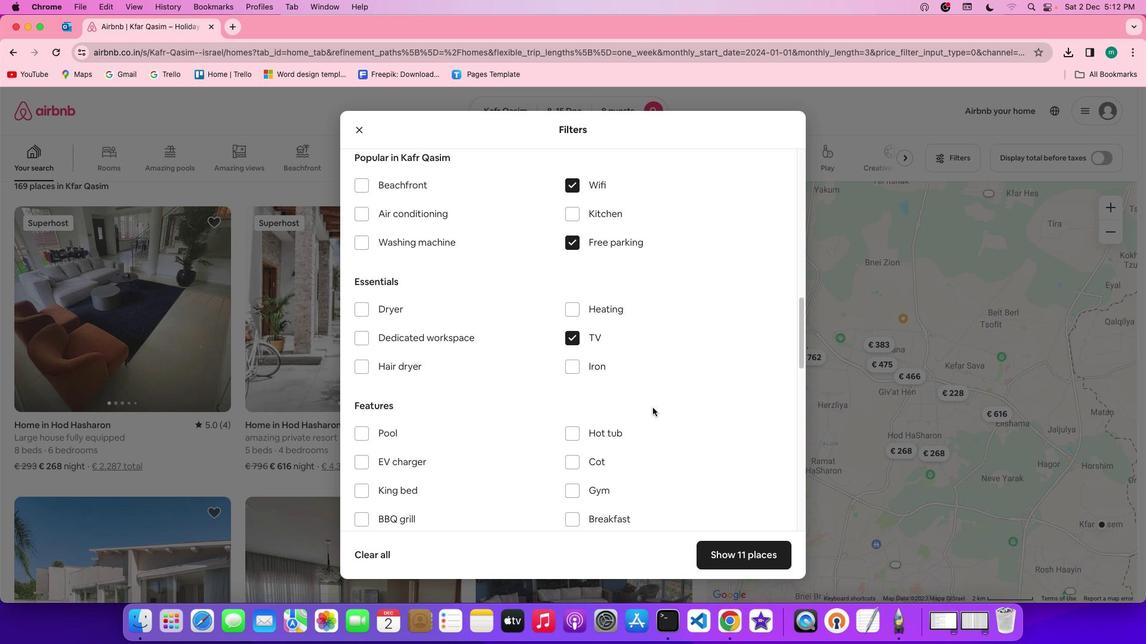 
Action: Mouse scrolled (656, 412) with delta (4, 3)
Screenshot: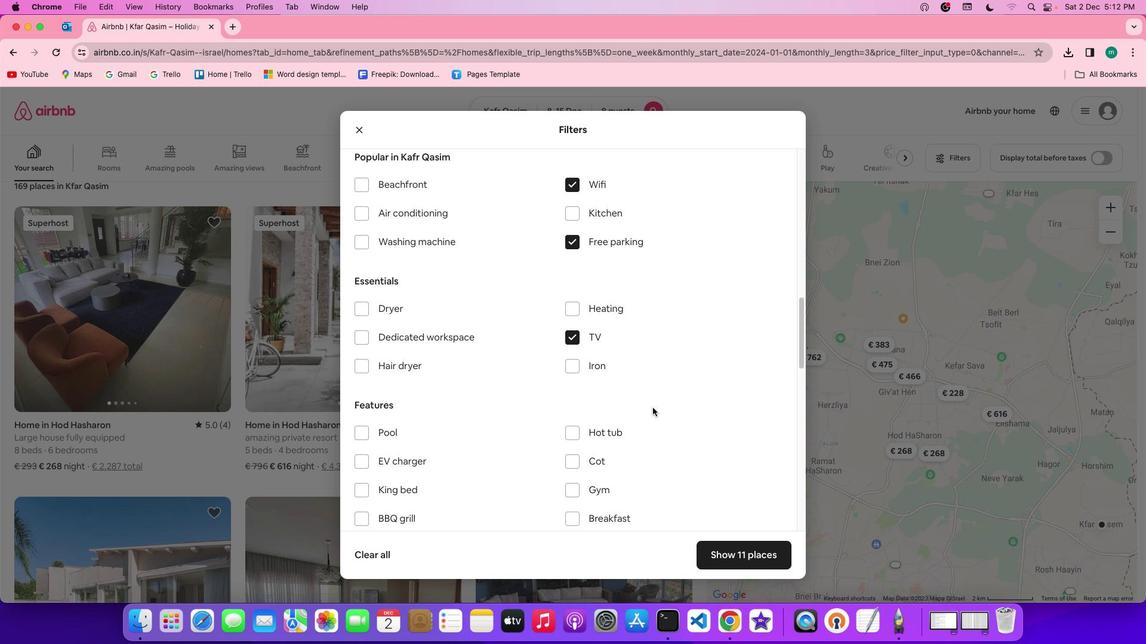 
Action: Mouse scrolled (656, 412) with delta (4, 3)
Screenshot: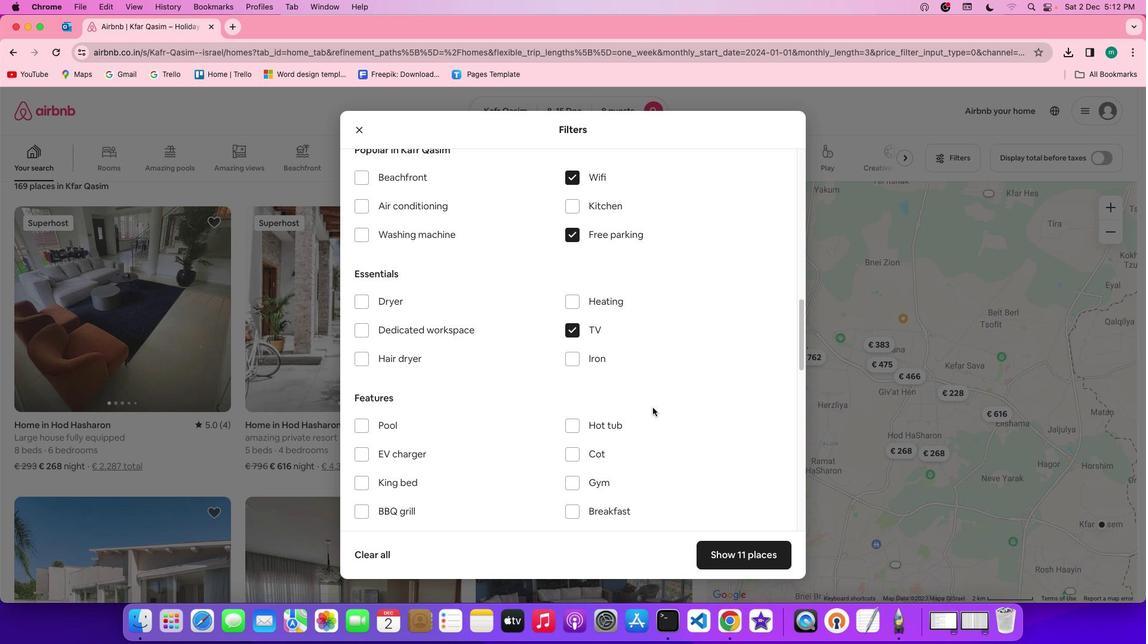 
Action: Mouse scrolled (656, 412) with delta (4, 3)
Screenshot: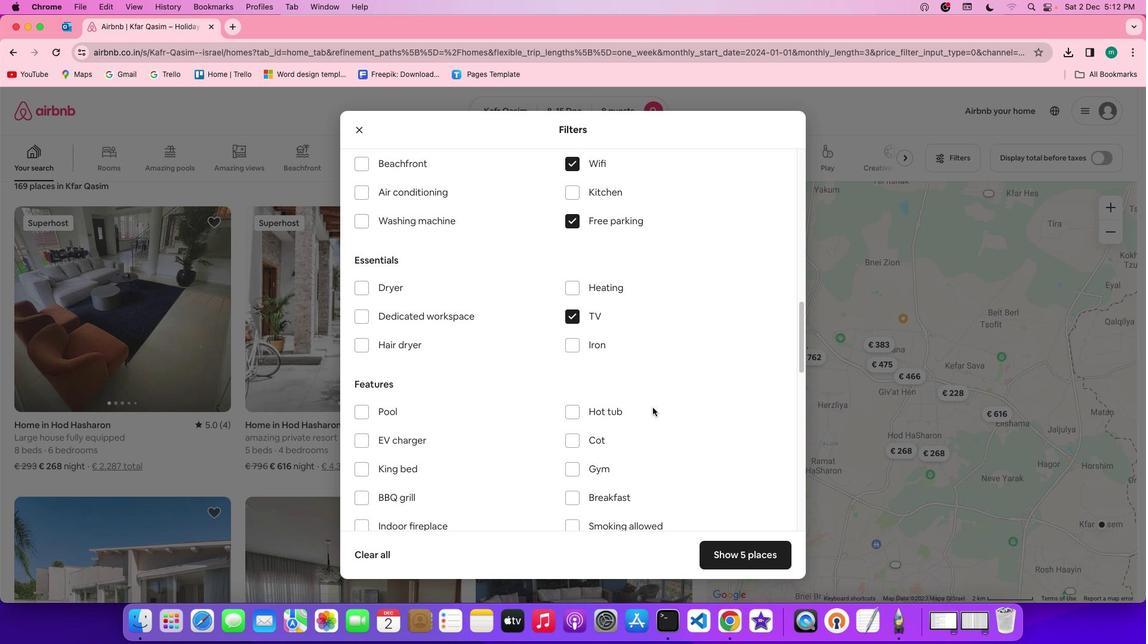
Action: Mouse scrolled (656, 412) with delta (4, 3)
Screenshot: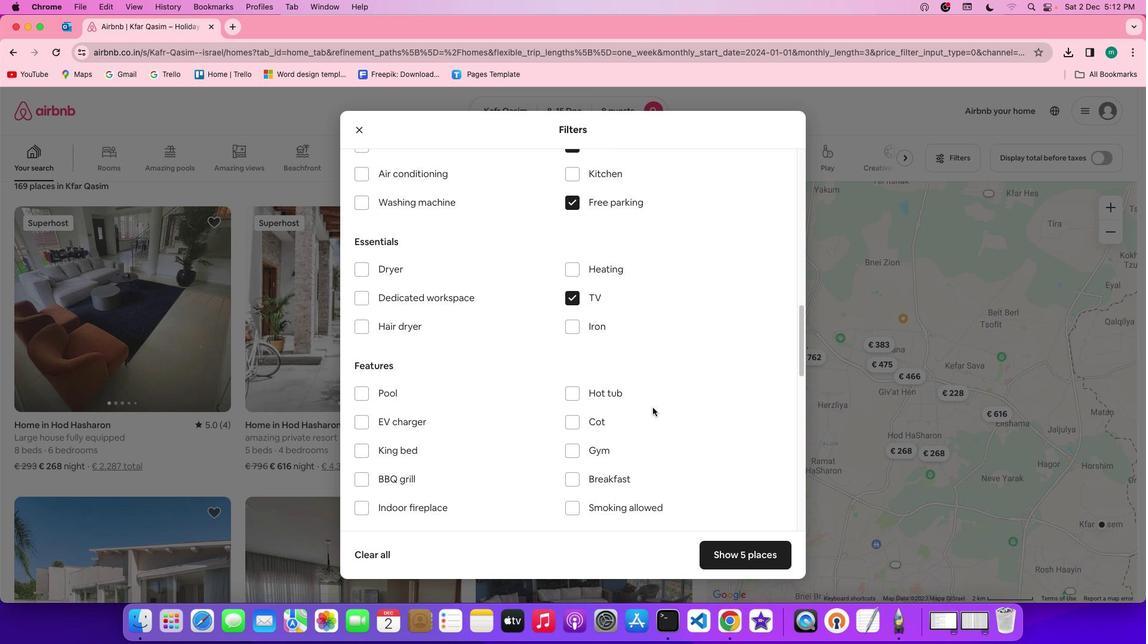 
Action: Mouse scrolled (656, 412) with delta (4, 3)
Screenshot: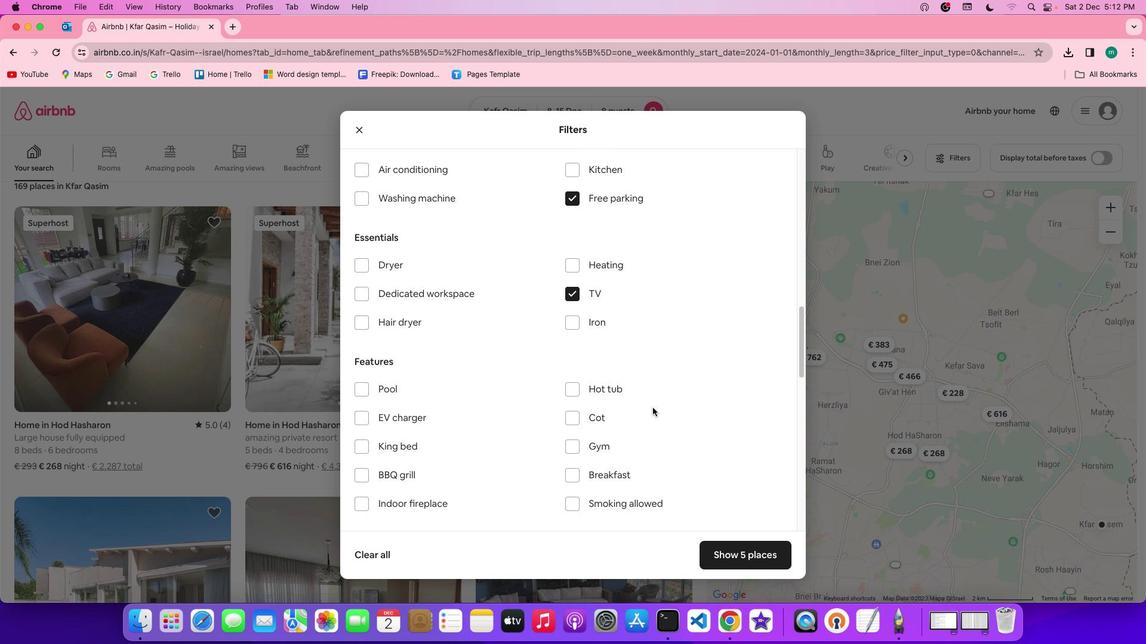 
Action: Mouse scrolled (656, 412) with delta (4, 3)
Screenshot: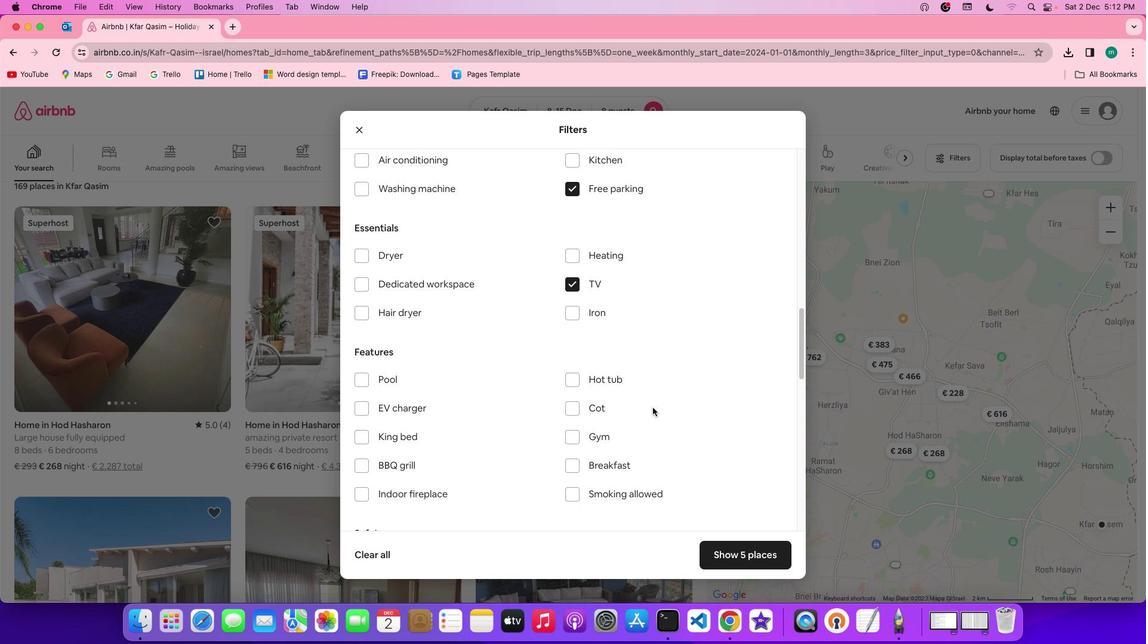 
Action: Mouse scrolled (656, 412) with delta (4, 3)
Screenshot: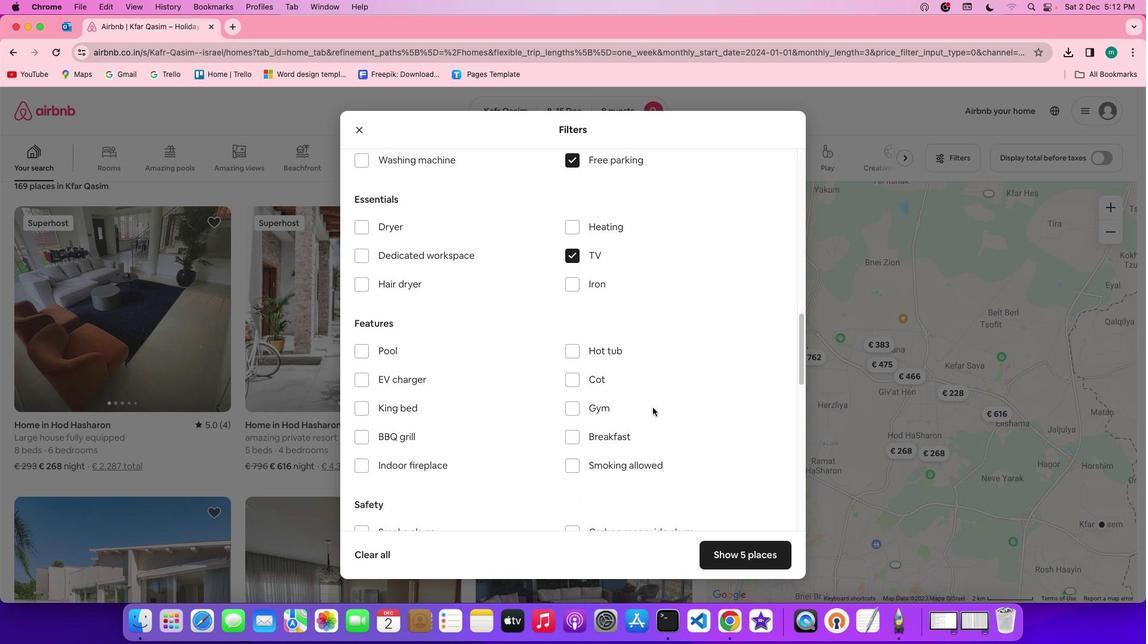 
Action: Mouse scrolled (656, 412) with delta (4, 3)
Screenshot: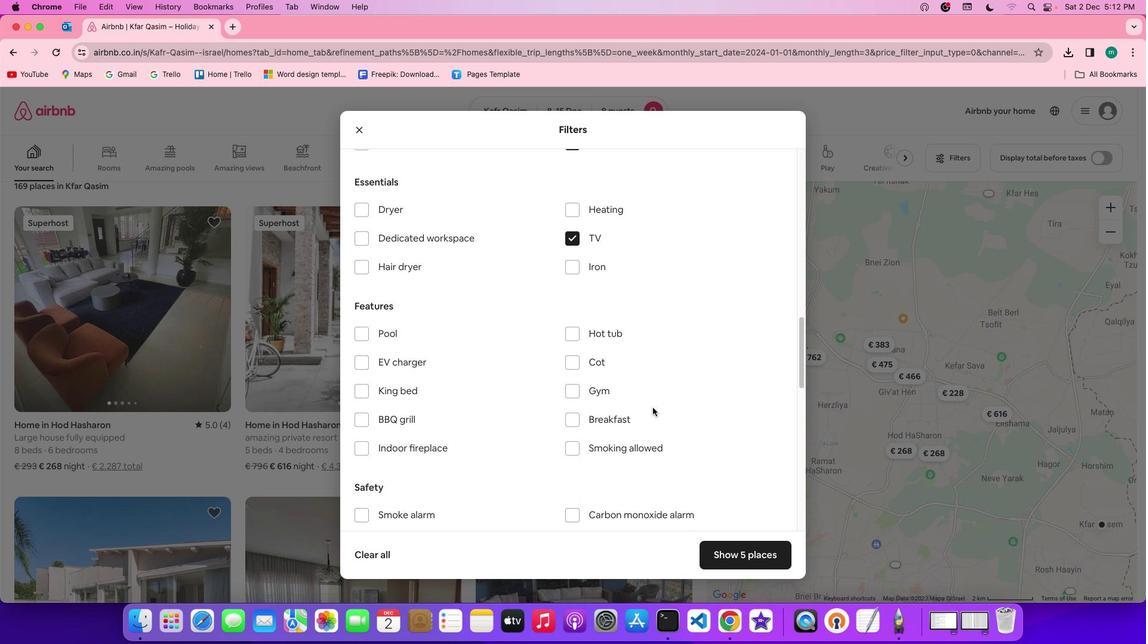
Action: Mouse scrolled (656, 412) with delta (4, 3)
Screenshot: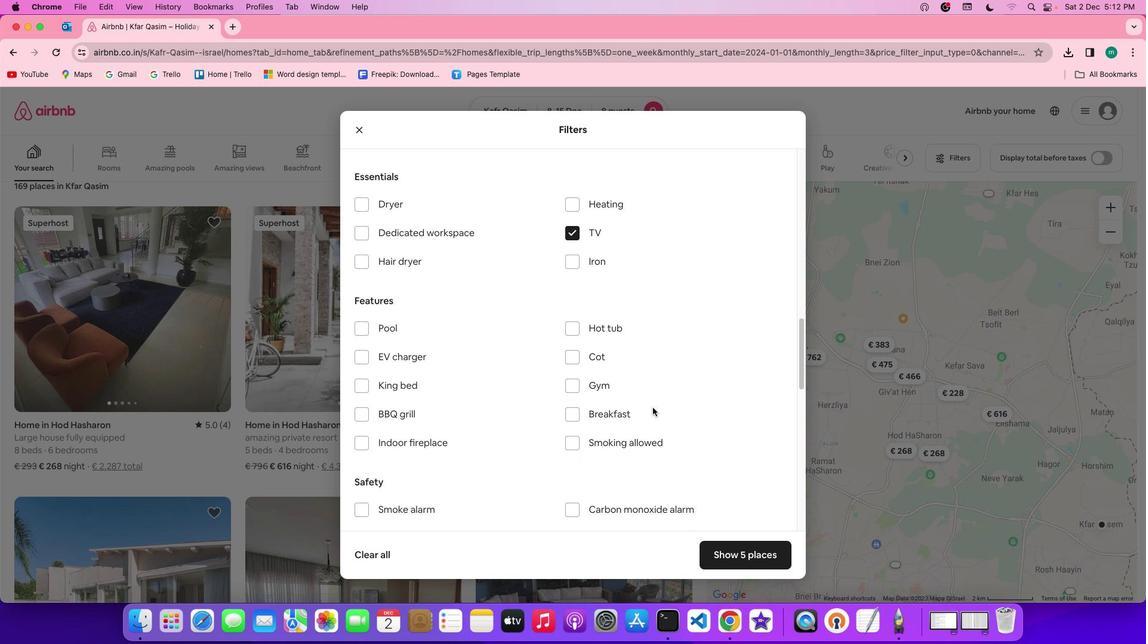 
Action: Mouse scrolled (656, 412) with delta (4, 3)
Screenshot: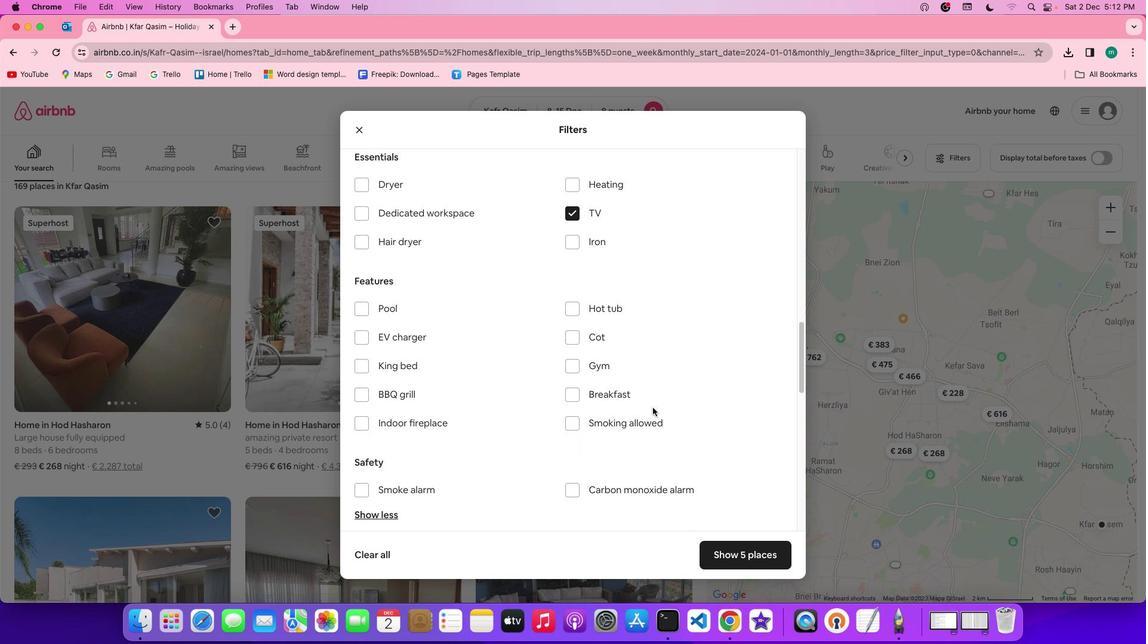 
Action: Mouse moved to (601, 345)
Screenshot: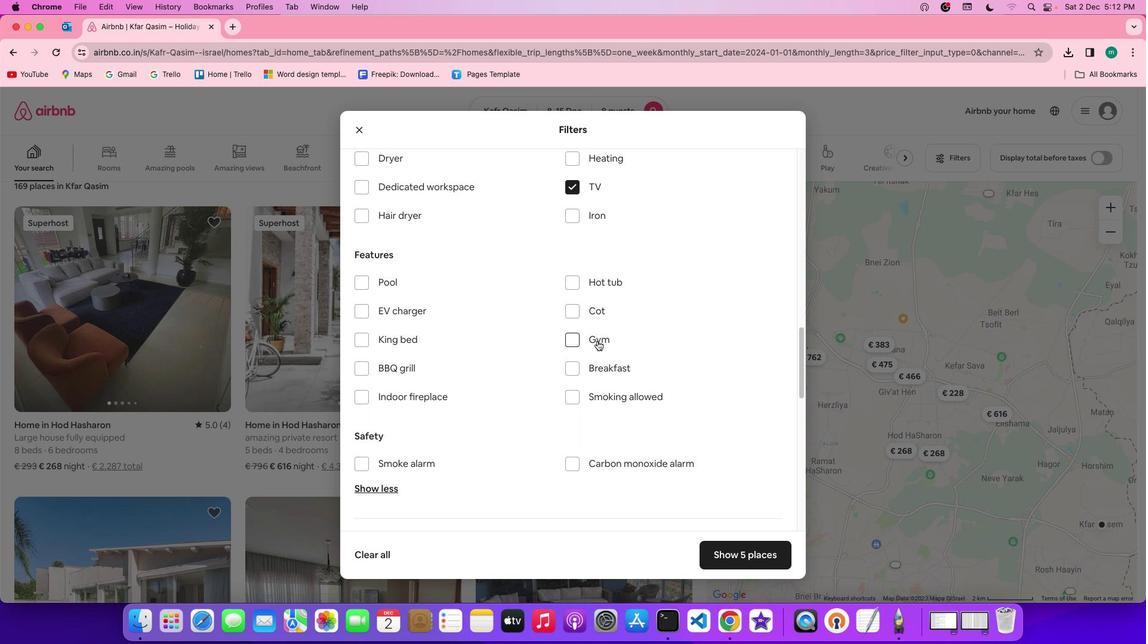 
Action: Mouse pressed left at (601, 345)
Screenshot: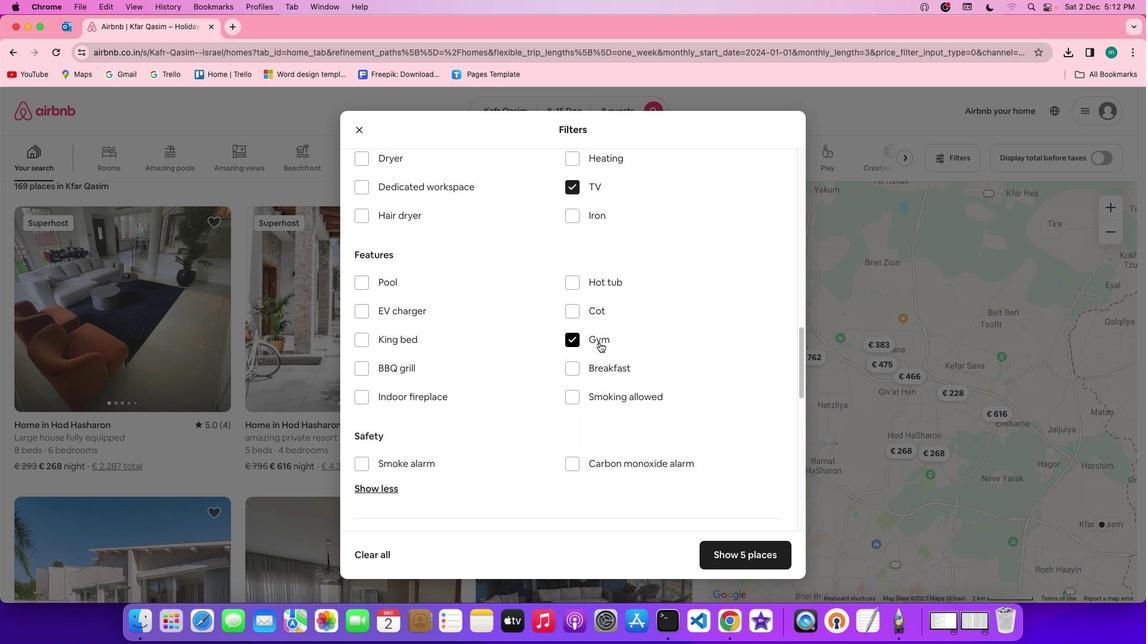 
Action: Mouse moved to (618, 369)
Screenshot: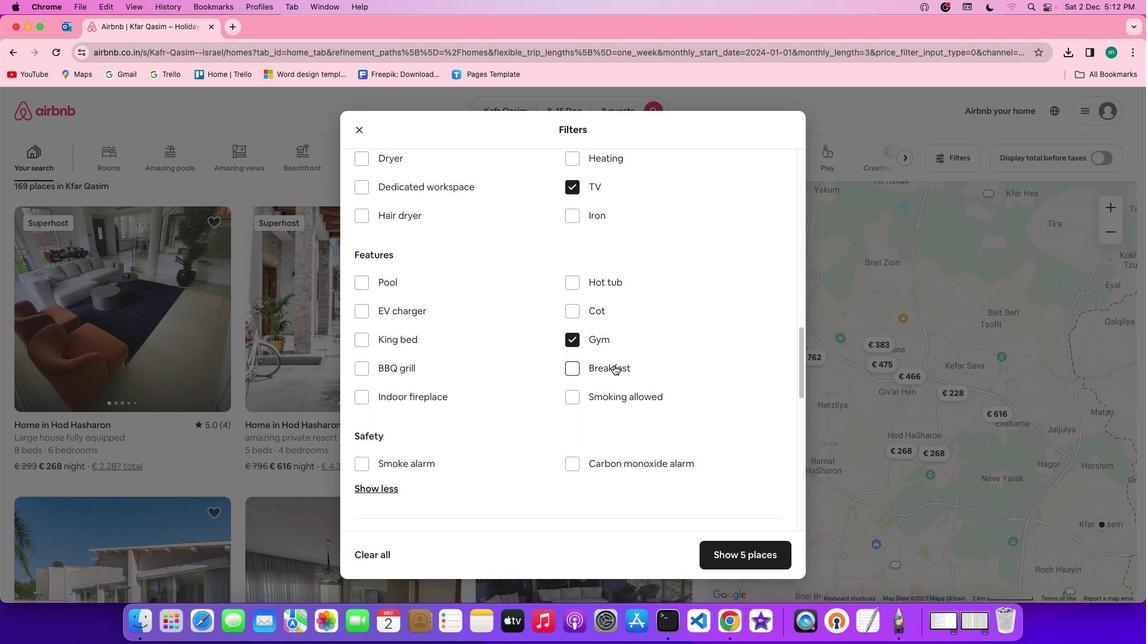 
Action: Mouse pressed left at (618, 369)
Screenshot: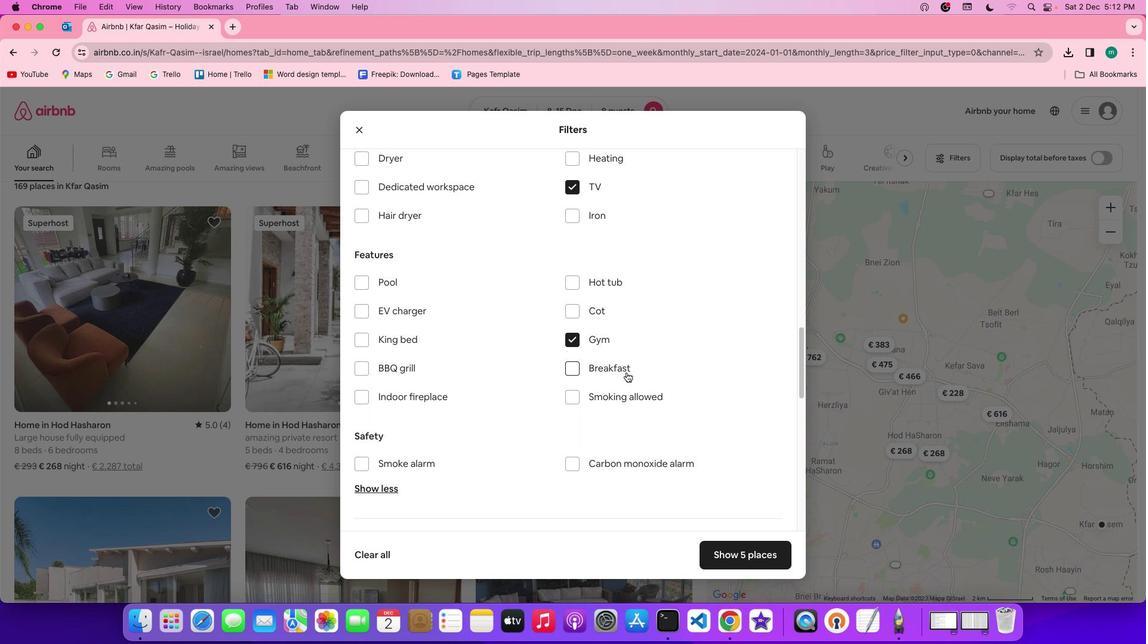 
Action: Mouse moved to (689, 420)
Screenshot: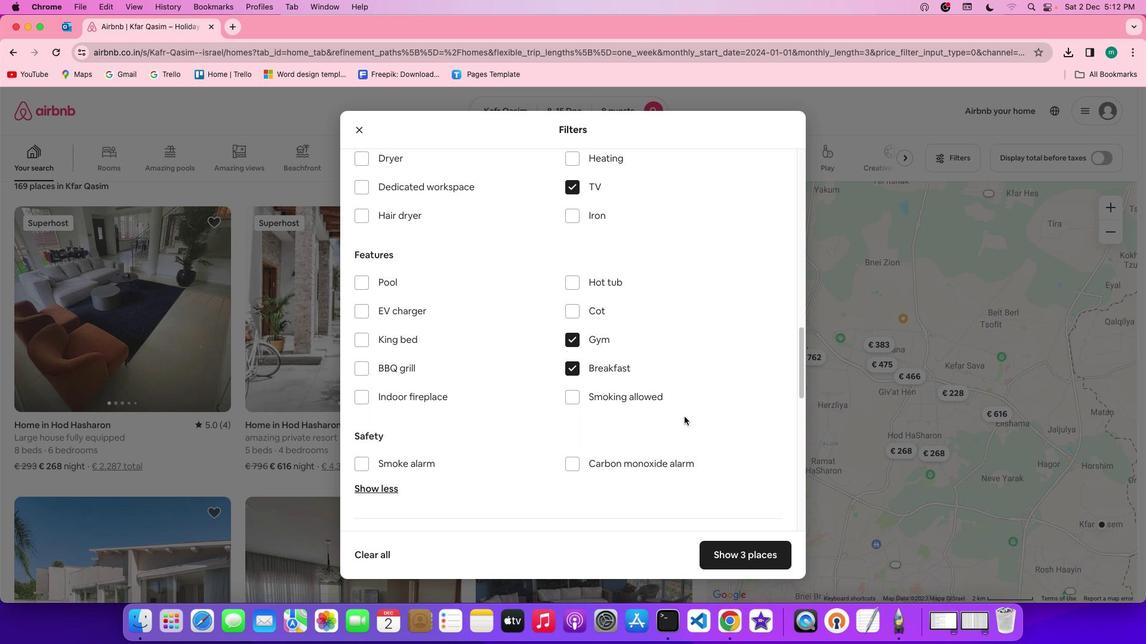 
Action: Mouse scrolled (689, 420) with delta (4, 3)
Screenshot: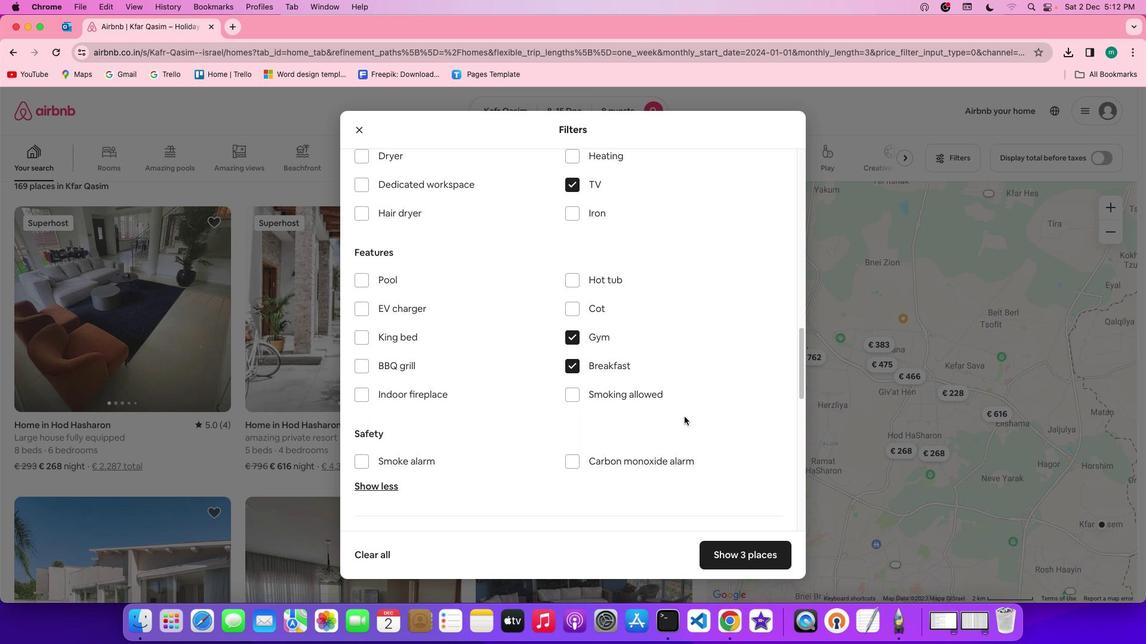 
Action: Mouse scrolled (689, 420) with delta (4, 3)
Screenshot: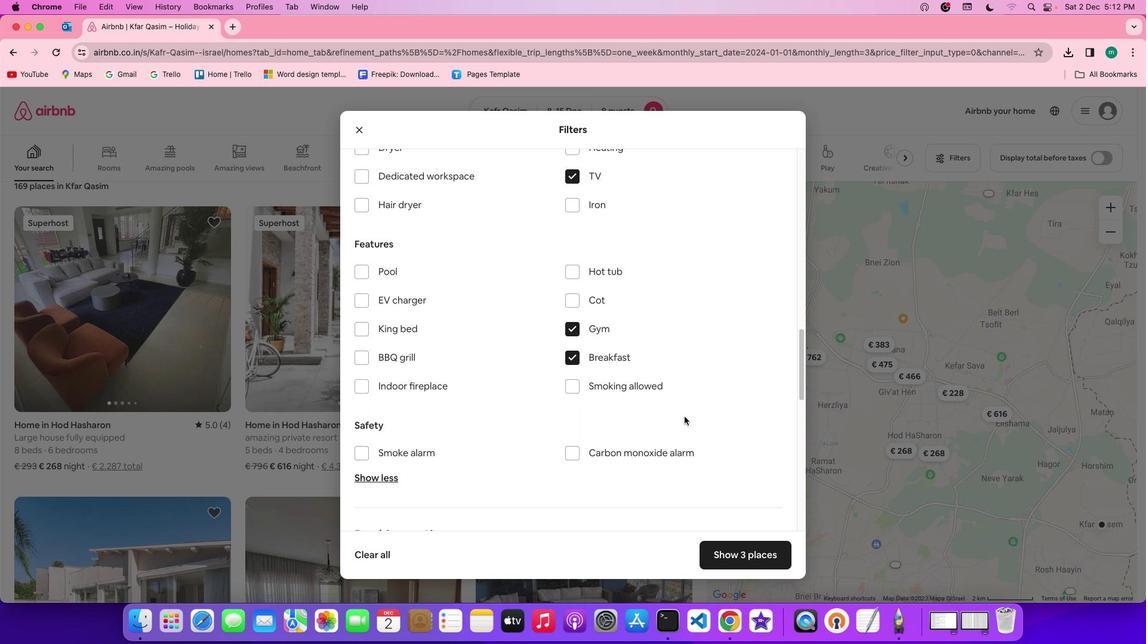 
Action: Mouse scrolled (689, 420) with delta (4, 3)
Screenshot: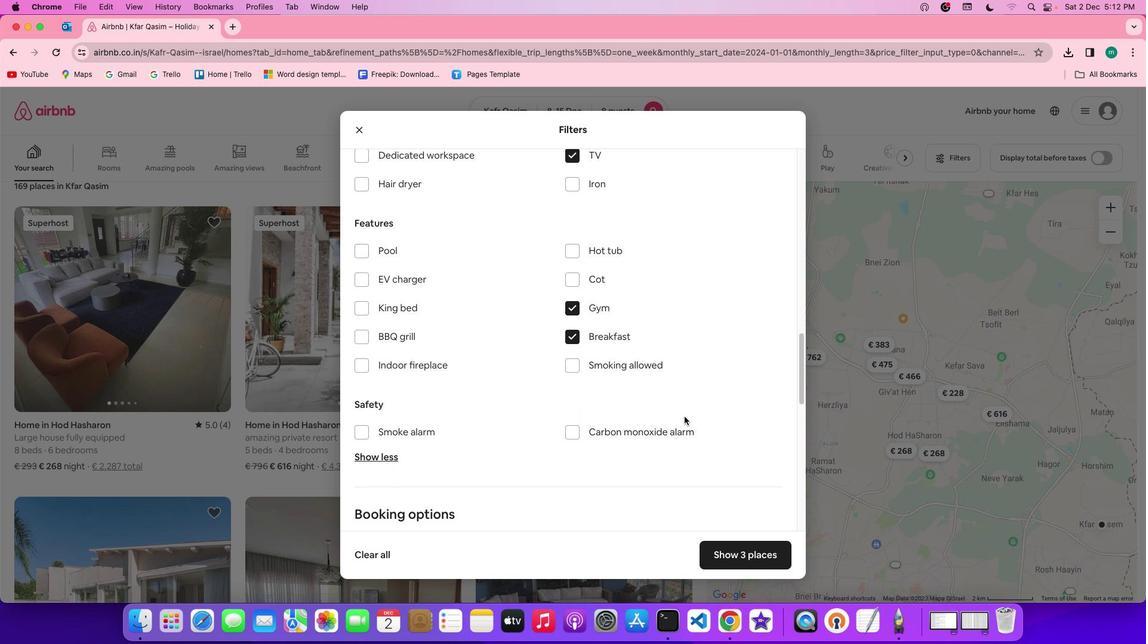 
Action: Mouse scrolled (689, 420) with delta (4, 3)
Screenshot: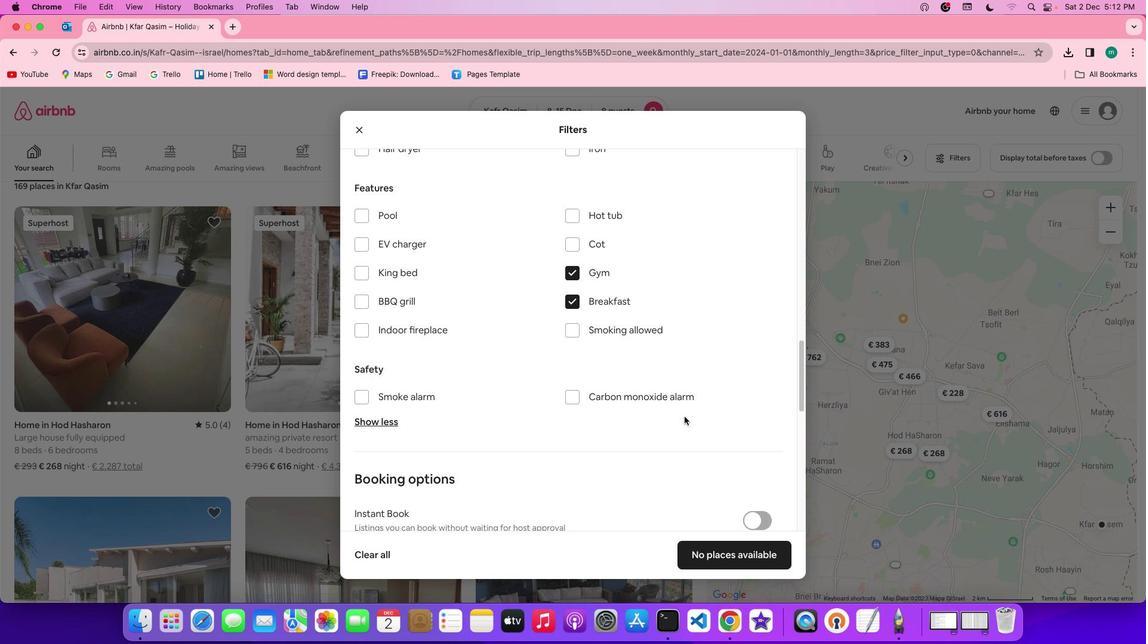 
Action: Mouse scrolled (689, 420) with delta (4, 3)
Screenshot: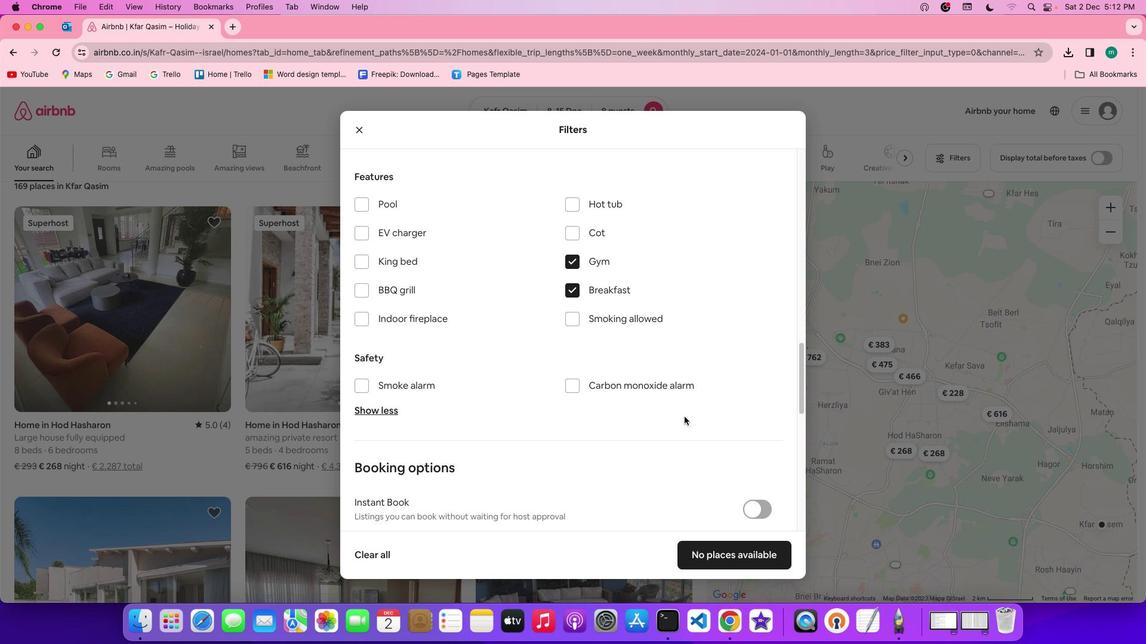 
Action: Mouse scrolled (689, 420) with delta (4, 3)
Screenshot: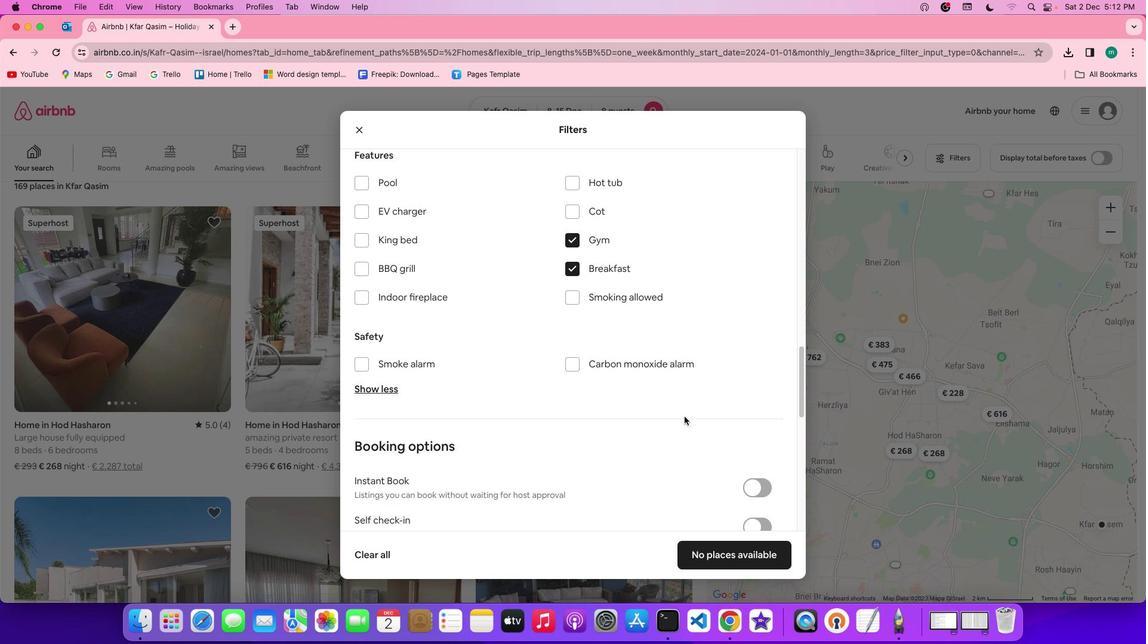 
Action: Mouse scrolled (689, 420) with delta (4, 2)
Screenshot: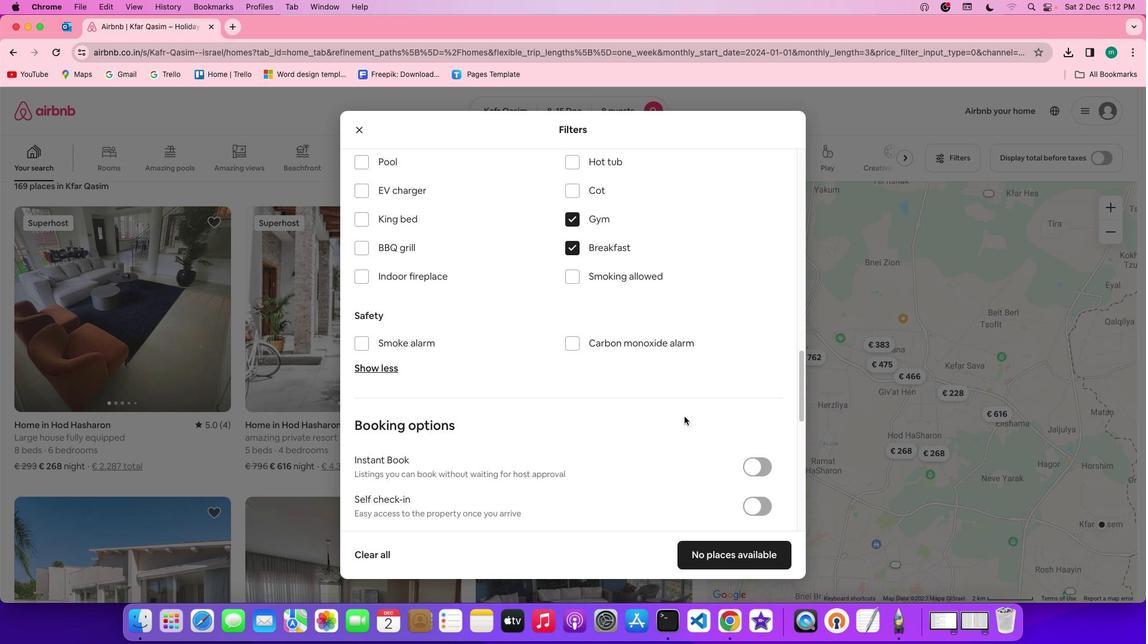 
Action: Mouse scrolled (689, 420) with delta (4, 3)
Screenshot: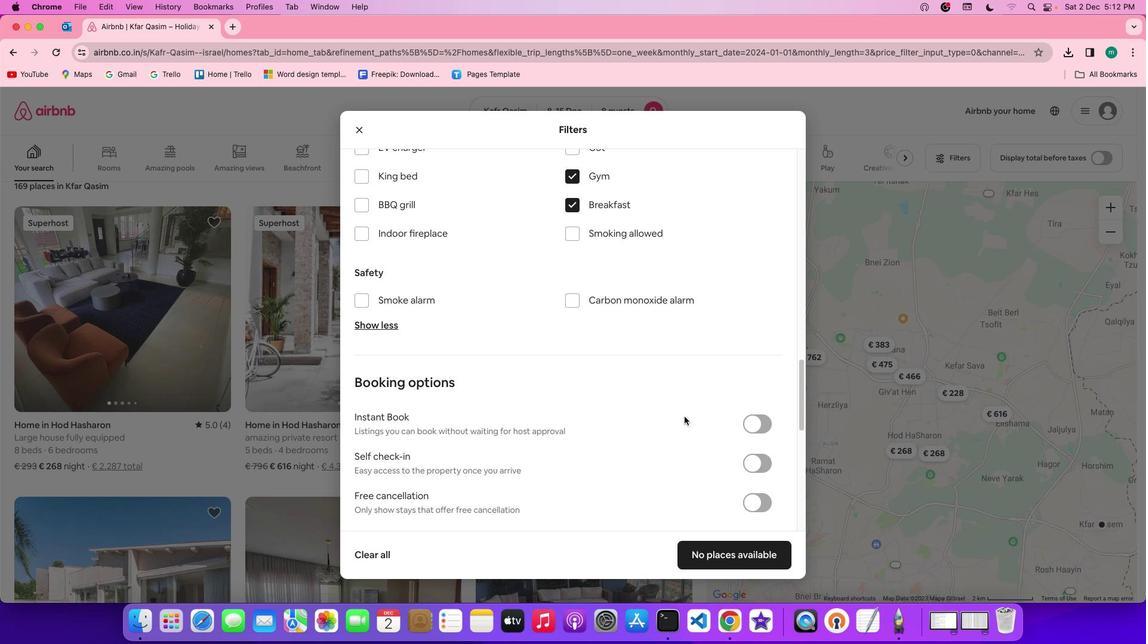 
Action: Mouse scrolled (689, 420) with delta (4, 3)
Screenshot: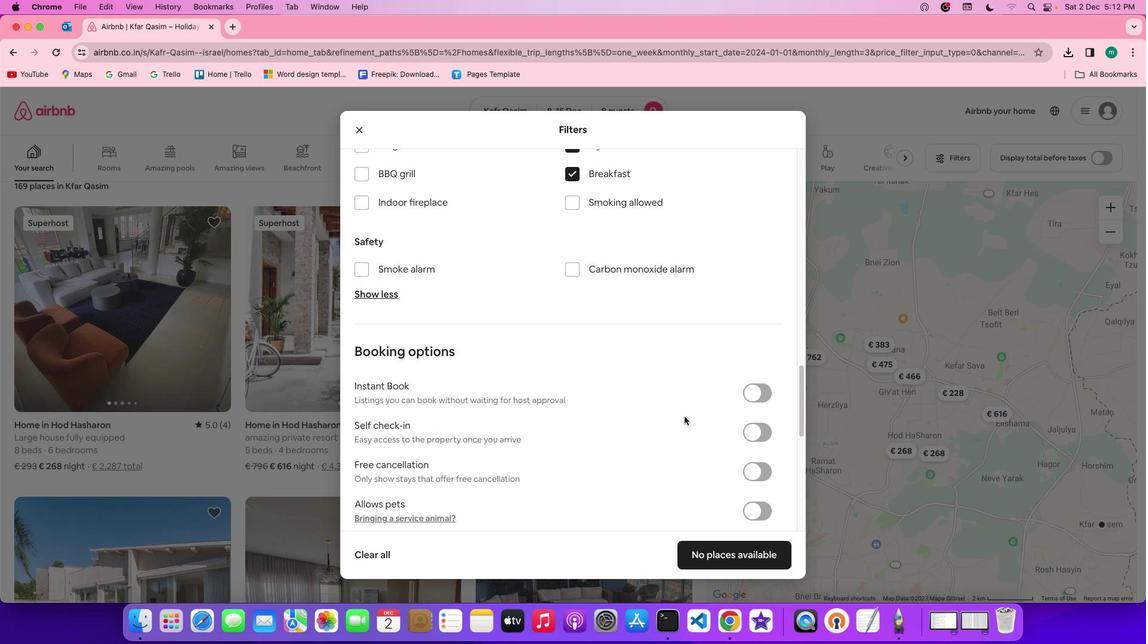 
Action: Mouse scrolled (689, 420) with delta (4, 2)
Screenshot: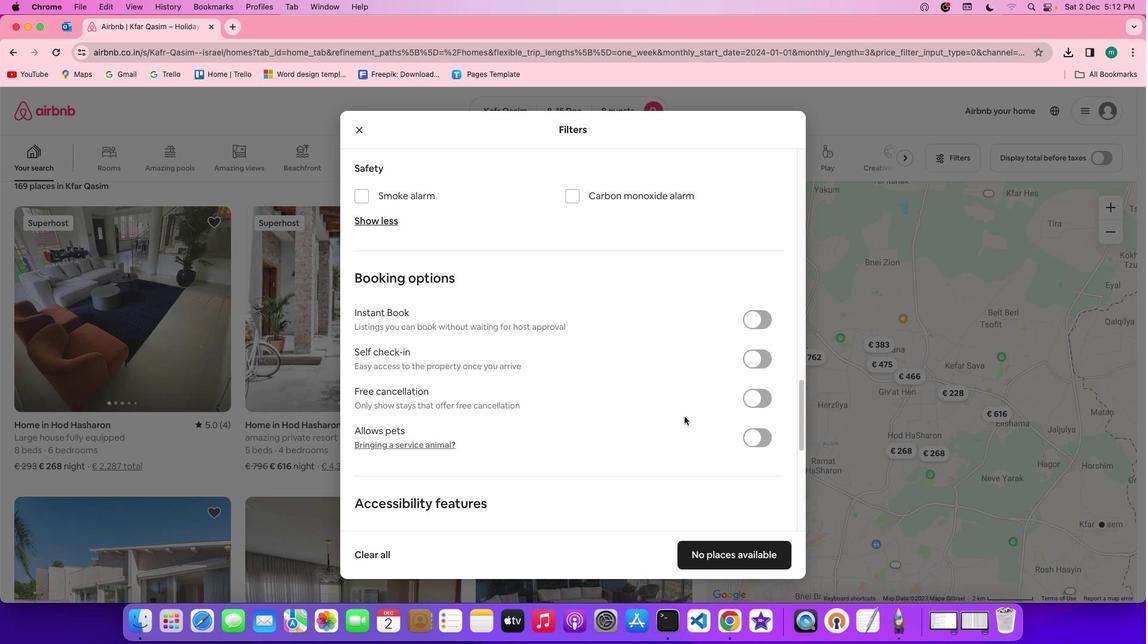 
Action: Mouse scrolled (689, 420) with delta (4, 1)
Screenshot: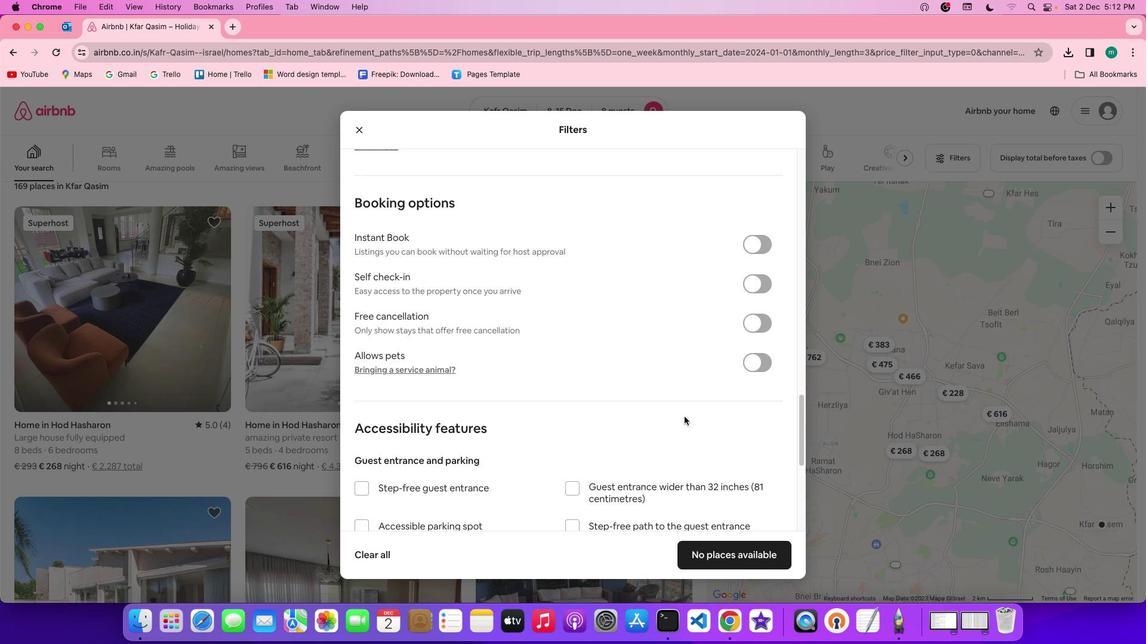 
Action: Mouse scrolled (689, 420) with delta (4, 3)
Screenshot: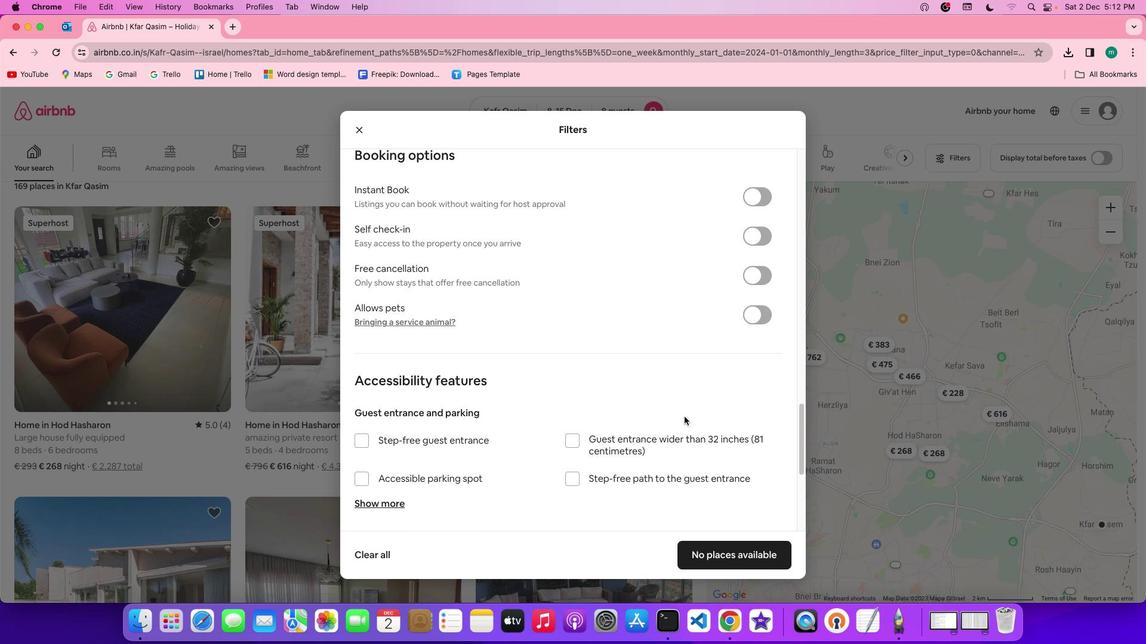 
Action: Mouse scrolled (689, 420) with delta (4, 3)
Screenshot: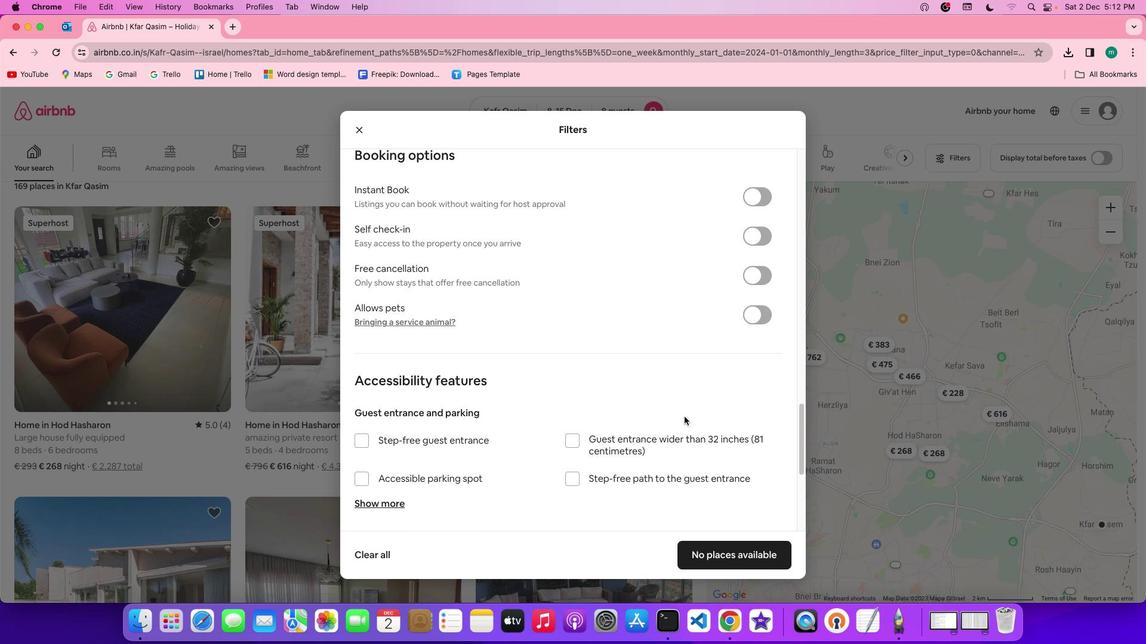 
Action: Mouse scrolled (689, 420) with delta (4, 2)
Screenshot: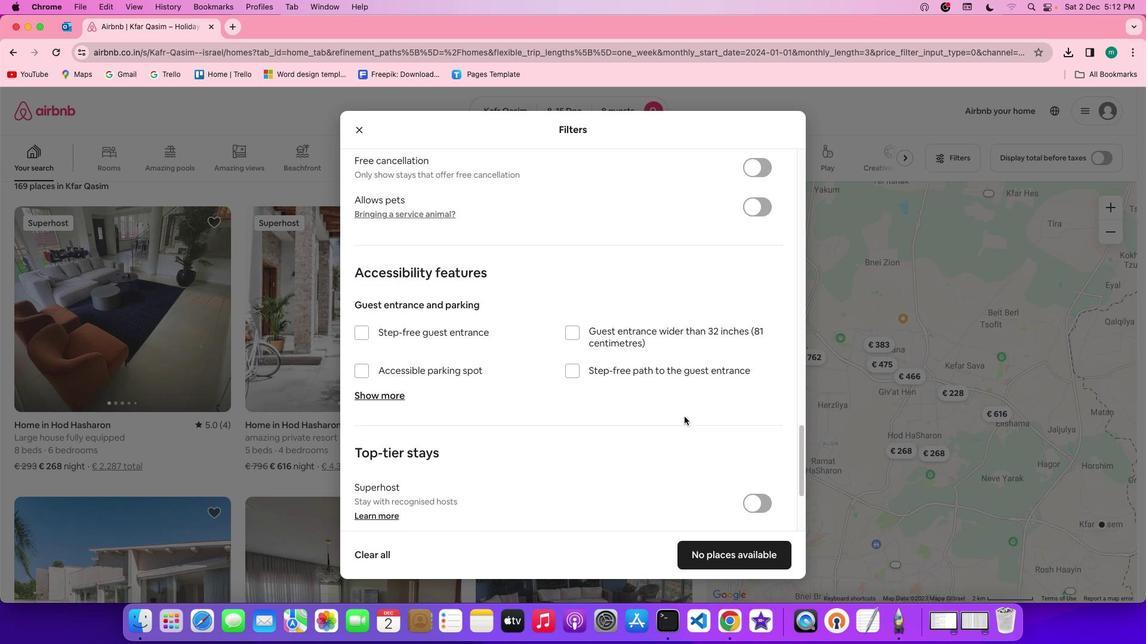
Action: Mouse scrolled (689, 420) with delta (4, 1)
Screenshot: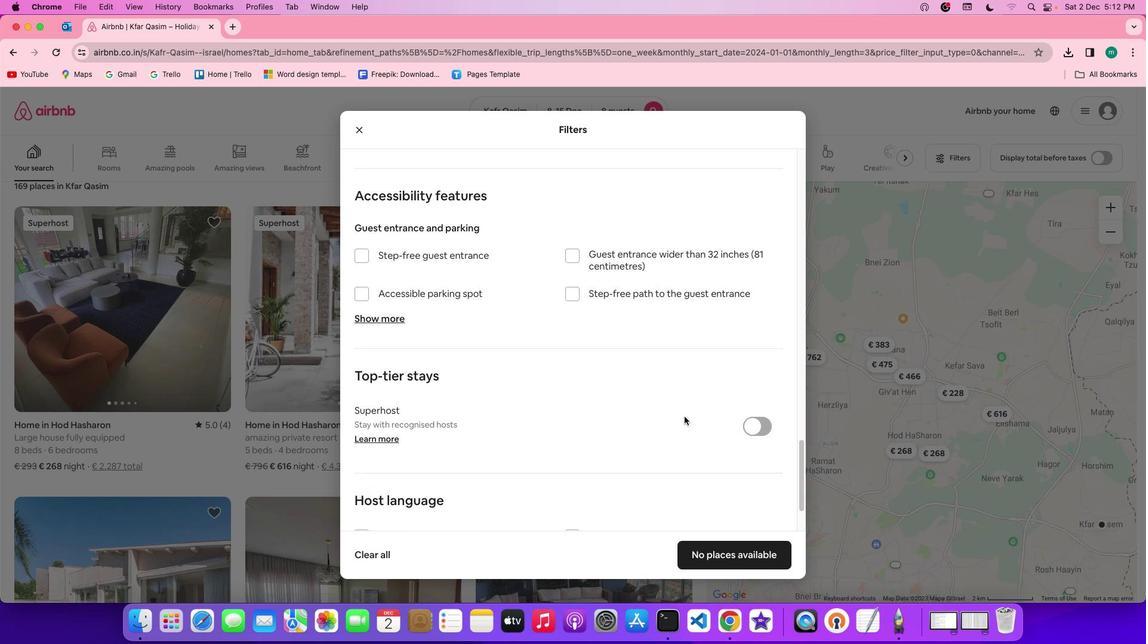 
Action: Mouse scrolled (689, 420) with delta (4, 3)
Screenshot: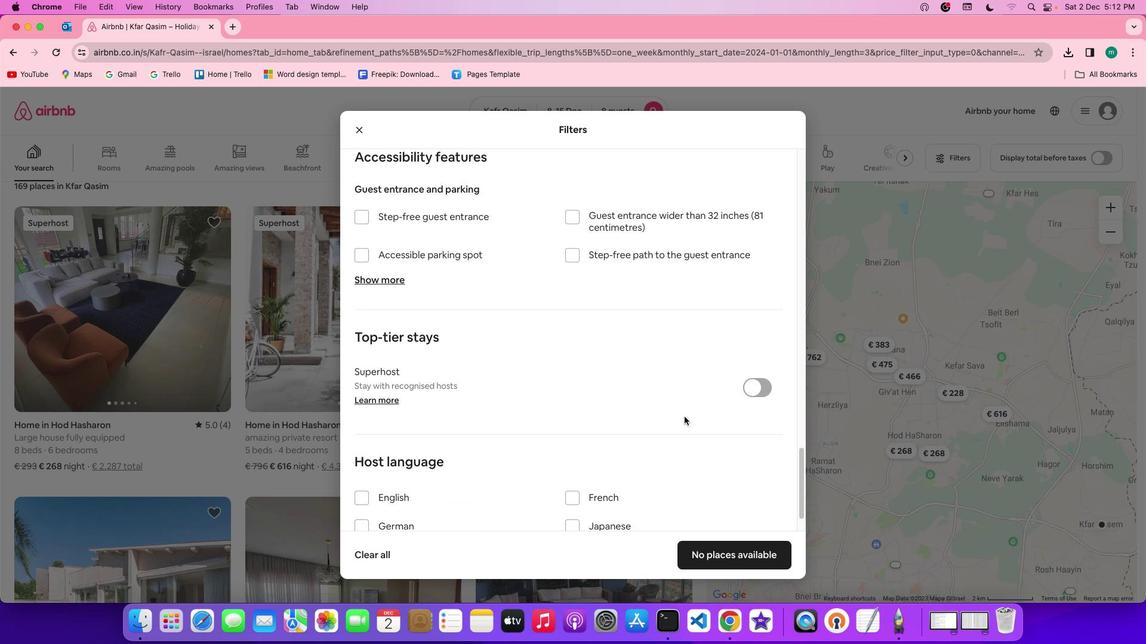 
Action: Mouse scrolled (689, 420) with delta (4, 3)
Screenshot: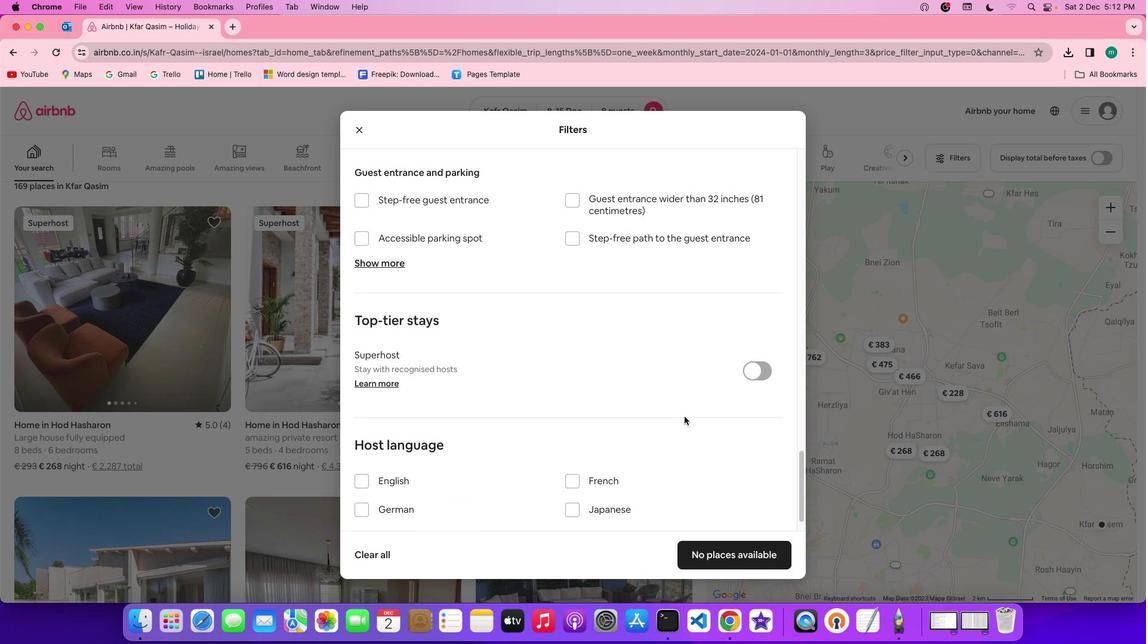 
Action: Mouse scrolled (689, 420) with delta (4, 2)
Screenshot: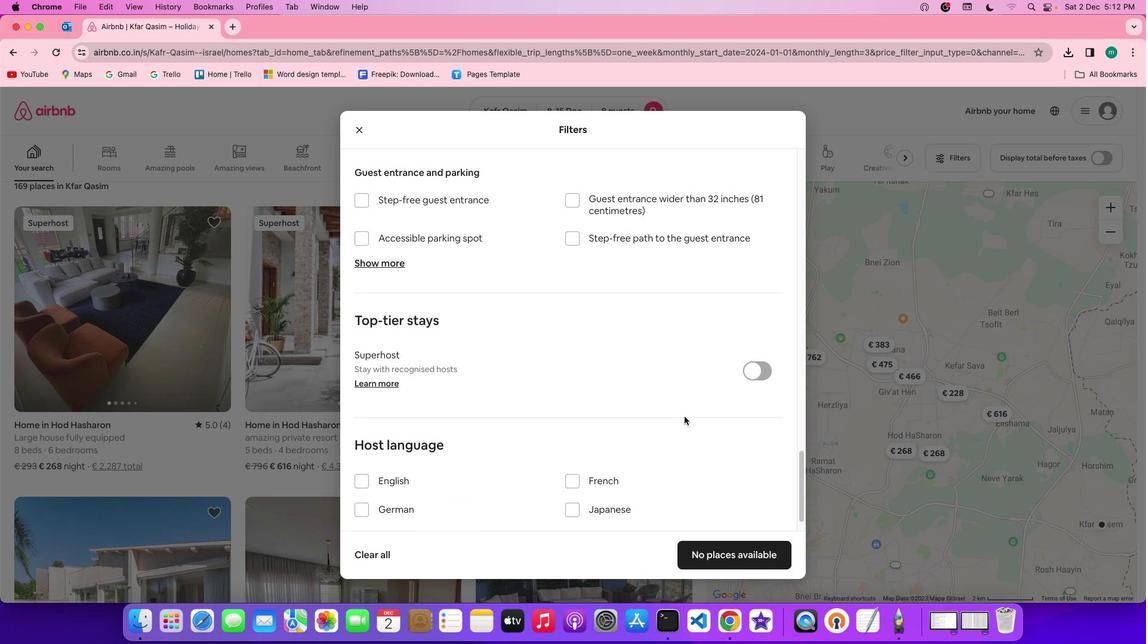 
Action: Mouse scrolled (689, 420) with delta (4, 1)
Screenshot: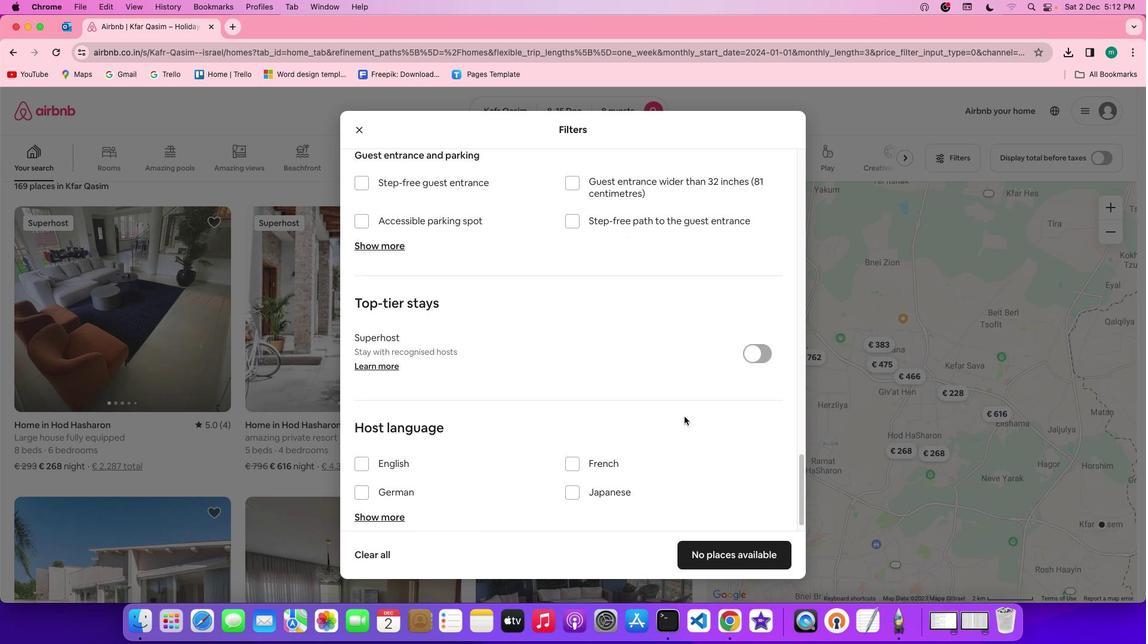
Action: Mouse scrolled (689, 420) with delta (4, 0)
Screenshot: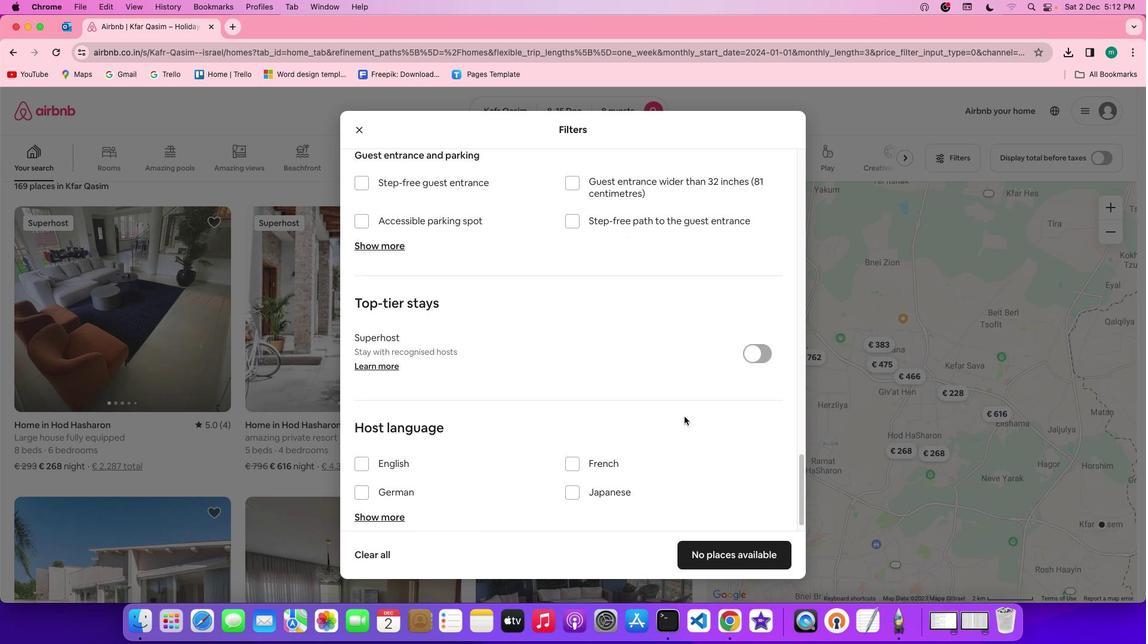 
Action: Mouse scrolled (689, 420) with delta (4, 0)
Screenshot: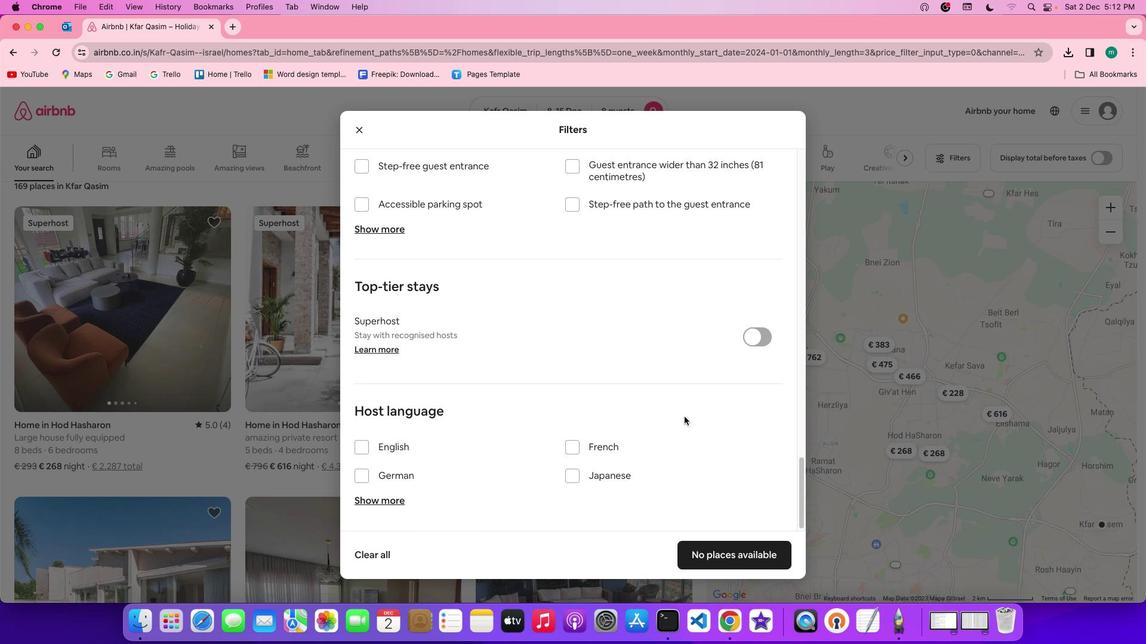 
Action: Mouse moved to (727, 556)
Screenshot: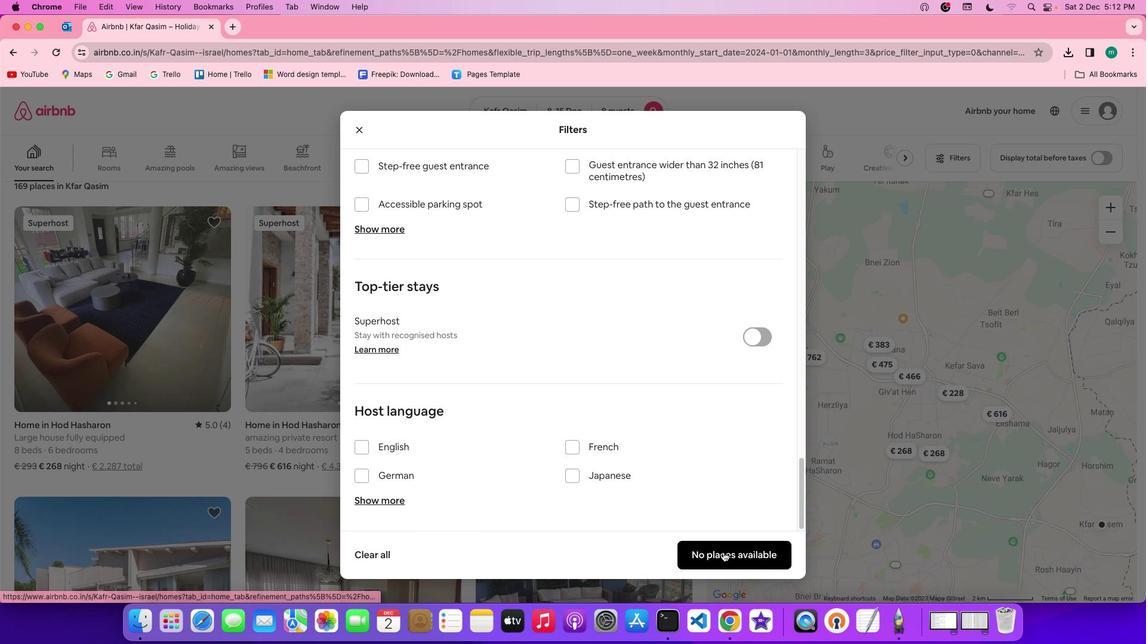 
Action: Mouse pressed left at (727, 556)
Screenshot: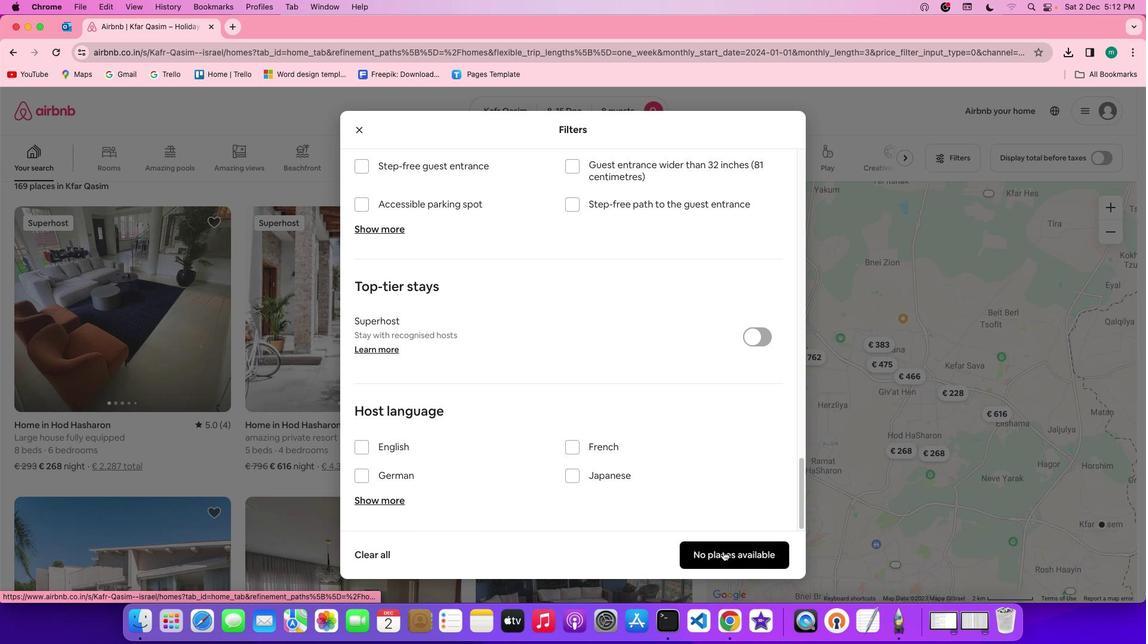 
Action: Mouse moved to (363, 400)
Screenshot: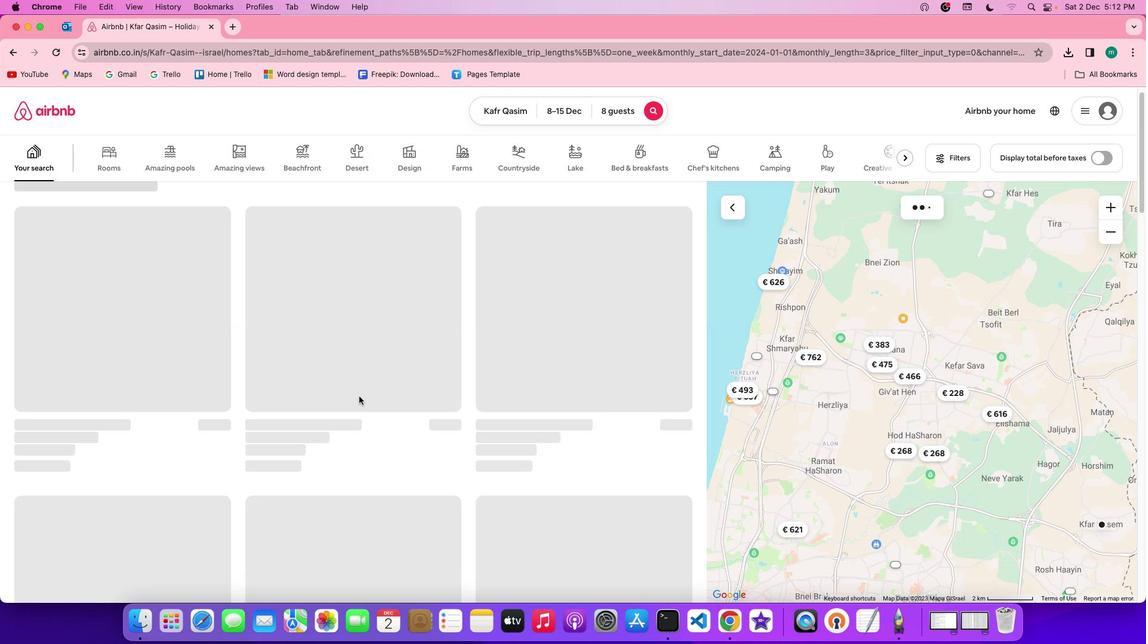 
